 Task: open an excel sheet and write heading  SpendSmartAdd Dates in a column and its values below  '2023-05-01, 2023-05-03, 2023-05-05, 2023-05-10, 2023-05-15, 2023-05-20, 2023-05-25 & 2023-05-31'Add Categories in next column and its values below  Groceries, Dining Out, Transportation, Entertainment, Shopping, Utilities, Health & Miscellaneous. Add Descriptions in next column and its values below  Supermarket, Restaurant, Public Transport, Movie Tickets, Clothing Store, Internet Bill, Pharmacy & Online PurchaseAdd Amountin next column and its values below  $50, $30, $10, $20, $100, $60, $40 & $50Save page Excel Workbook Spreadsheet Template
Action: Mouse moved to (38, 98)
Screenshot: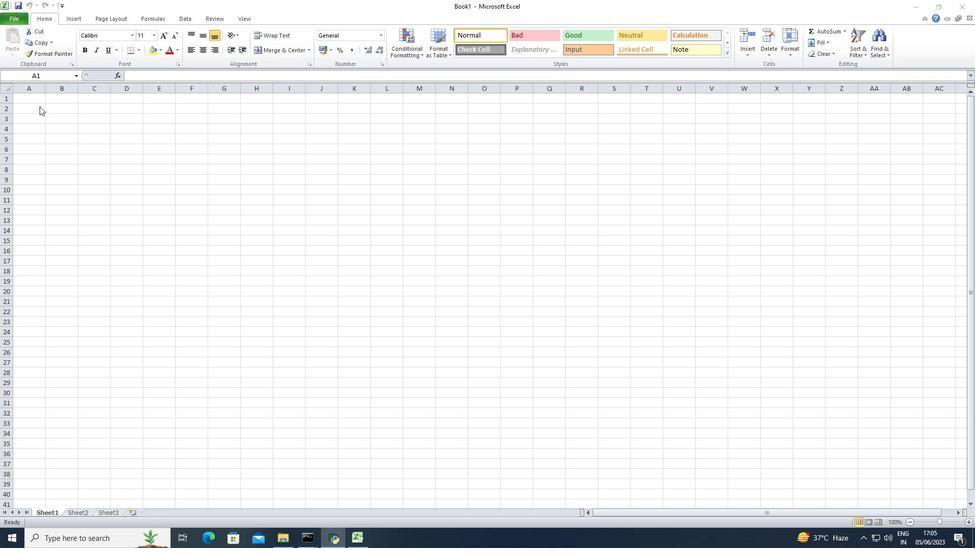 
Action: Mouse pressed left at (38, 98)
Screenshot: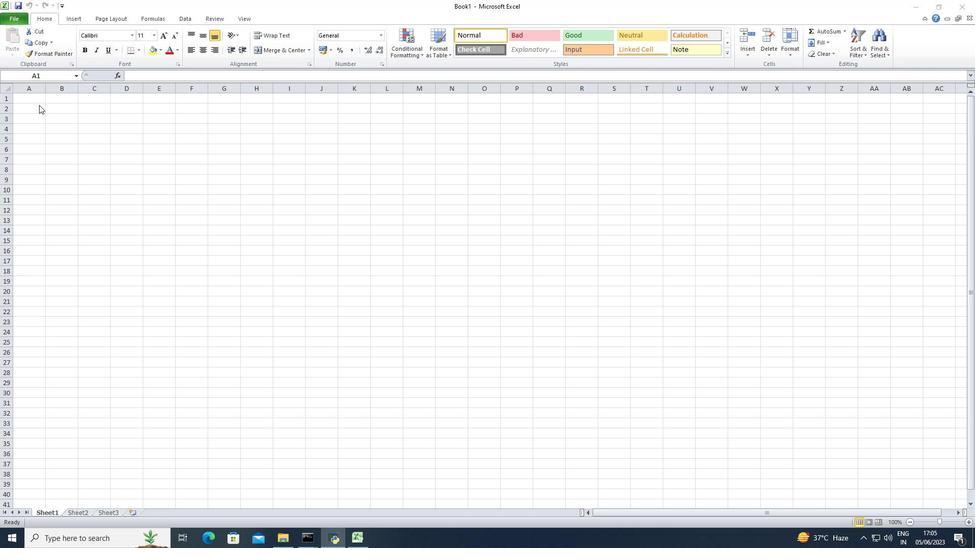 
Action: Key pressed <Key.shift>Spend<Key.shift>Smart<Key.enter><Key.enter><Key.shift>Dates<Key.down>2023-05-01<Key.down>2023-05-03<Key.enter>2023-05-05<Key.enter>2023-05-10<Key.enter>2023-05-15<Key.enter>2023-05-20<Key.enter>2023-05-25<Key.enter>2023-05-31<Key.enter>
Screenshot: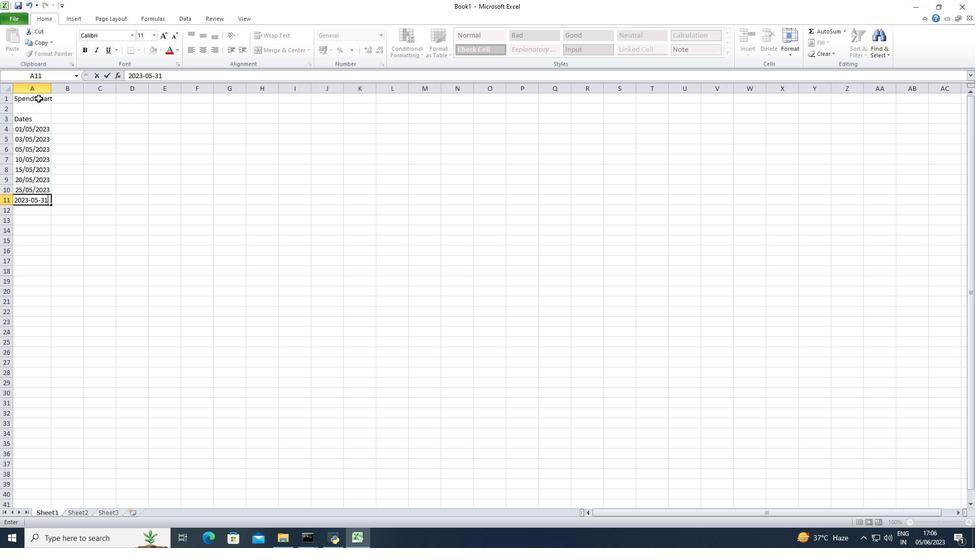 
Action: Mouse moved to (33, 133)
Screenshot: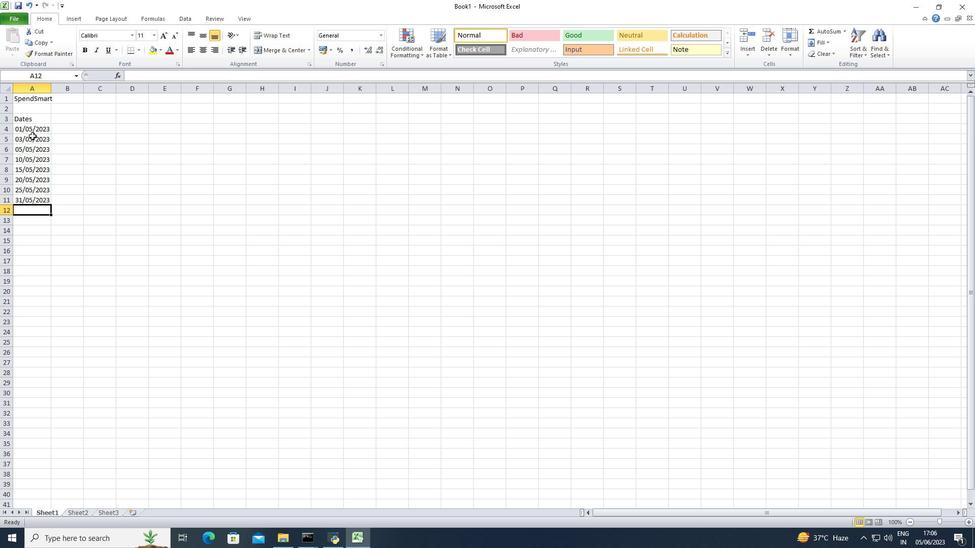 
Action: Mouse pressed left at (33, 133)
Screenshot: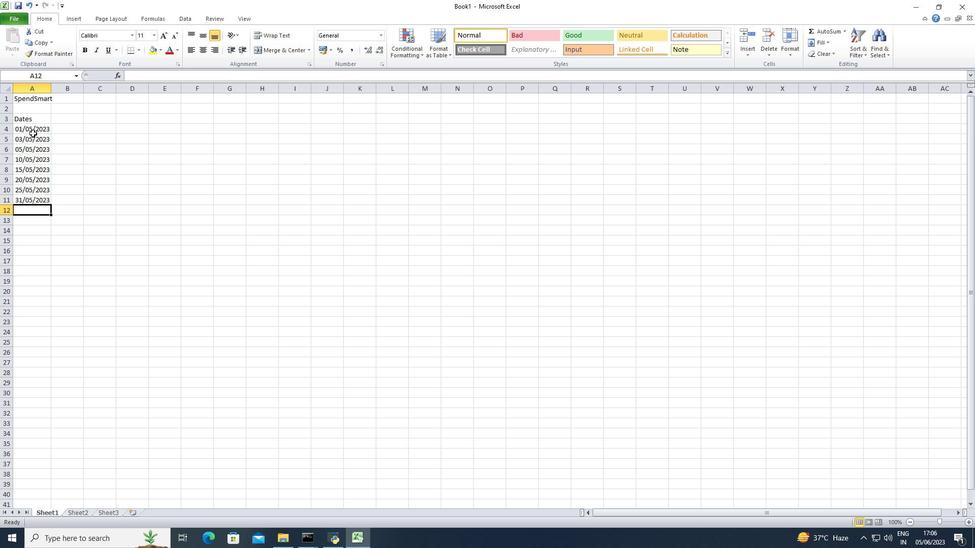 
Action: Mouse moved to (36, 169)
Screenshot: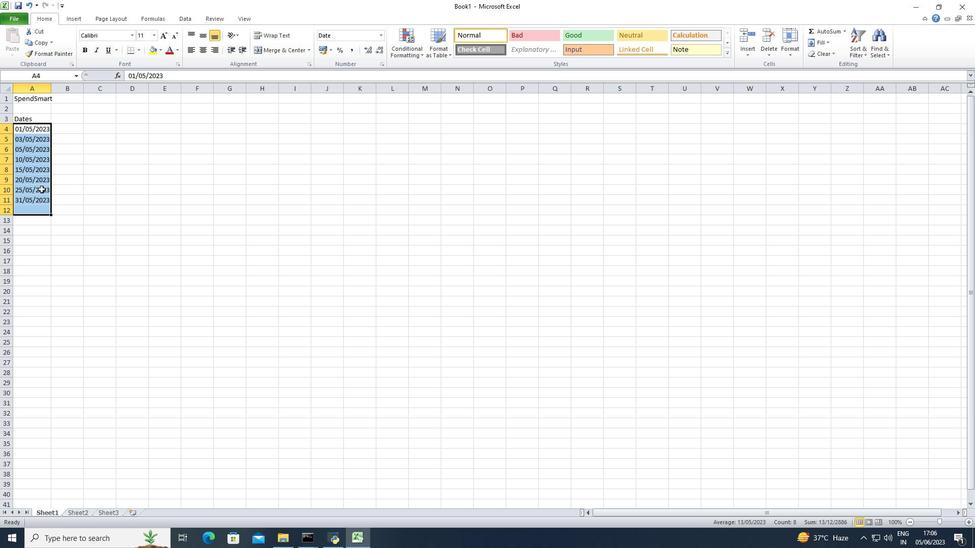 
Action: Mouse pressed right at (36, 169)
Screenshot: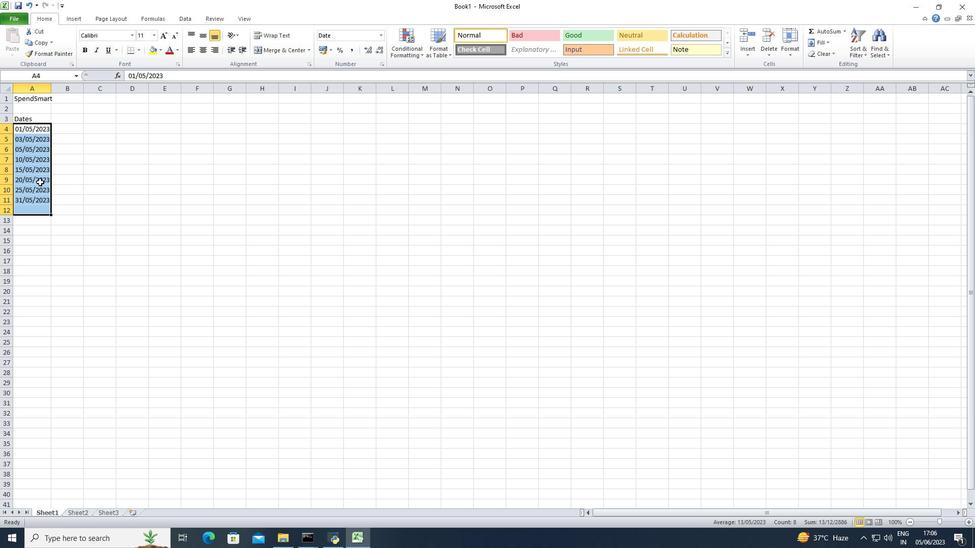 
Action: Mouse moved to (80, 312)
Screenshot: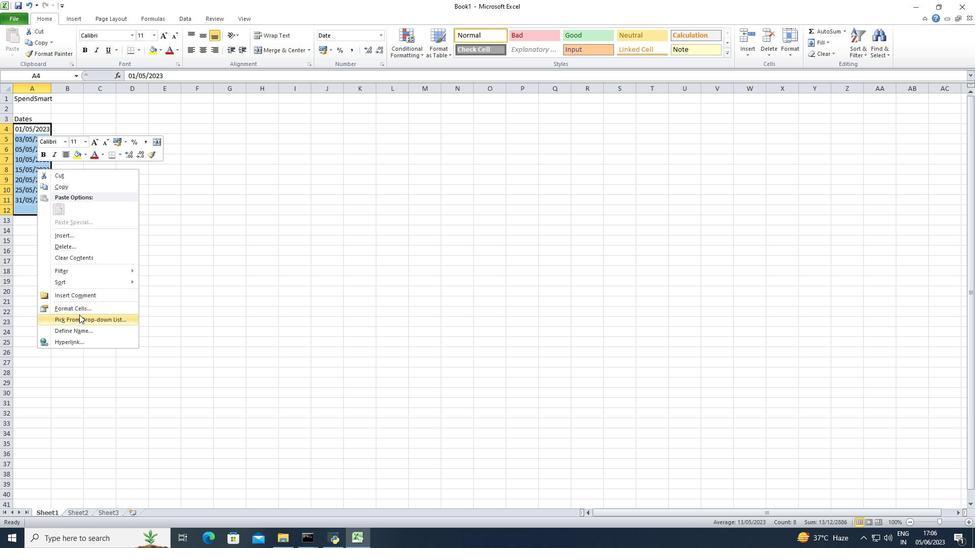 
Action: Mouse pressed left at (80, 312)
Screenshot: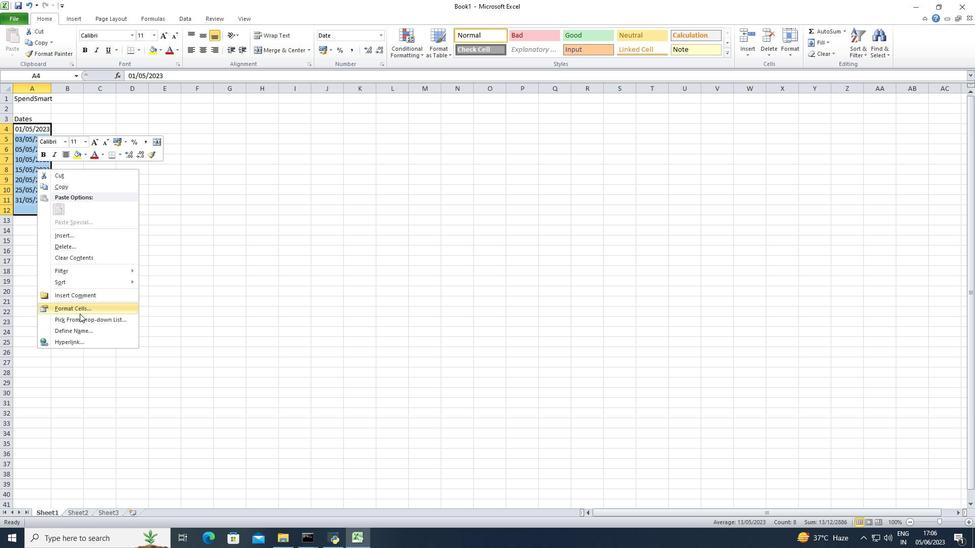 
Action: Mouse moved to (122, 198)
Screenshot: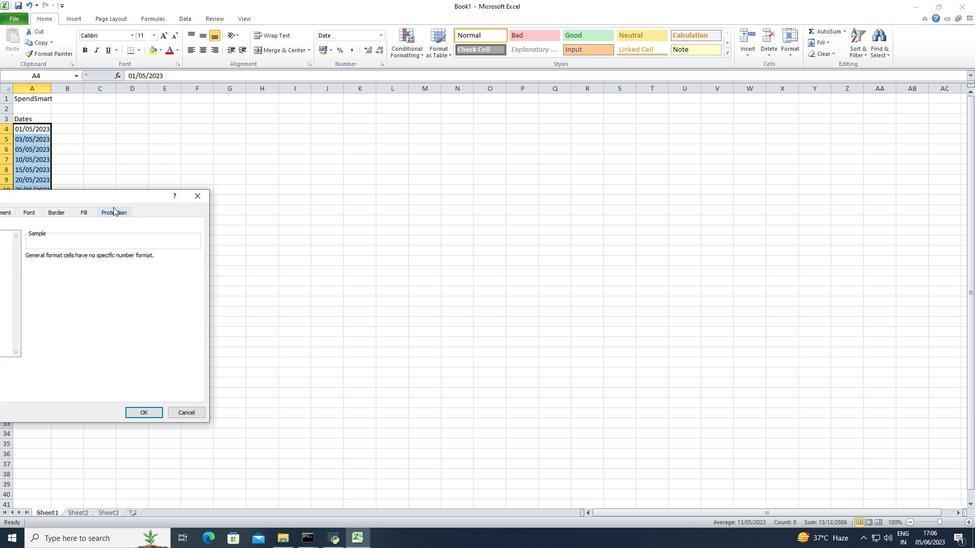 
Action: Mouse pressed left at (122, 198)
Screenshot: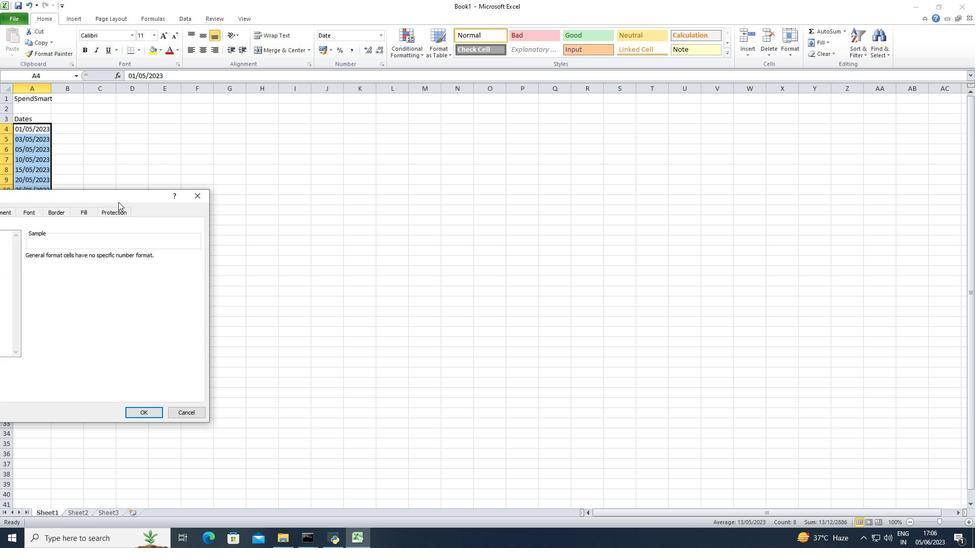 
Action: Mouse moved to (225, 226)
Screenshot: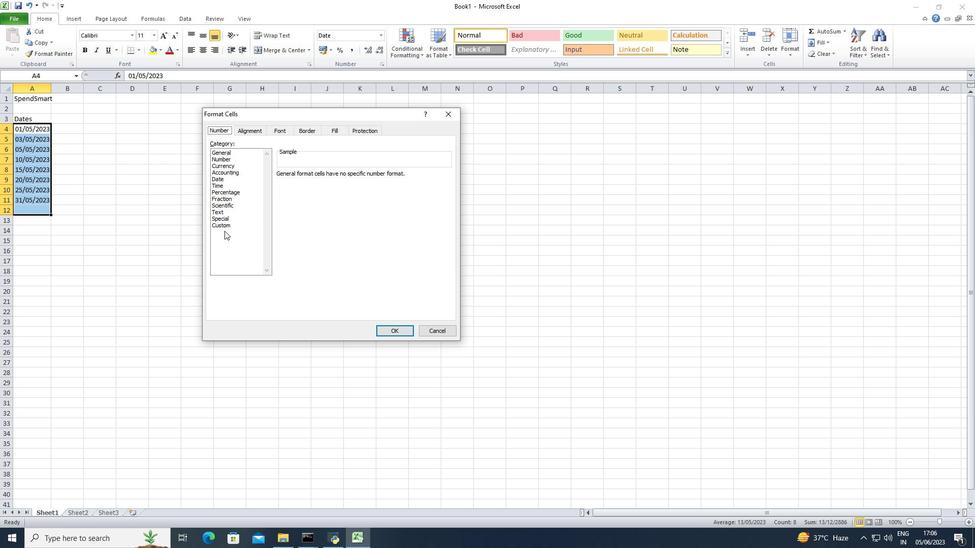 
Action: Mouse pressed left at (225, 226)
Screenshot: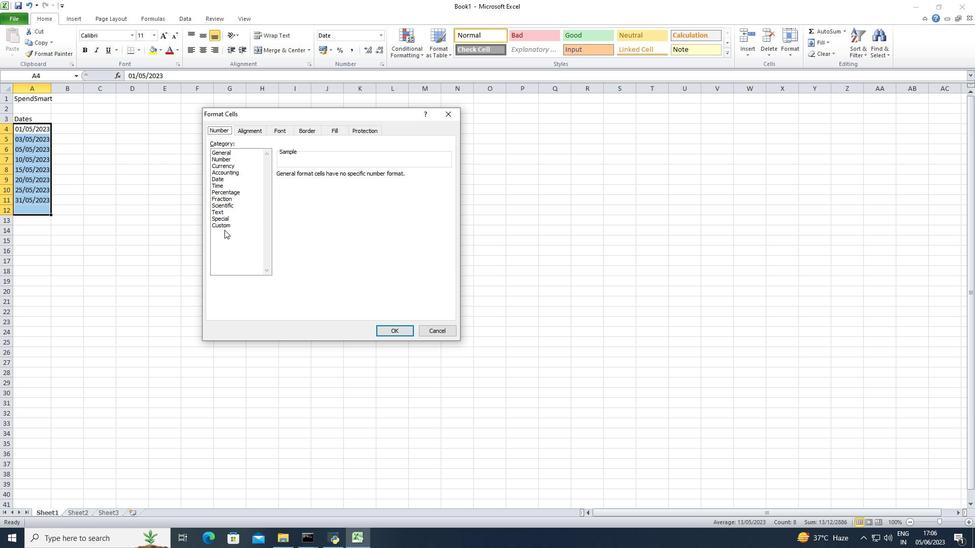 
Action: Mouse moved to (320, 225)
Screenshot: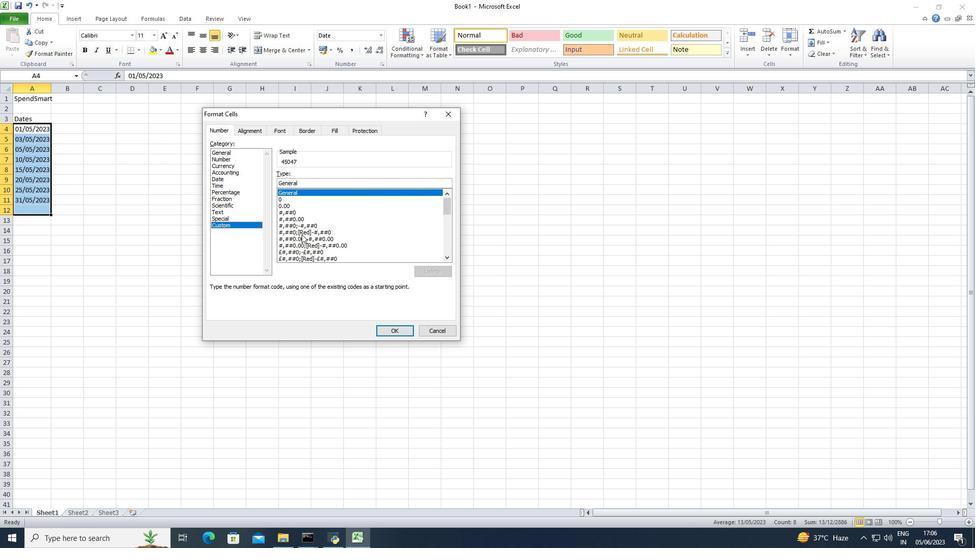 
Action: Mouse scrolled (320, 225) with delta (0, 0)
Screenshot: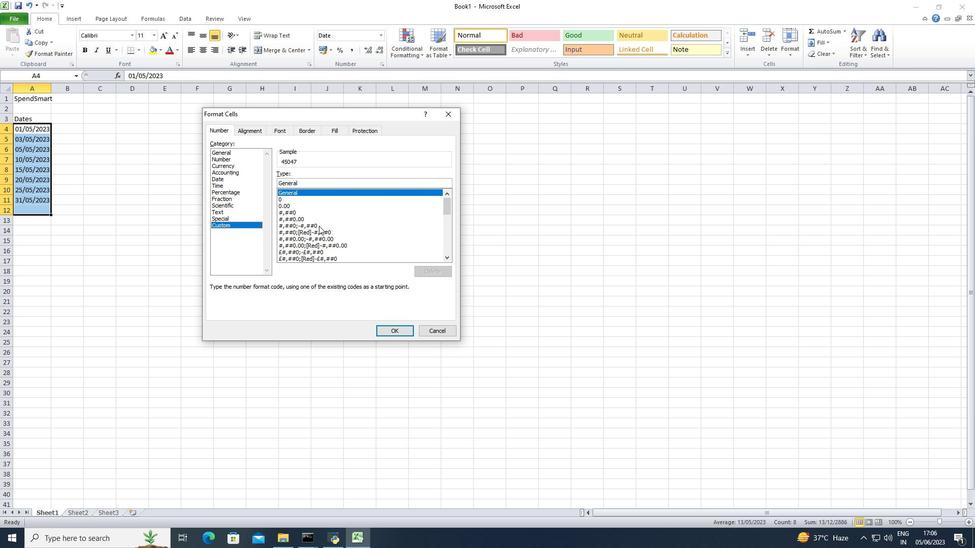 
Action: Mouse scrolled (320, 225) with delta (0, 0)
Screenshot: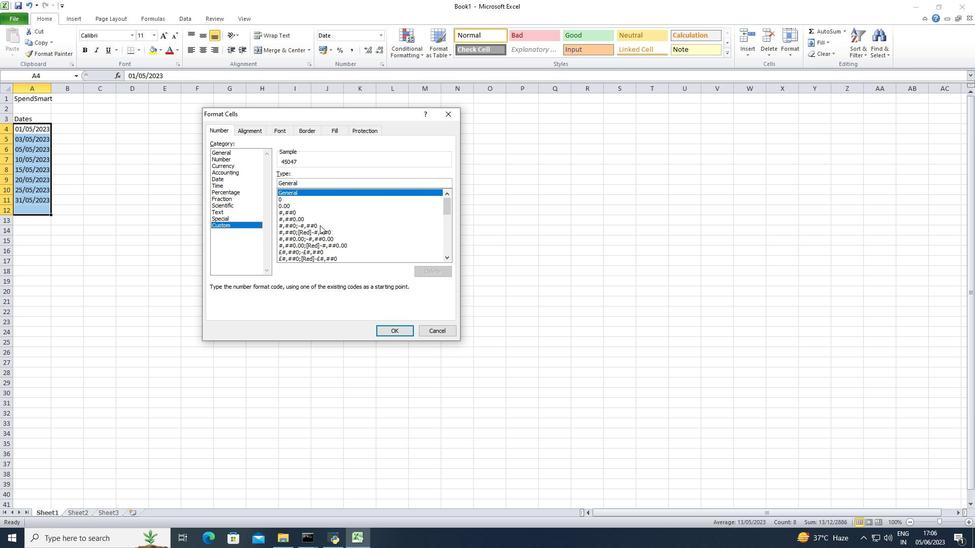 
Action: Mouse scrolled (320, 225) with delta (0, 0)
Screenshot: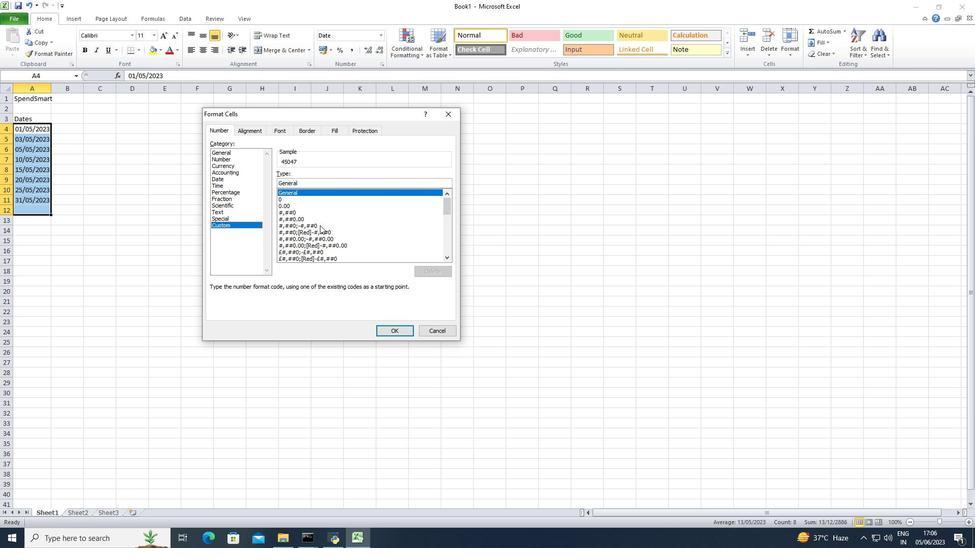 
Action: Mouse scrolled (320, 225) with delta (0, 0)
Screenshot: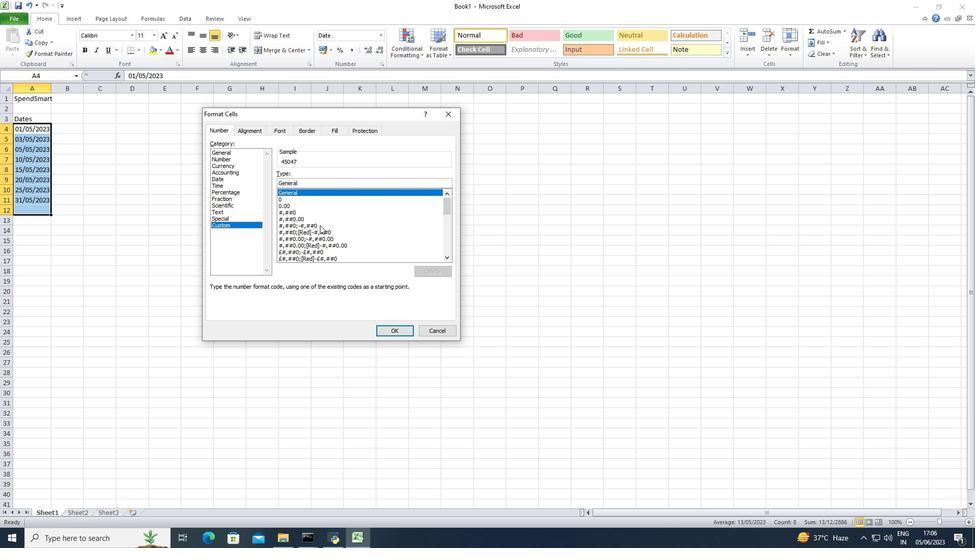 
Action: Mouse scrolled (320, 225) with delta (0, 0)
Screenshot: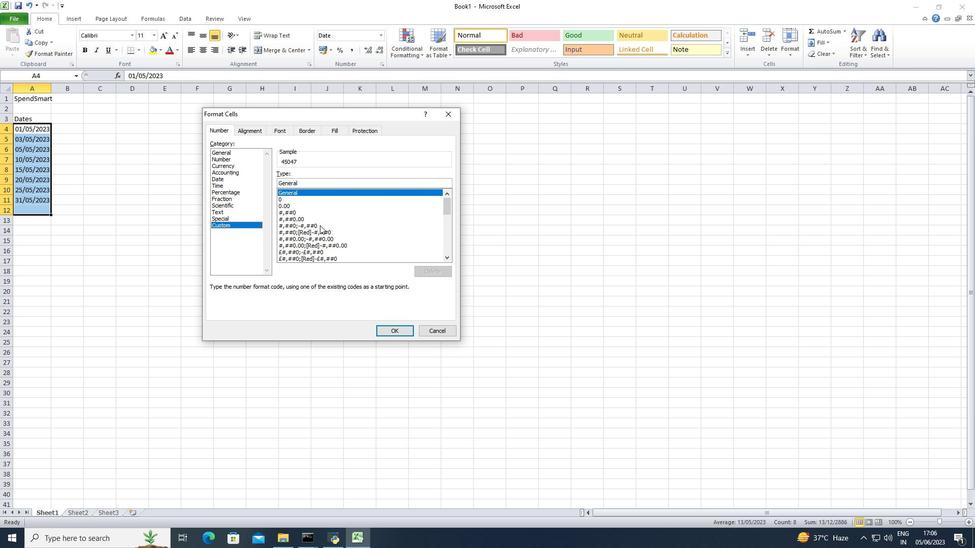 
Action: Mouse scrolled (320, 225) with delta (0, 0)
Screenshot: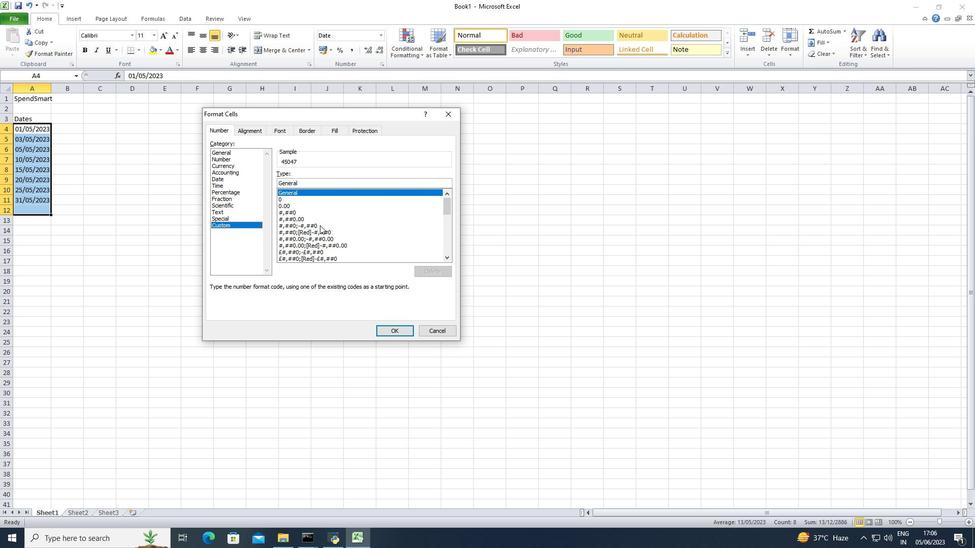 
Action: Mouse scrolled (320, 225) with delta (0, 0)
Screenshot: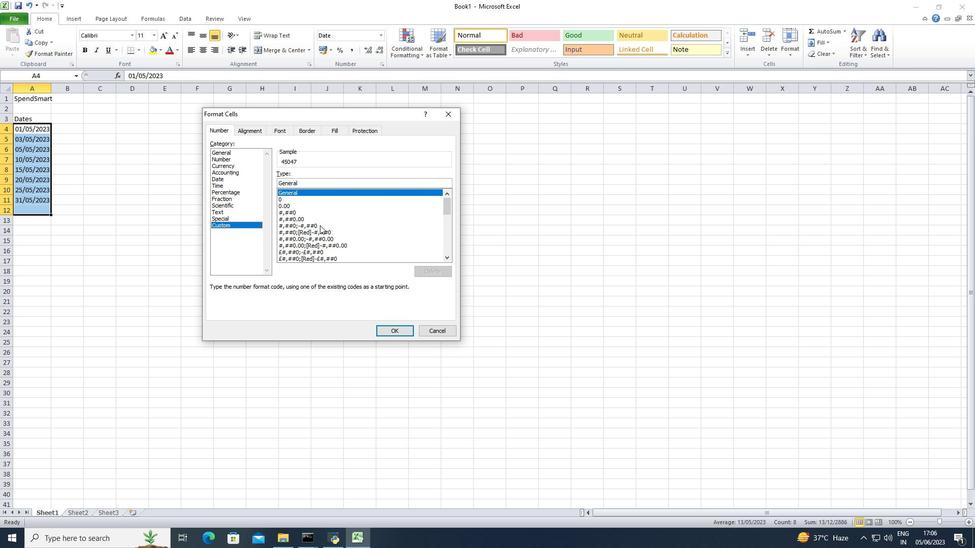 
Action: Mouse scrolled (320, 225) with delta (0, 0)
Screenshot: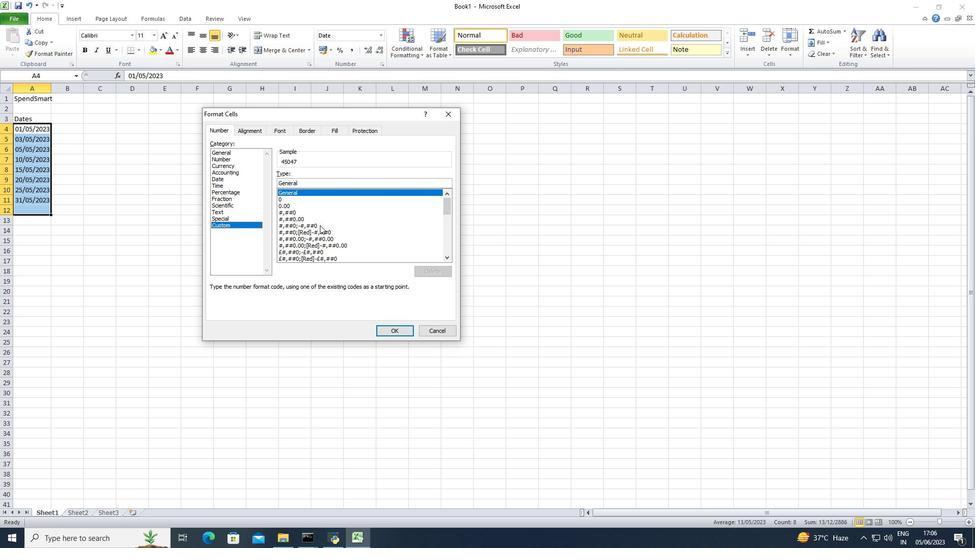 
Action: Mouse moved to (449, 113)
Screenshot: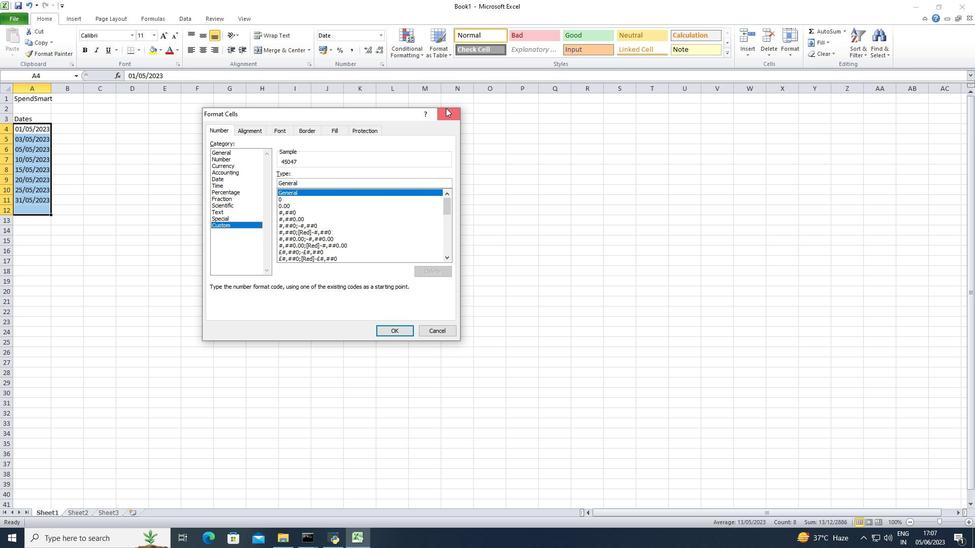 
Action: Mouse pressed left at (449, 113)
Screenshot: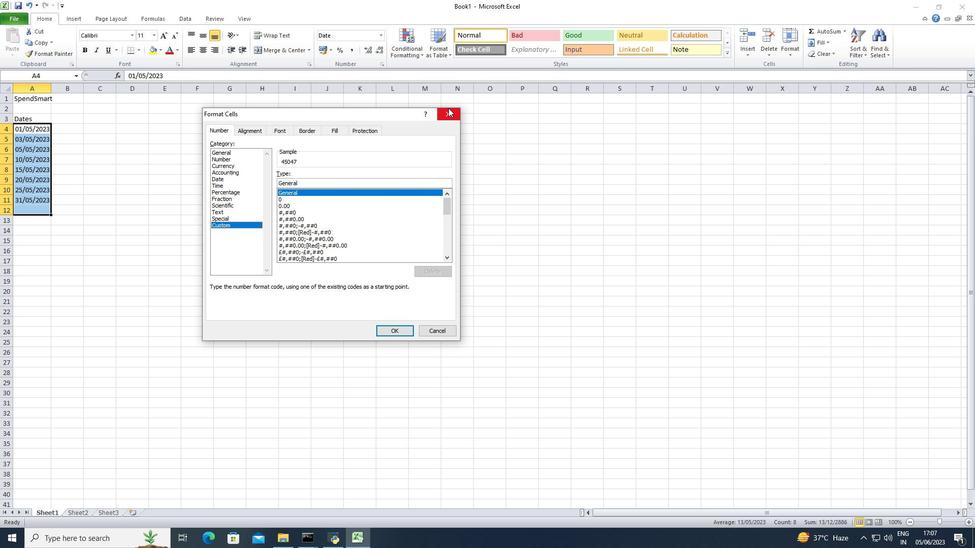 
Action: Mouse moved to (29, 158)
Screenshot: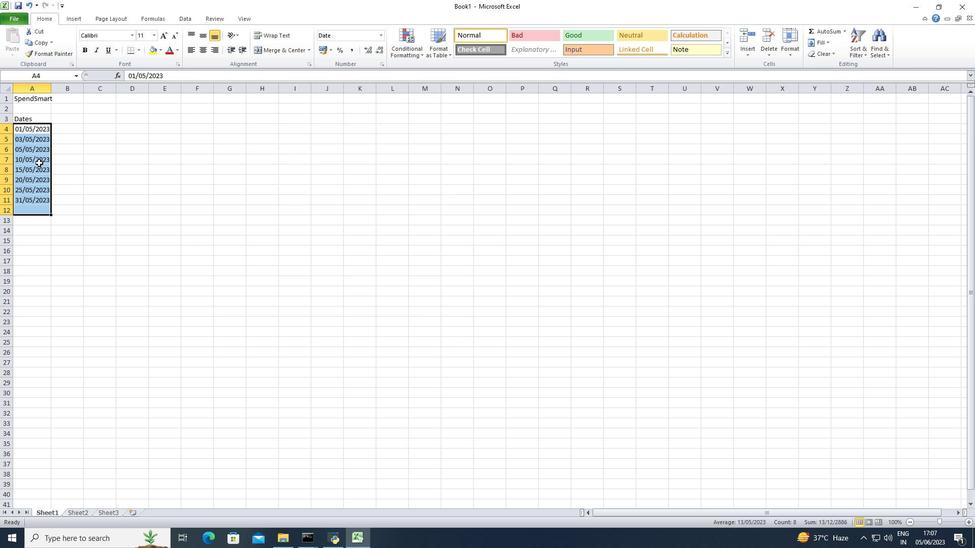 
Action: Mouse pressed right at (29, 158)
Screenshot: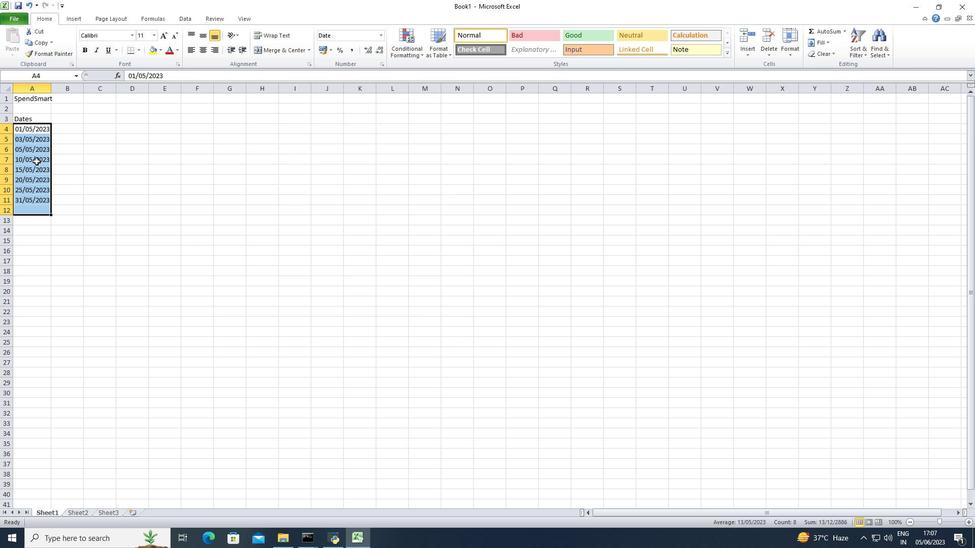 
Action: Mouse moved to (68, 300)
Screenshot: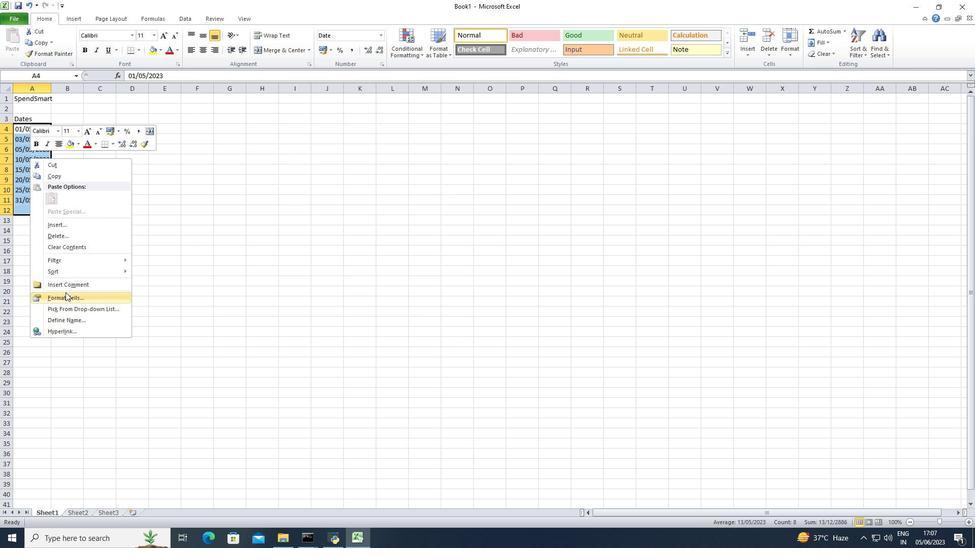 
Action: Mouse pressed left at (68, 300)
Screenshot: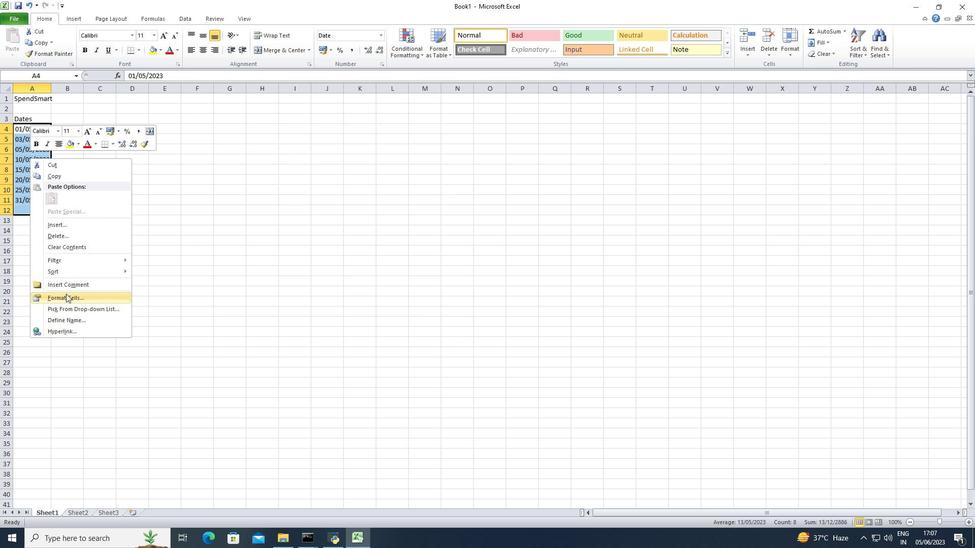 
Action: Mouse moved to (104, 184)
Screenshot: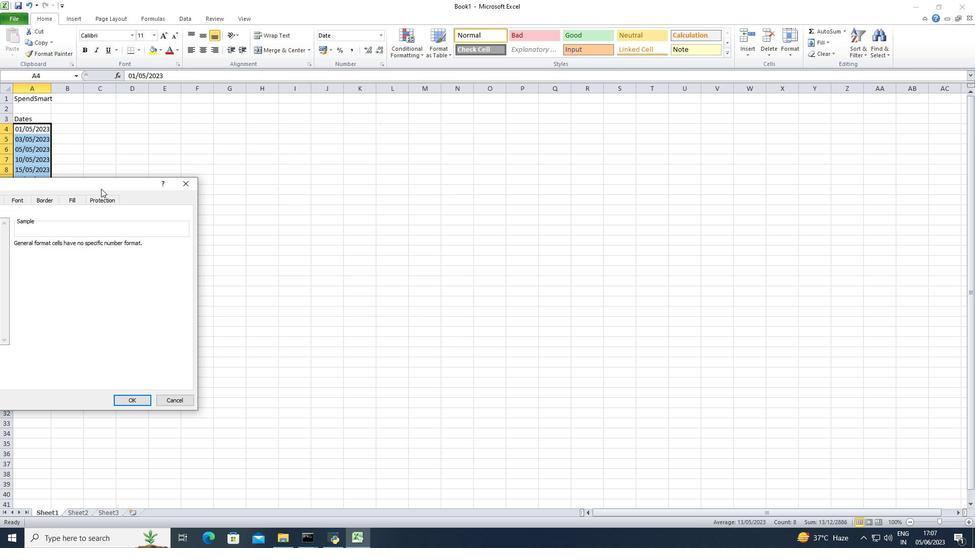 
Action: Mouse pressed left at (104, 184)
Screenshot: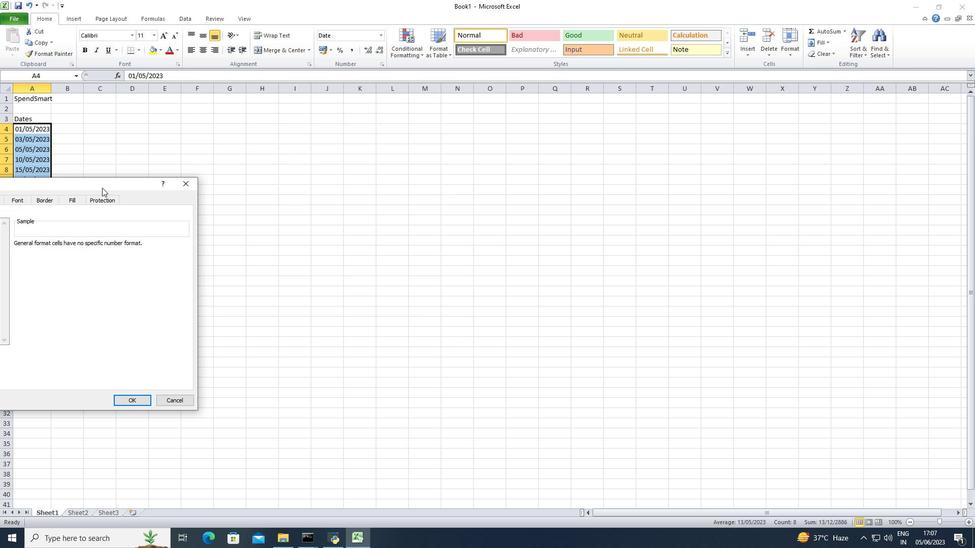 
Action: Mouse moved to (217, 253)
Screenshot: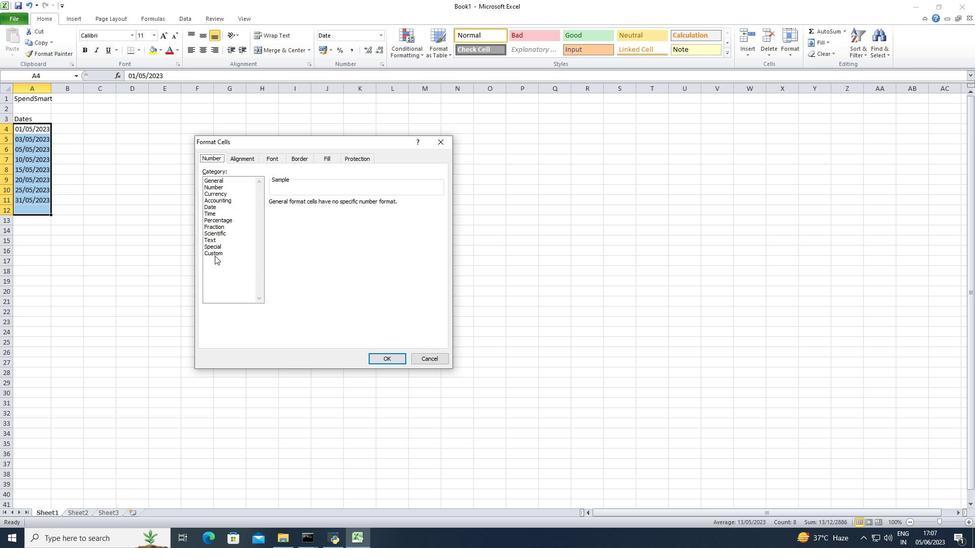 
Action: Mouse pressed left at (217, 253)
Screenshot: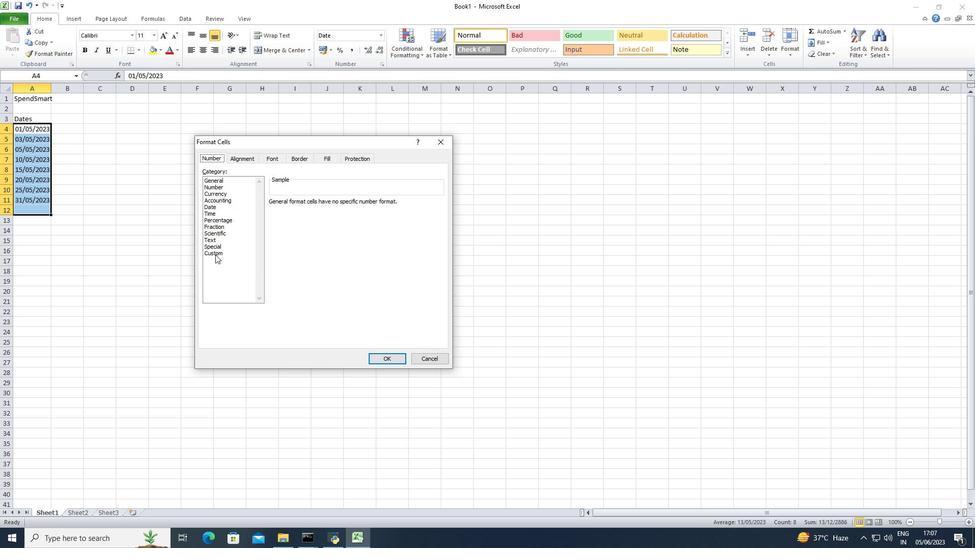 
Action: Mouse moved to (296, 246)
Screenshot: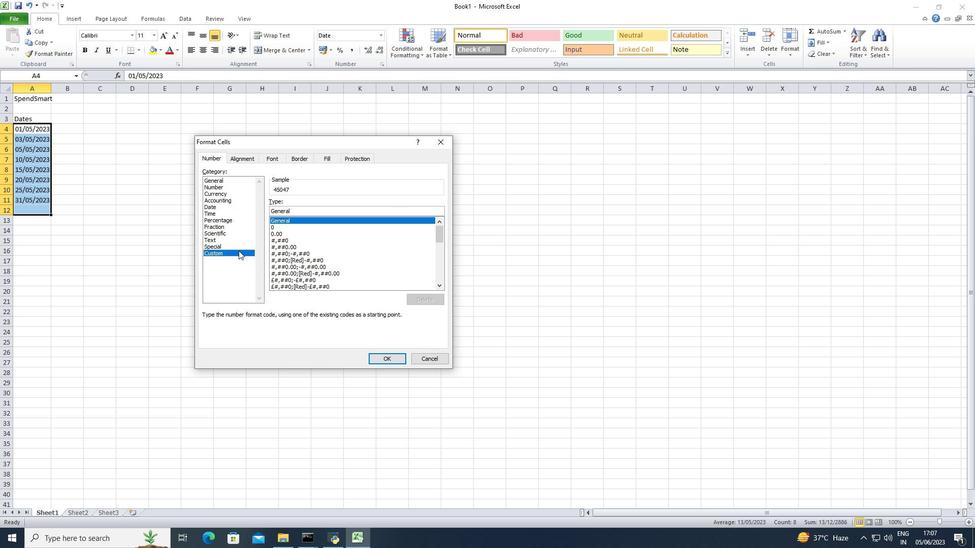 
Action: Mouse scrolled (296, 245) with delta (0, 0)
Screenshot: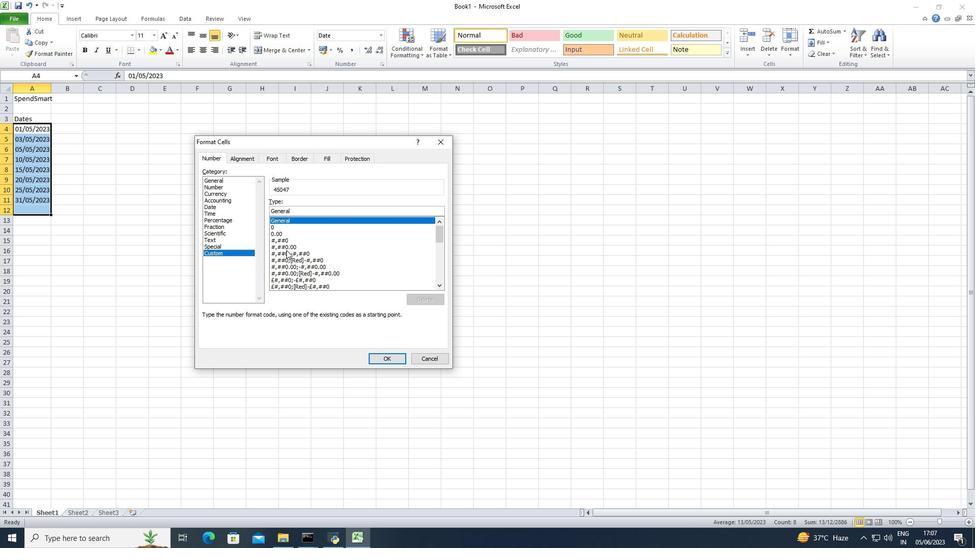 
Action: Mouse scrolled (296, 245) with delta (0, 0)
Screenshot: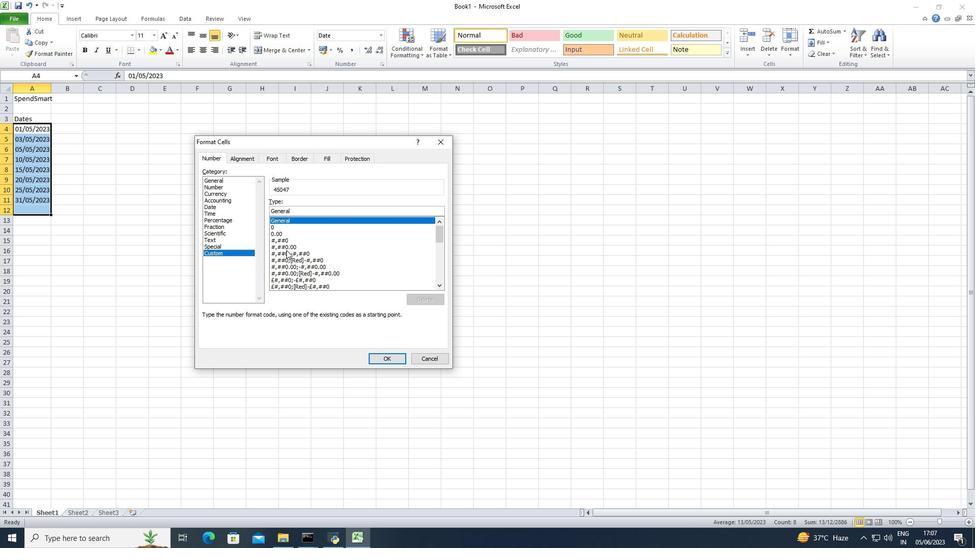 
Action: Mouse scrolled (296, 245) with delta (0, 0)
Screenshot: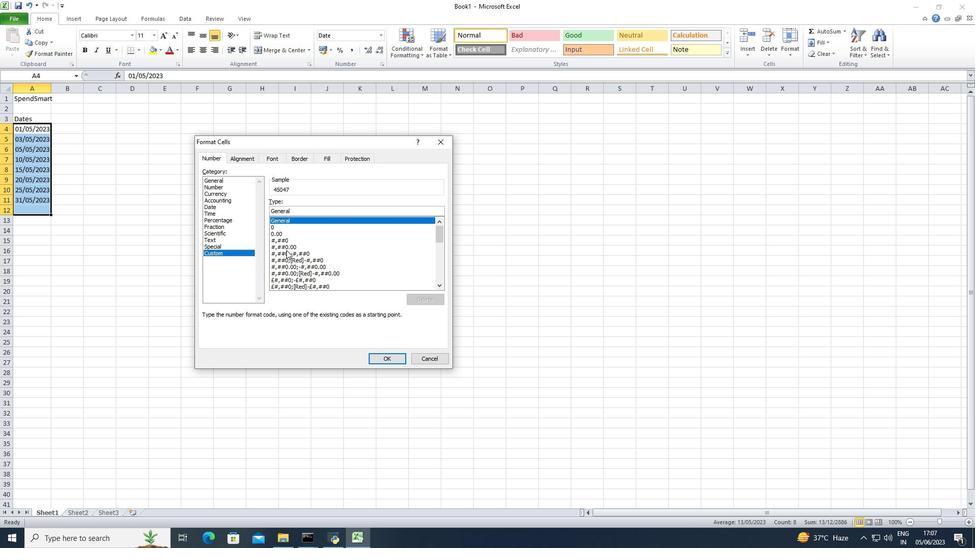 
Action: Mouse scrolled (296, 245) with delta (0, 0)
Screenshot: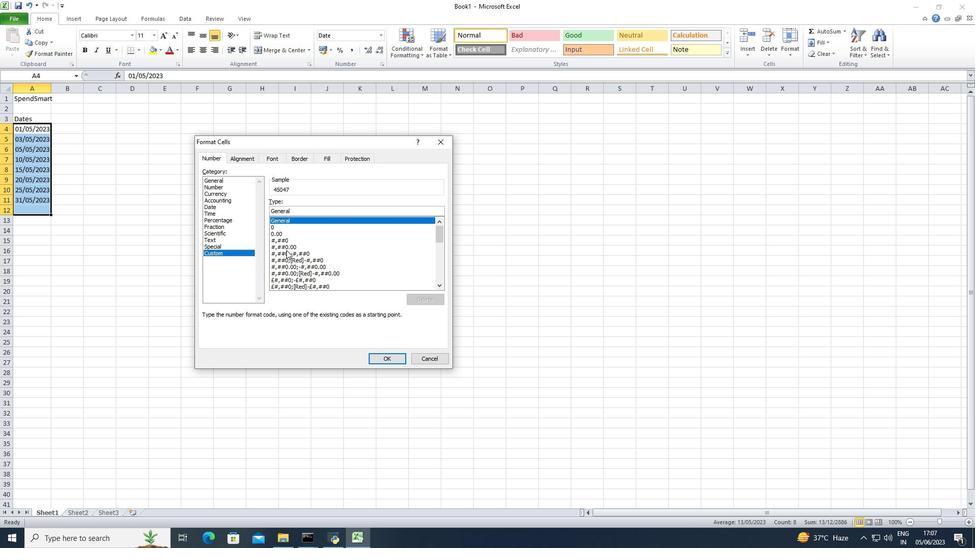 
Action: Mouse scrolled (296, 245) with delta (0, 0)
Screenshot: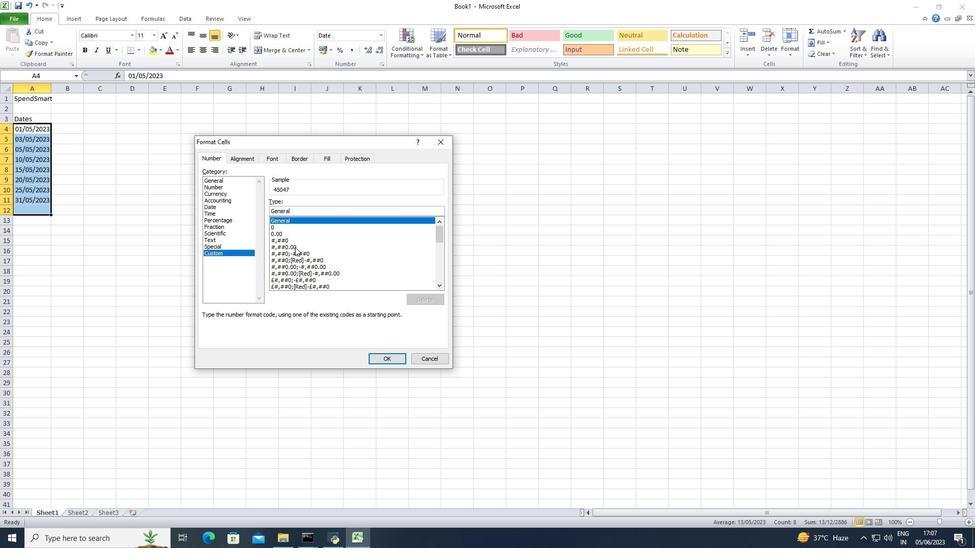
Action: Mouse scrolled (296, 245) with delta (0, 0)
Screenshot: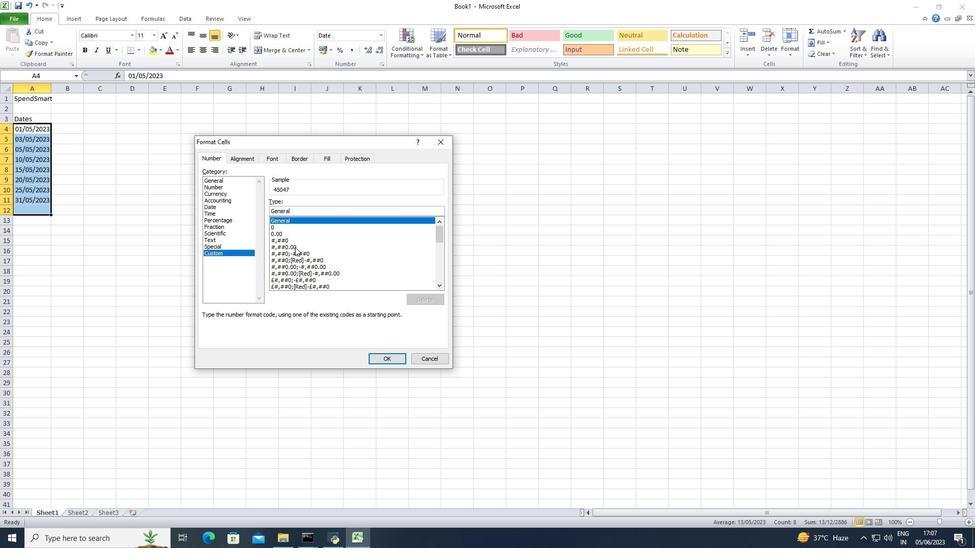 
Action: Mouse moved to (443, 141)
Screenshot: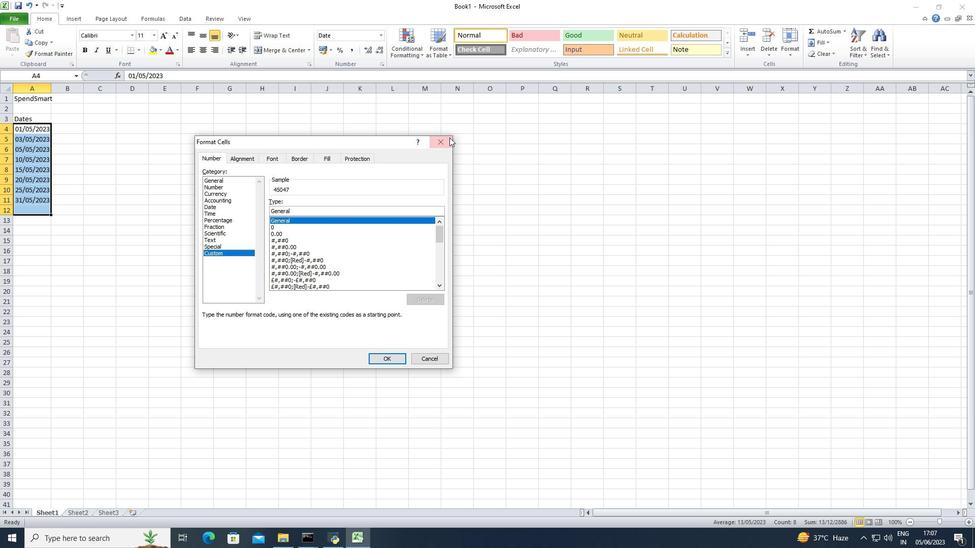 
Action: Mouse pressed left at (443, 141)
Screenshot: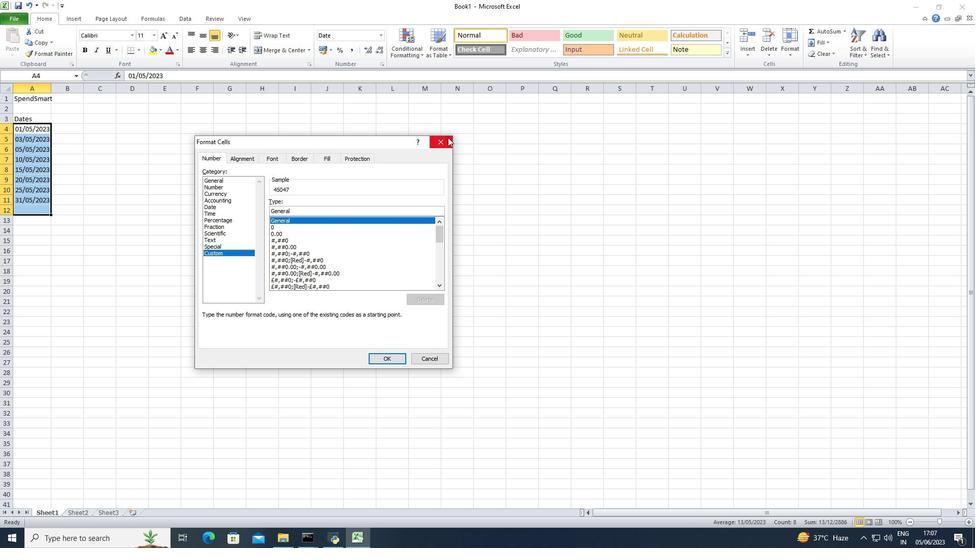 
Action: Mouse moved to (151, 169)
Screenshot: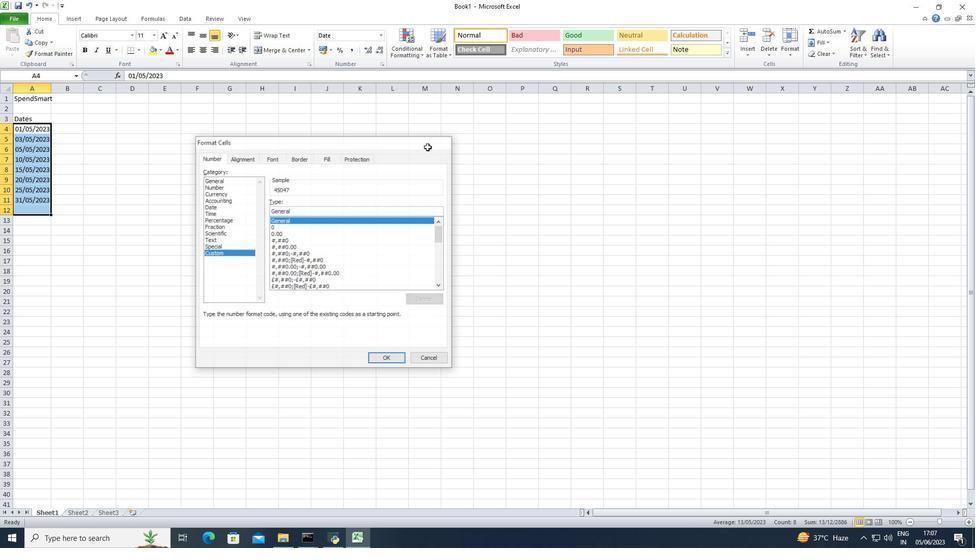 
Action: Mouse pressed left at (151, 169)
Screenshot: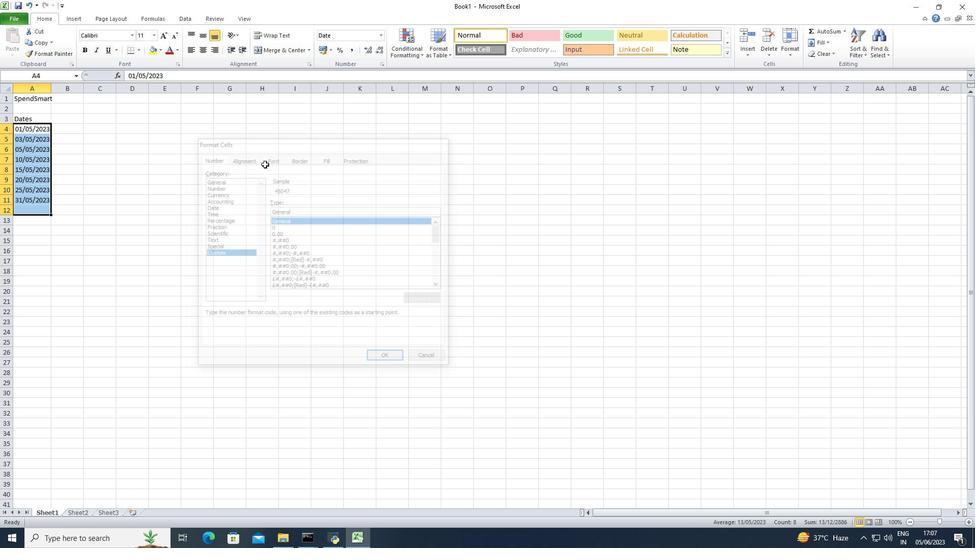 
Action: Mouse moved to (33, 127)
Screenshot: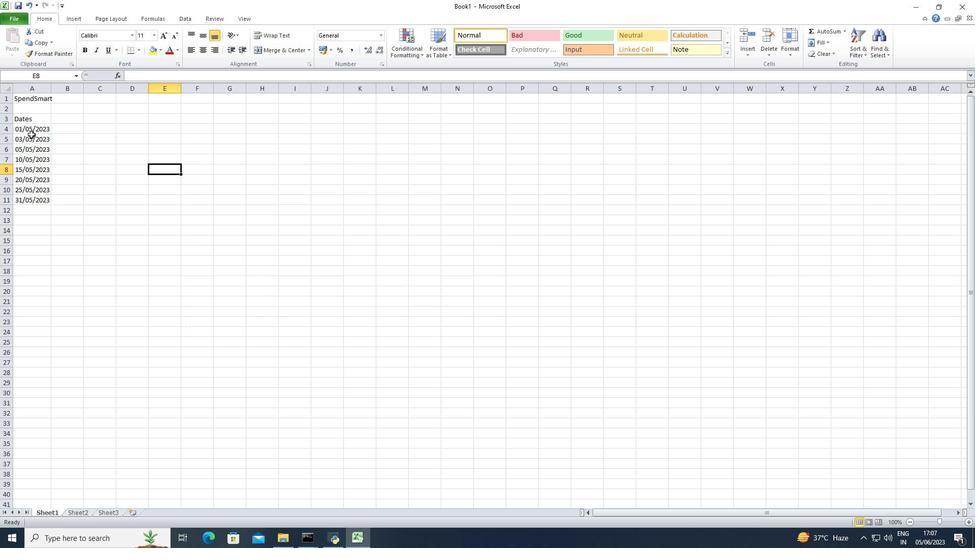 
Action: Mouse pressed left at (33, 127)
Screenshot: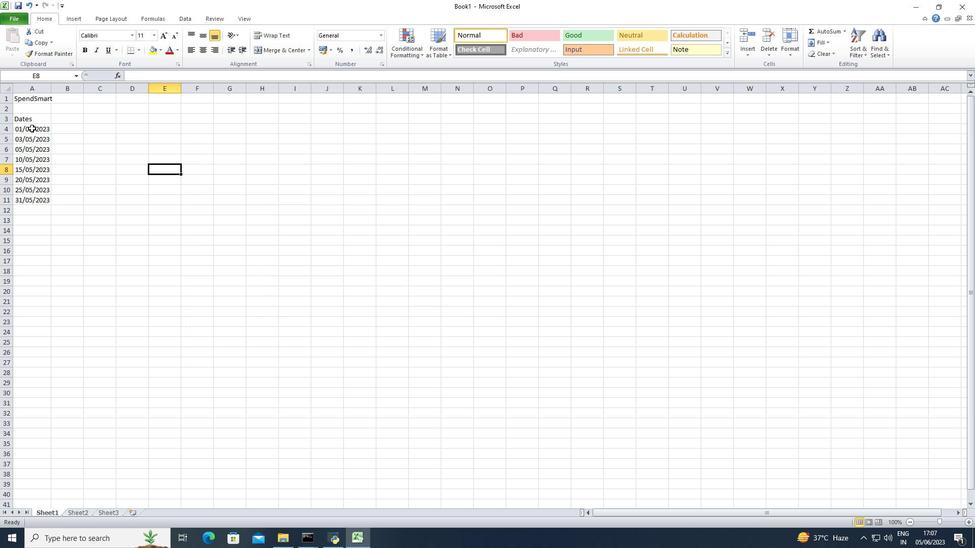 
Action: Mouse moved to (29, 179)
Screenshot: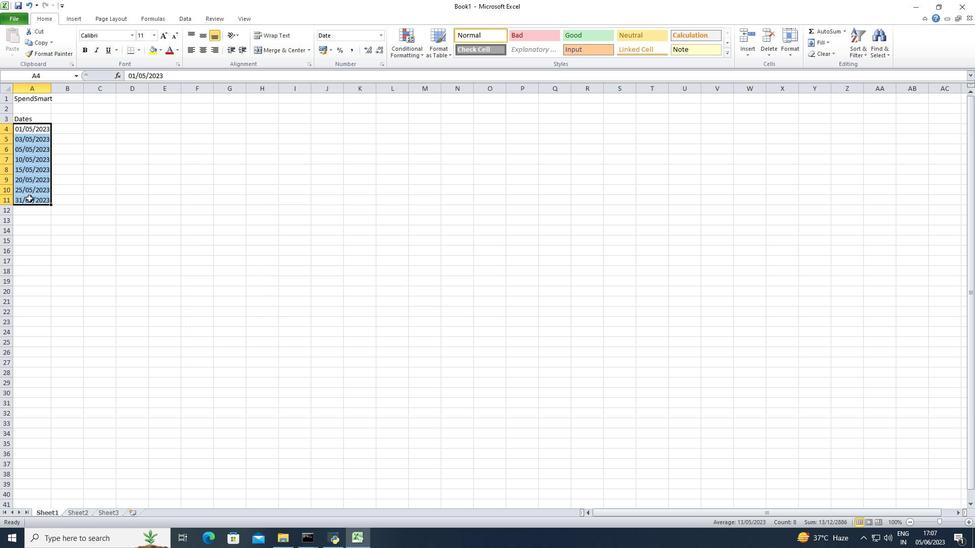 
Action: Mouse pressed right at (29, 179)
Screenshot: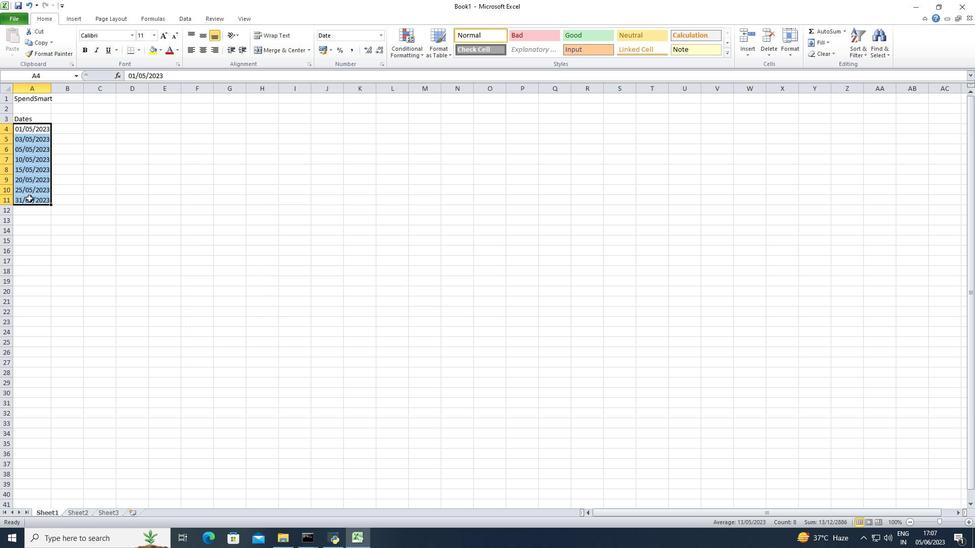 
Action: Mouse moved to (67, 315)
Screenshot: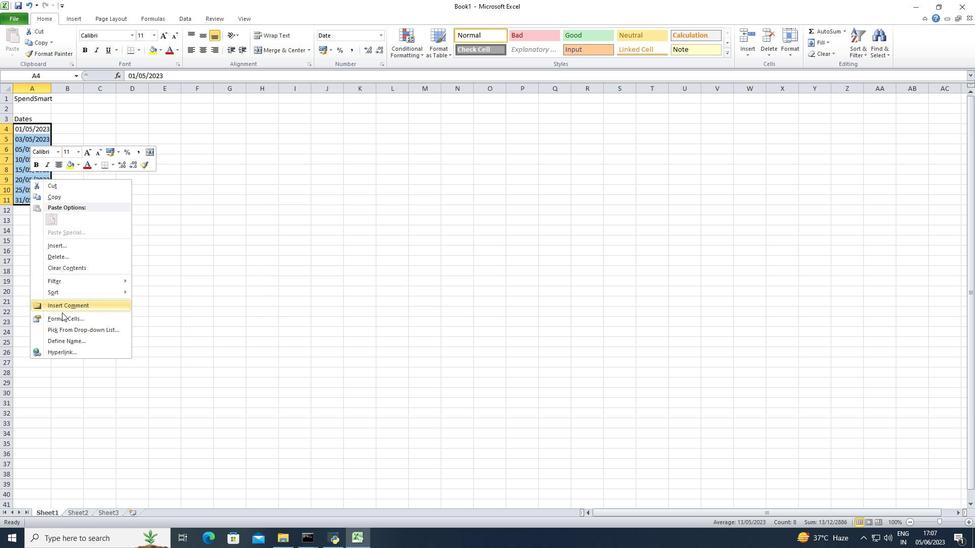 
Action: Mouse pressed left at (67, 315)
Screenshot: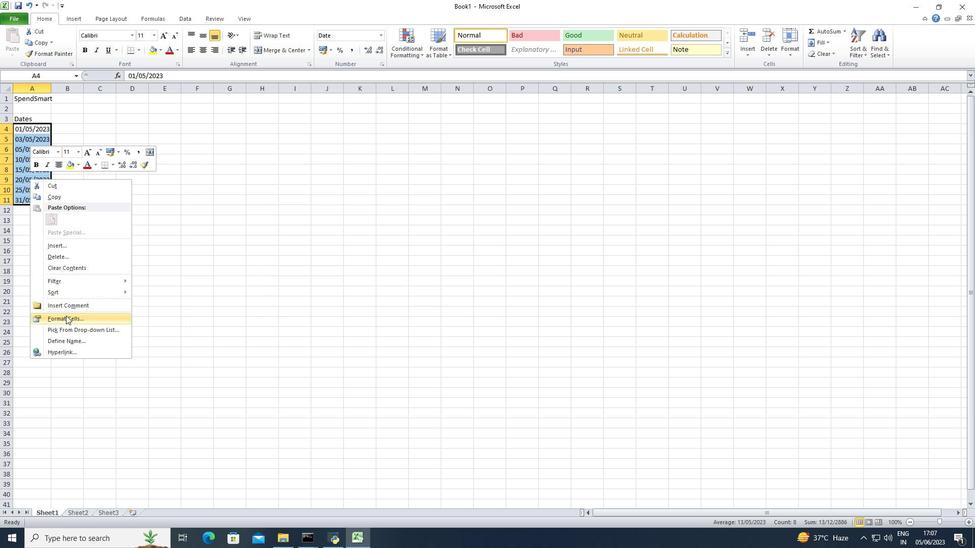 
Action: Mouse moved to (108, 202)
Screenshot: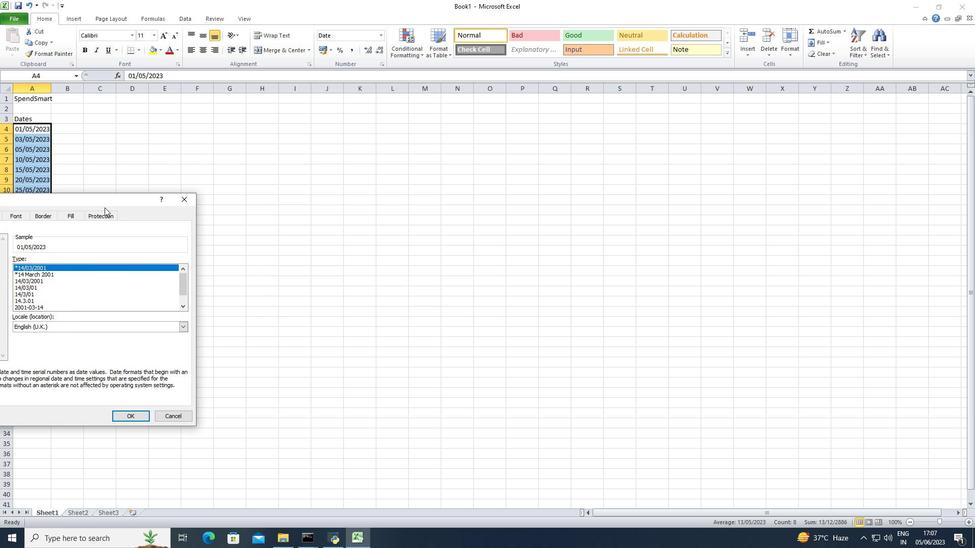 
Action: Mouse pressed left at (108, 202)
Screenshot: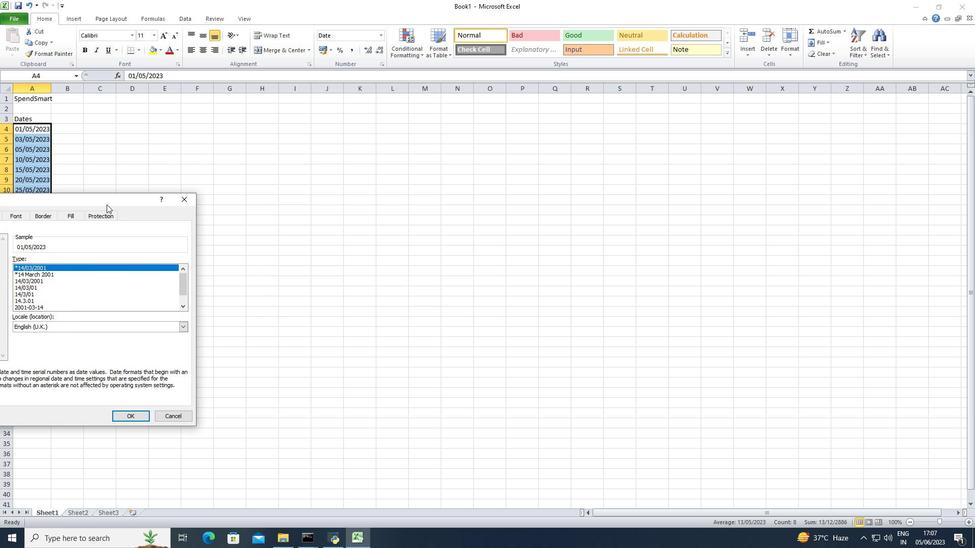 
Action: Mouse moved to (269, 287)
Screenshot: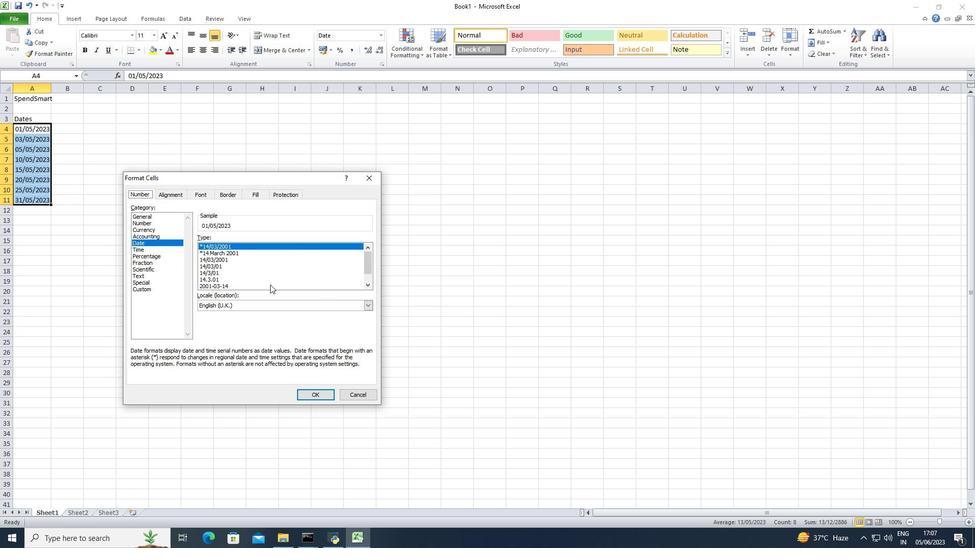 
Action: Mouse scrolled (269, 287) with delta (0, 0)
Screenshot: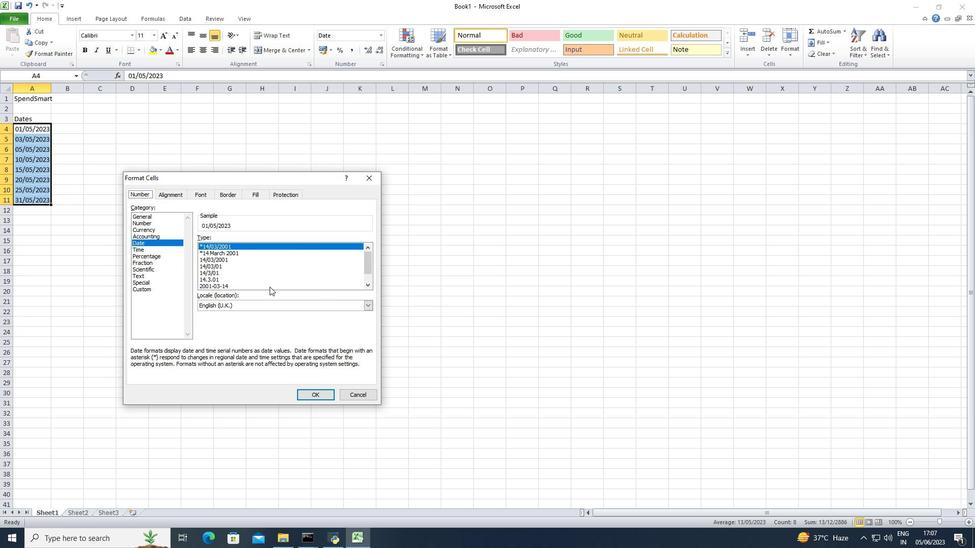 
Action: Mouse moved to (268, 288)
Screenshot: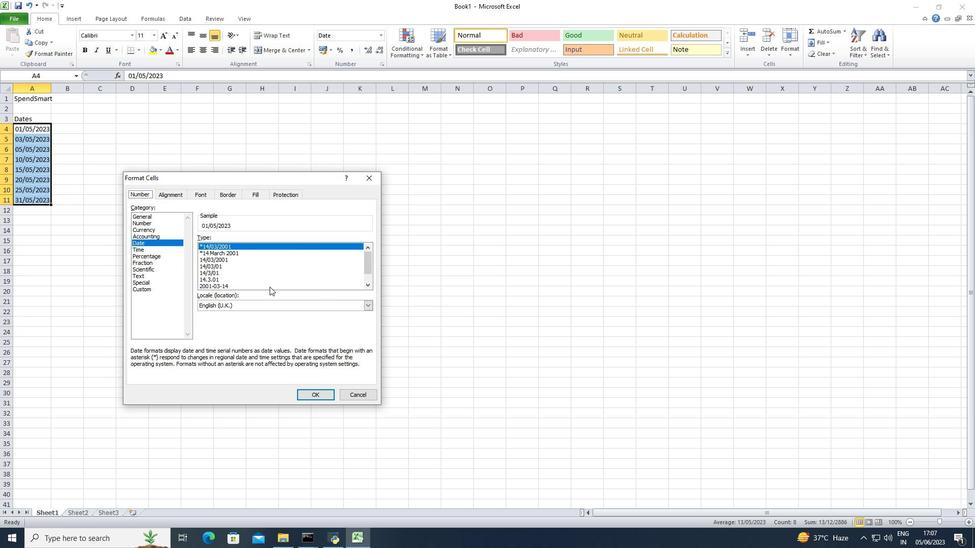 
Action: Mouse scrolled (268, 288) with delta (0, 0)
Screenshot: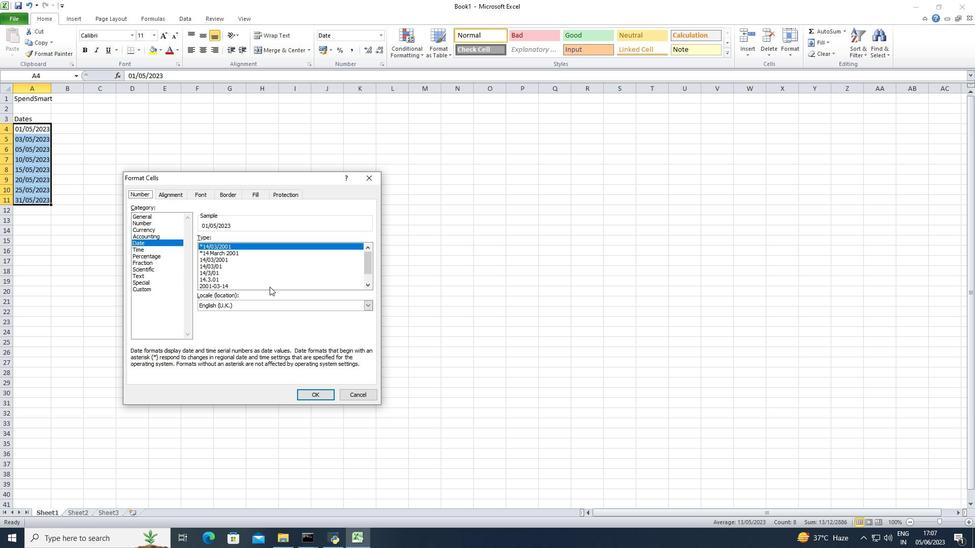 
Action: Mouse moved to (267, 288)
Screenshot: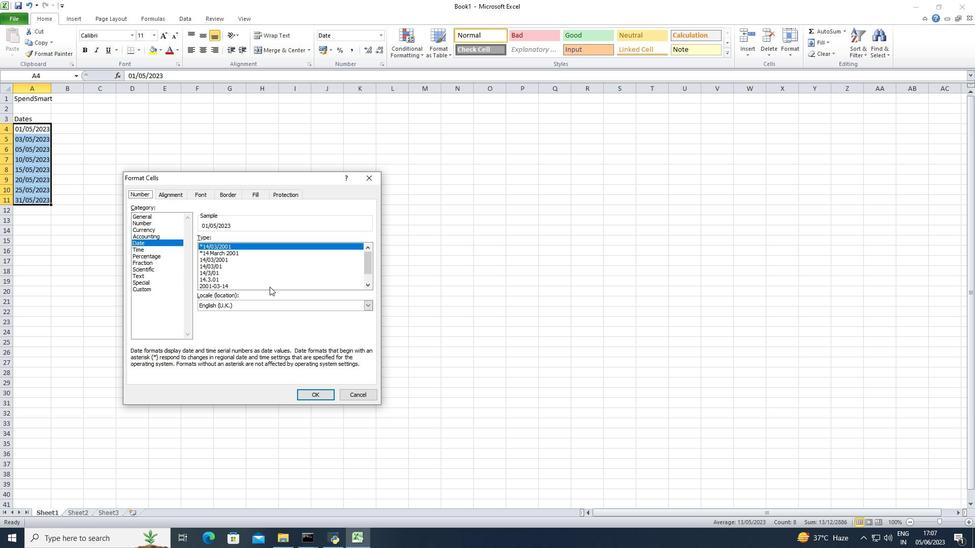 
Action: Mouse scrolled (267, 288) with delta (0, 0)
Screenshot: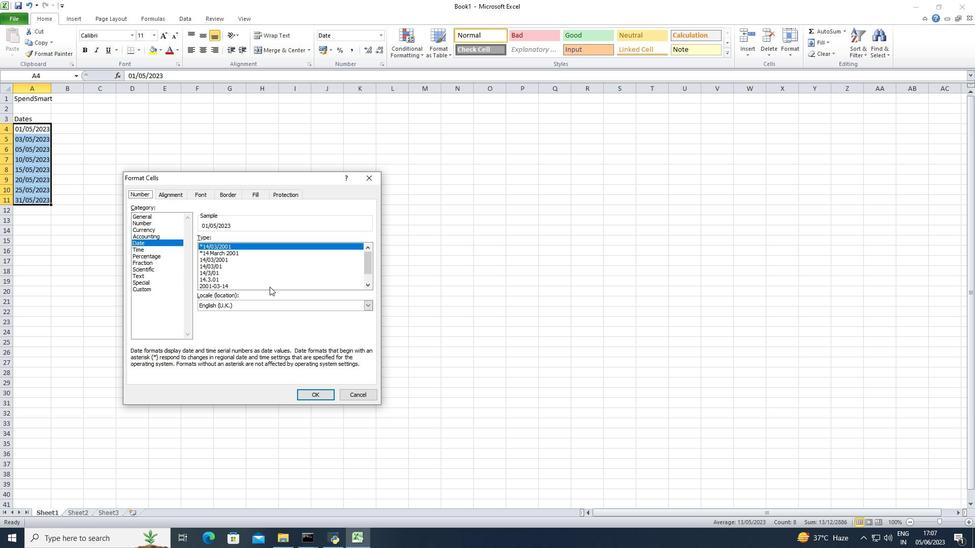 
Action: Mouse moved to (266, 288)
Screenshot: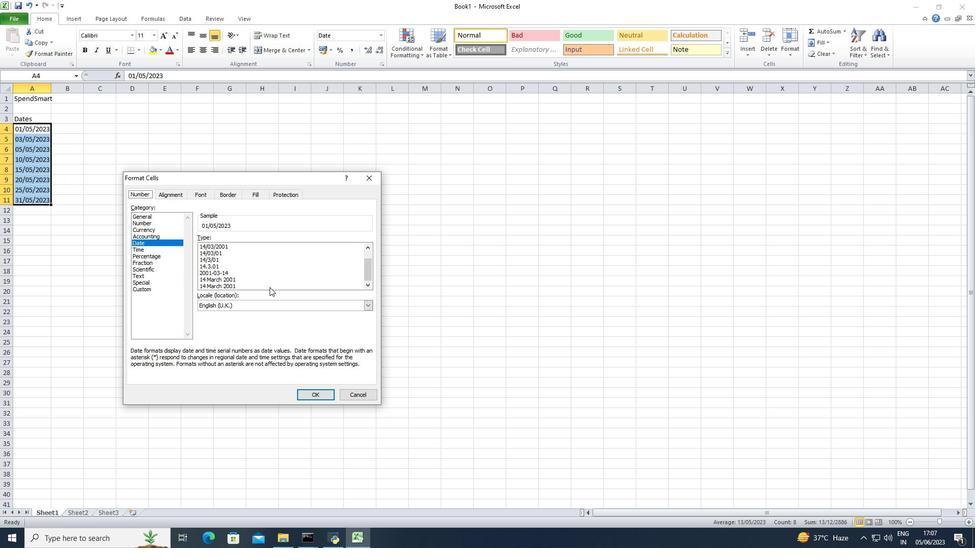 
Action: Mouse scrolled (266, 288) with delta (0, 0)
Screenshot: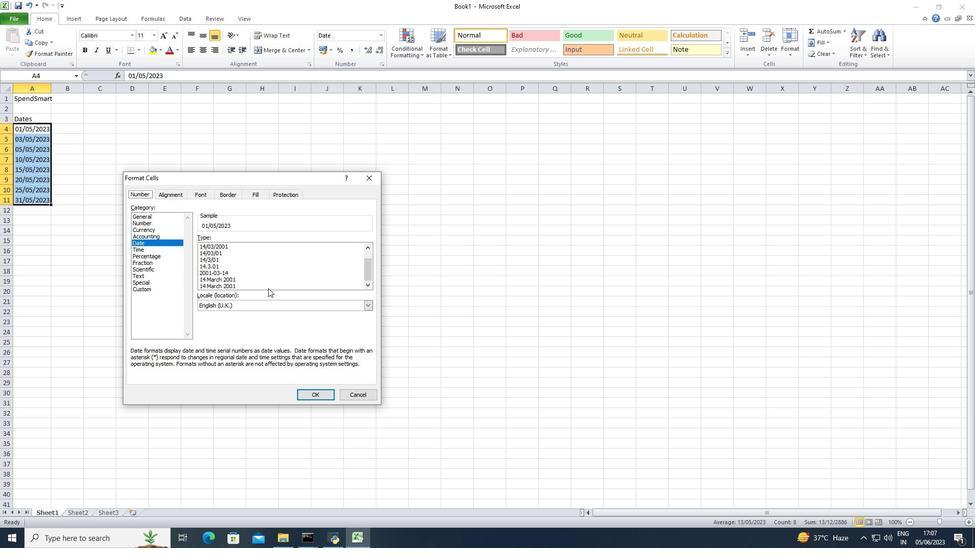 
Action: Mouse scrolled (266, 288) with delta (0, 0)
Screenshot: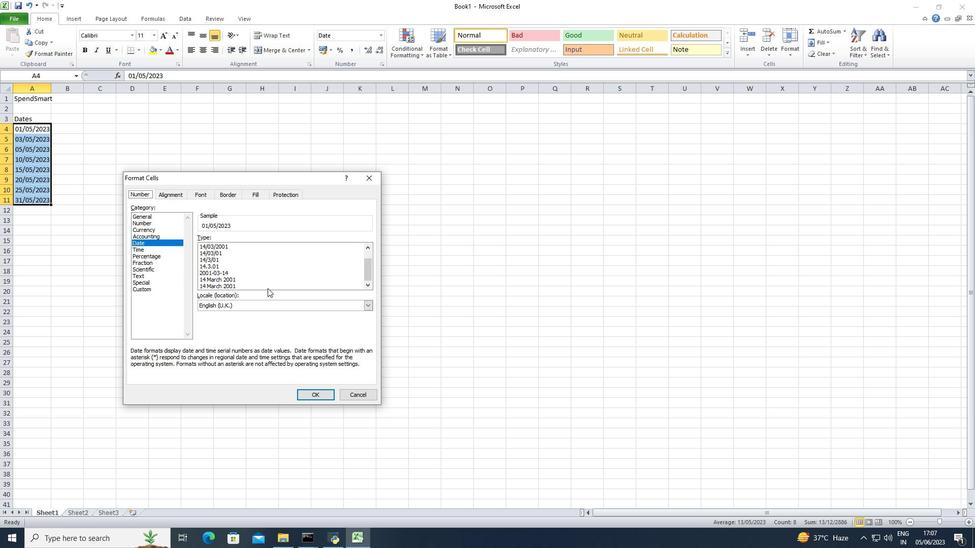 
Action: Mouse scrolled (266, 288) with delta (0, 0)
Screenshot: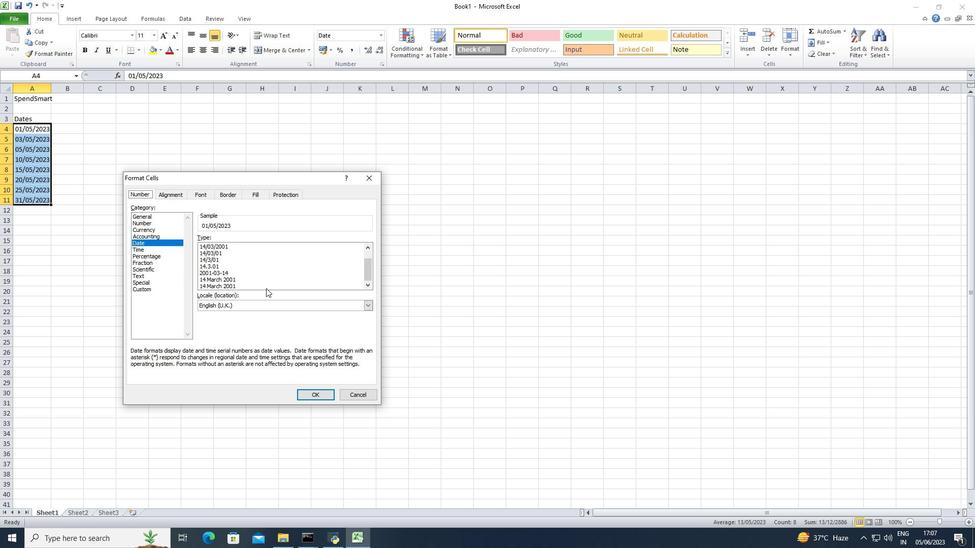 
Action: Mouse scrolled (266, 288) with delta (0, 0)
Screenshot: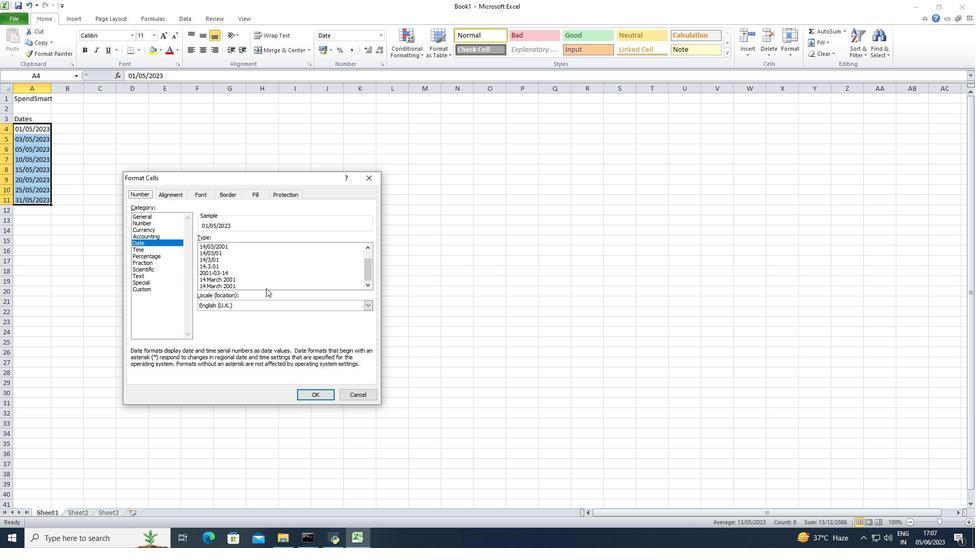 
Action: Mouse moved to (230, 272)
Screenshot: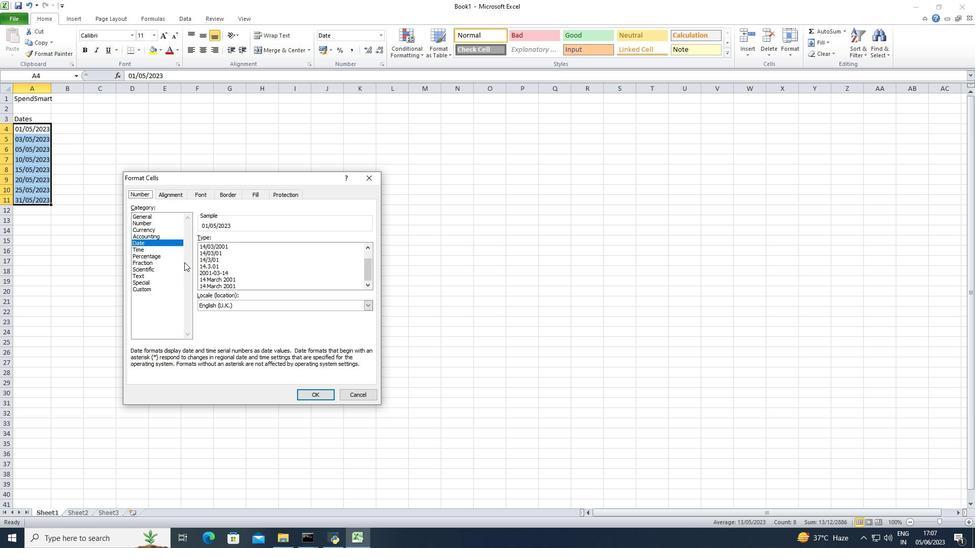 
Action: Mouse pressed left at (230, 272)
Screenshot: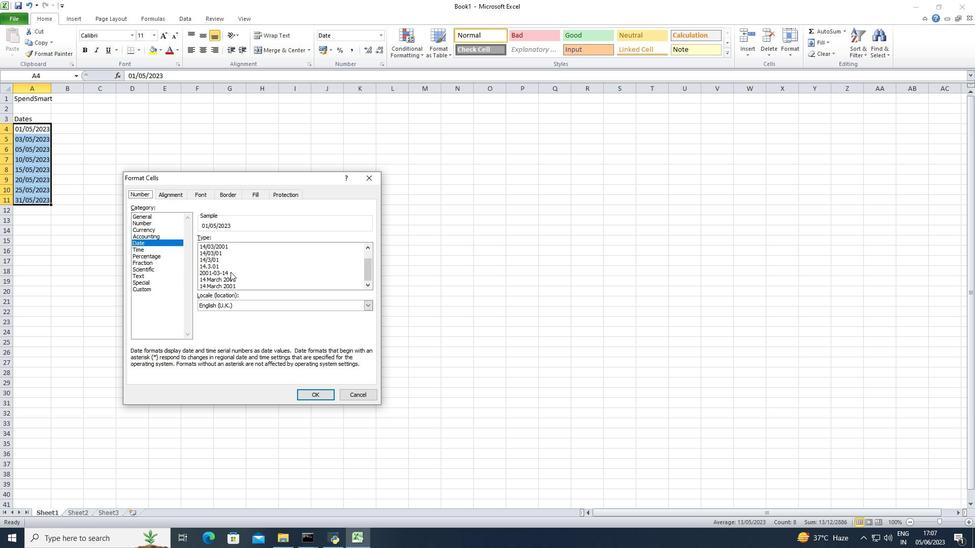 
Action: Mouse moved to (330, 391)
Screenshot: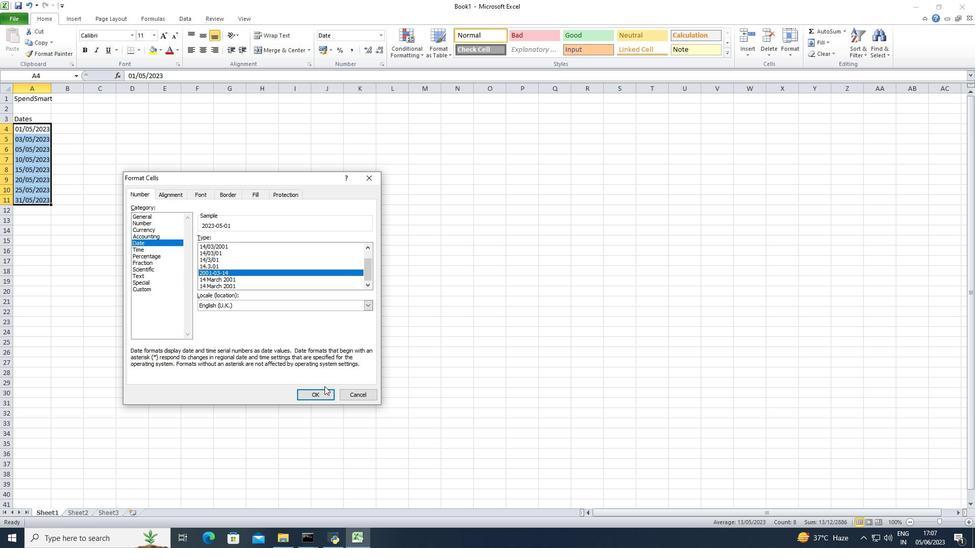 
Action: Mouse pressed left at (330, 391)
Screenshot: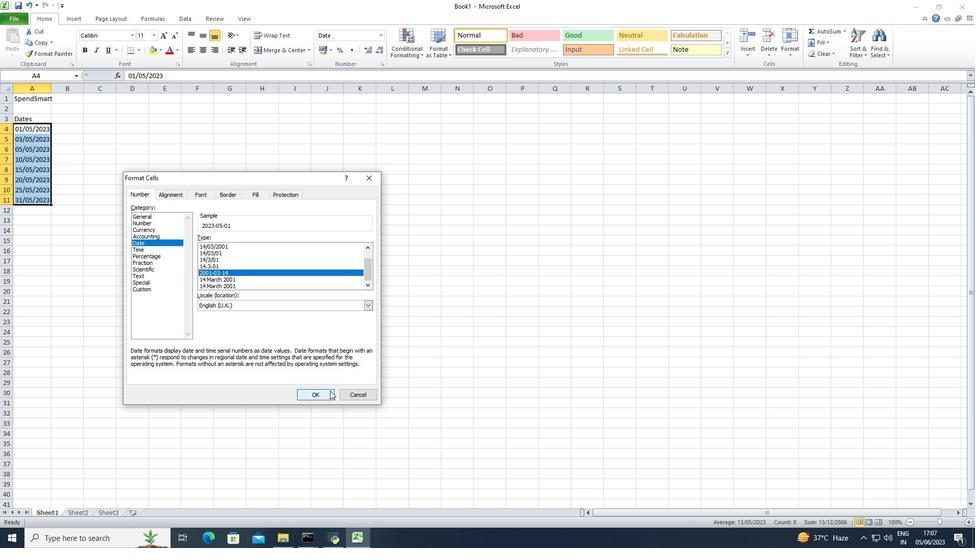 
Action: Mouse moved to (103, 119)
Screenshot: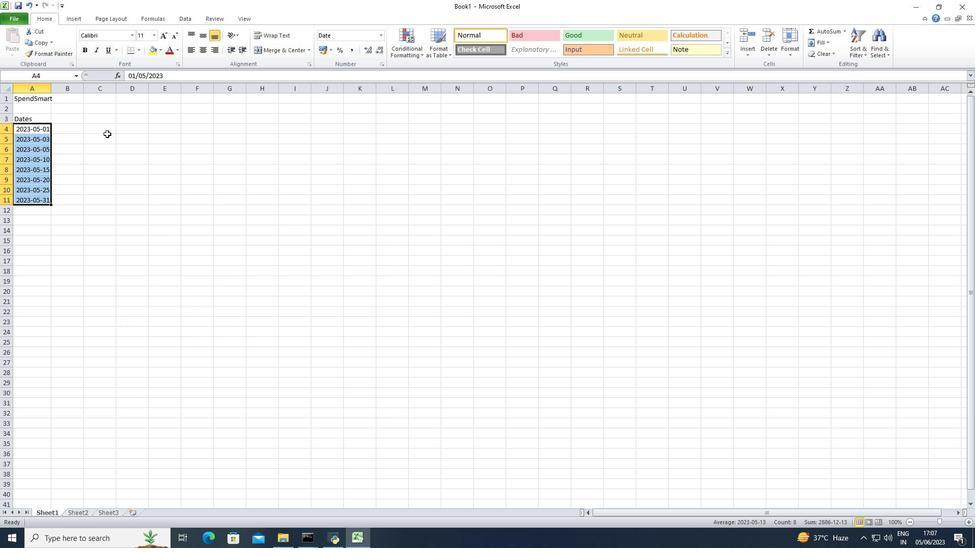 
Action: Mouse pressed left at (103, 119)
Screenshot: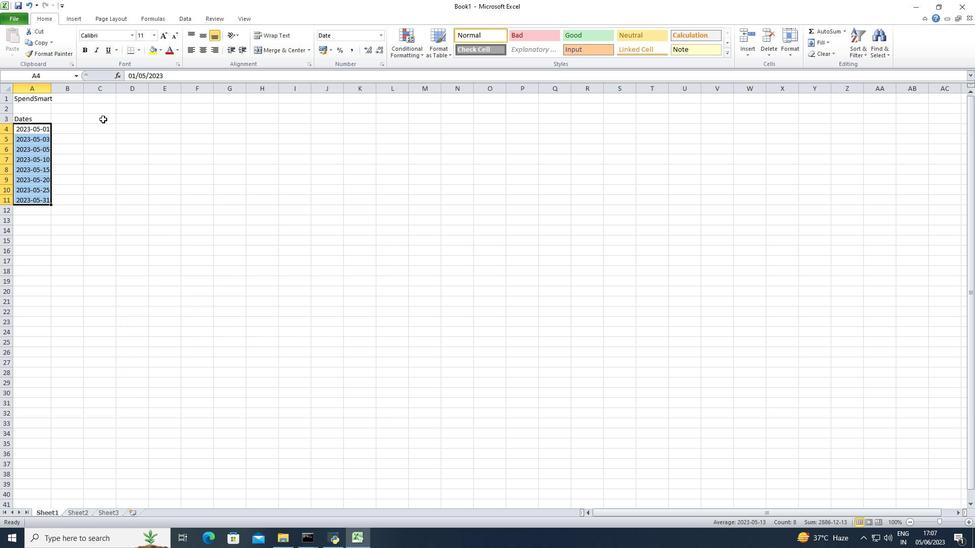 
Action: Key pressed <Key.shift>Categories
Screenshot: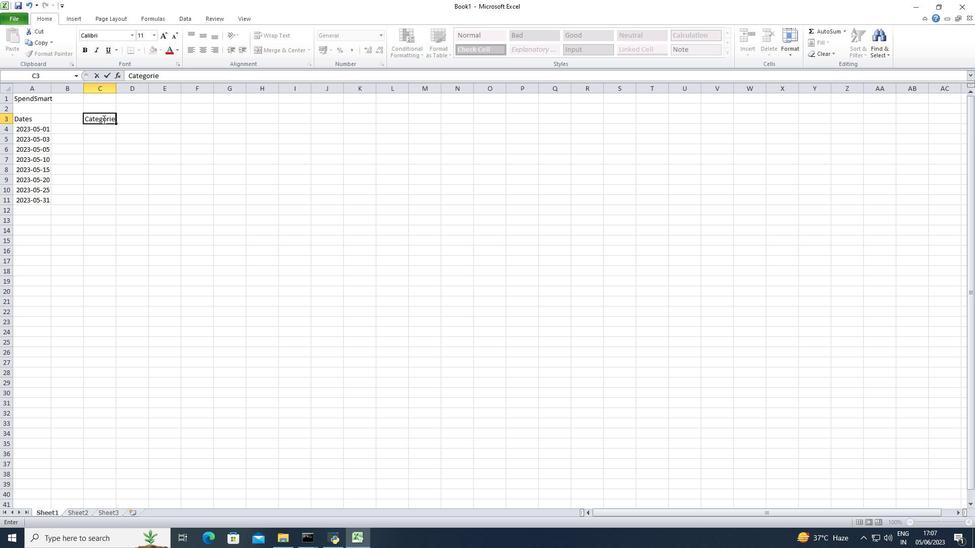 
Action: Mouse moved to (102, 132)
Screenshot: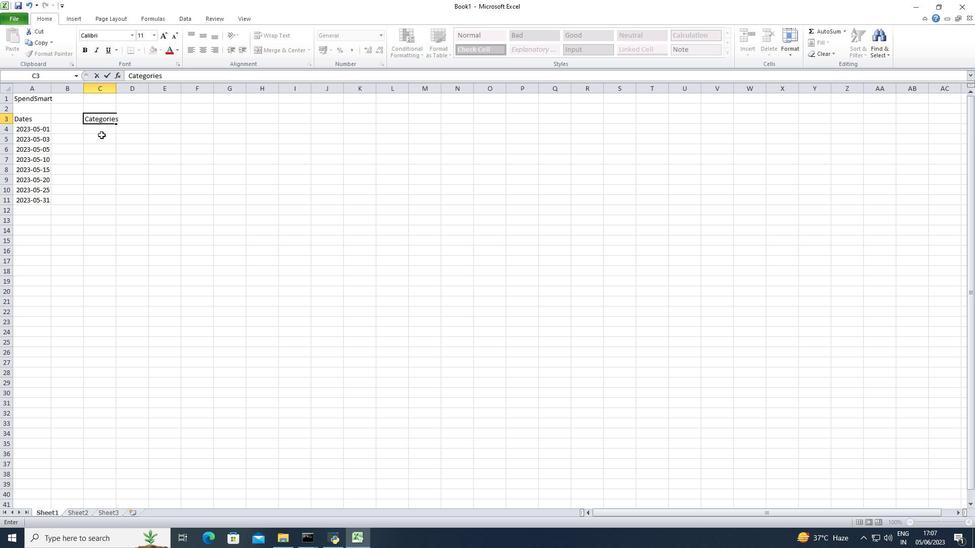 
Action: Mouse pressed left at (102, 132)
Screenshot: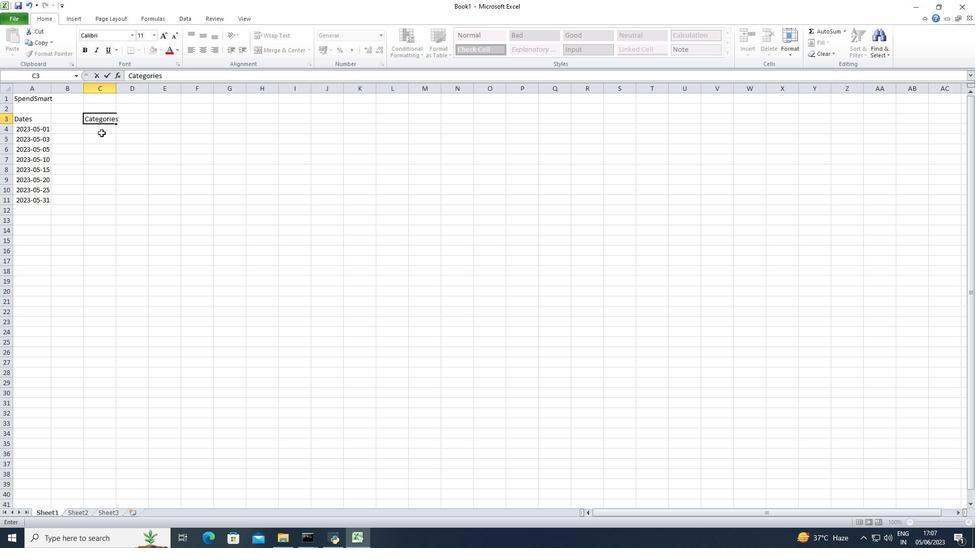
Action: Key pressed <Key.shift>Groceries<Key.enter><Key.shift>Dining<Key.space><Key.shift>Out<Key.enter><Key.shift>Transportation<Key.enter><Key.shift>Entertainment<Key.enter><Key.shift><Key.shift><Key.shift><Key.shift><Key.shift><Key.shift><Key.shift><Key.shift>Shopping<Key.enter><Key.shift>Utilities<Key.enter><Key.shift>Health<Key.enter><Key.shift>Miscellaneous<Key.down><Key.right><Key.right><Key.up><Key.up><Key.up><Key.up><Key.up><Key.up><Key.up><Key.up><Key.up><Key.shift>Descriptions<Key.down><Key.shift>Supermarket<Key.down><Key.shift>Restaurant<Key.enter><Key.shift>Public<Key.space><Key.shift>Transport<Key.enter><Key.shift>Movie<Key.space><Key.shift>Tickets<Key.enter><Key.shift>Clothing<Key.space><Key.shift>Store<Key.enter><Key.shift>Internet<Key.space><Key.shift><Key.shift><Key.shift><Key.shift><Key.shift><Key.shift><Key.shift><Key.shift><Key.shift><Key.shift><Key.shift><Key.shift><Key.shift><Key.shift><Key.shift><Key.shift><Key.shift><Key.shift><Key.shift><Key.shift><Key.shift><Key.shift><Key.shift><Key.shift><Key.shift><Key.shift><Key.shift><Key.shift><Key.shift><Key.shift><Key.shift><Key.shift><Key.shift><Key.shift><Key.shift><Key.shift><Key.shift><Key.shift><Key.shift><Key.shift><Key.shift><Key.shift><Key.shift><Key.shift><Key.shift><Key.shift><Key.shift><Key.shift><Key.shift><Key.shift><Key.shift><Key.shift><Key.shift><Key.shift>Bill<Key.enter><Key.shift>Pharmacy<Key.enter><Key.shift>Online<Key.space><Key.shift>Purchse<Key.backspace><Key.backspace>ase<Key.left><Key.down><Key.right><Key.right><Key.right><Key.up><Key.up><Key.up><Key.up><Key.up><Key.up><Key.up><Key.up><Key.up><Key.shift><Key.shift><Key.shift><Key.shift><Key.shift><Key.shift><Key.shift><Key.shift><Key.shift>Amount<Key.down>50<Key.down>30<Key.down>10<Key.down>20<Key.down>100<Key.down>60<Key.down>40<Key.down>50<Key.down>
Screenshot: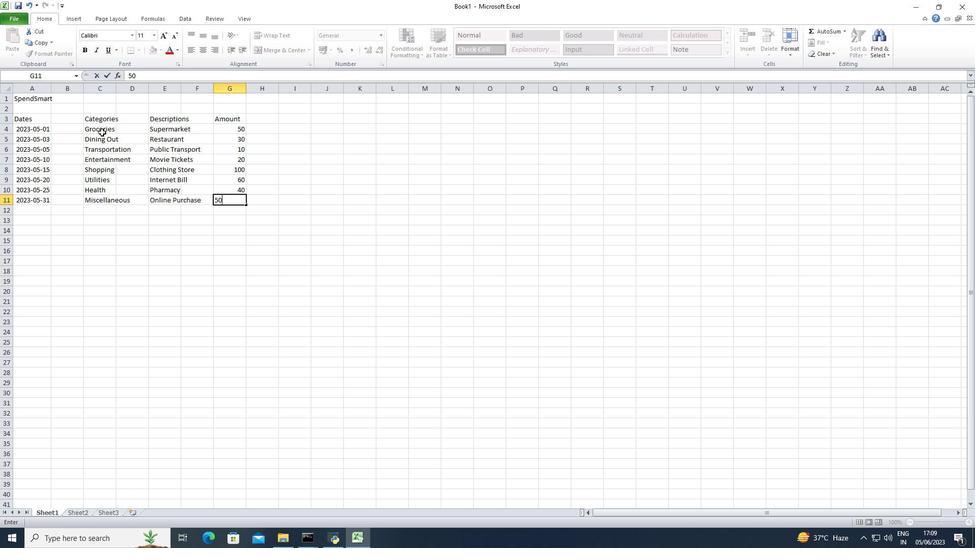 
Action: Mouse moved to (227, 133)
Screenshot: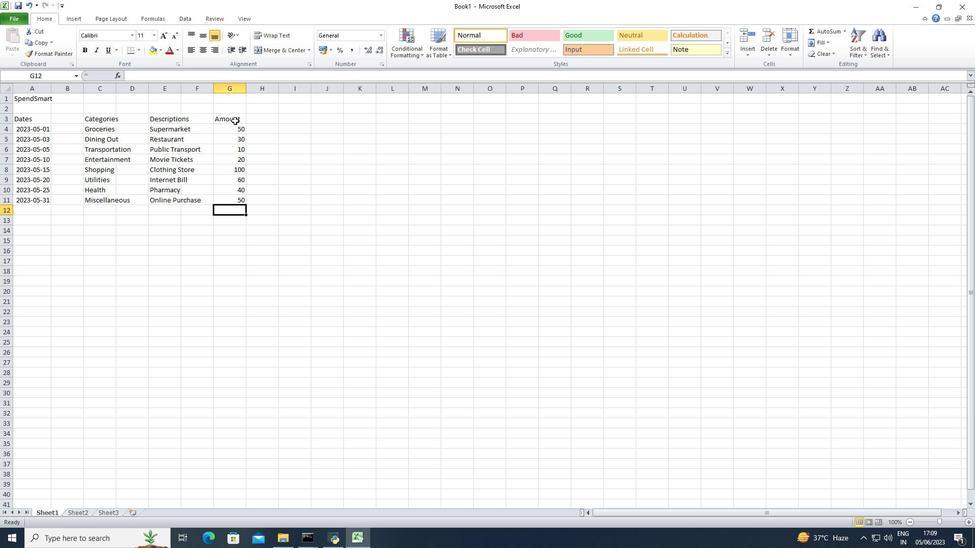 
Action: Mouse pressed left at (227, 133)
Screenshot: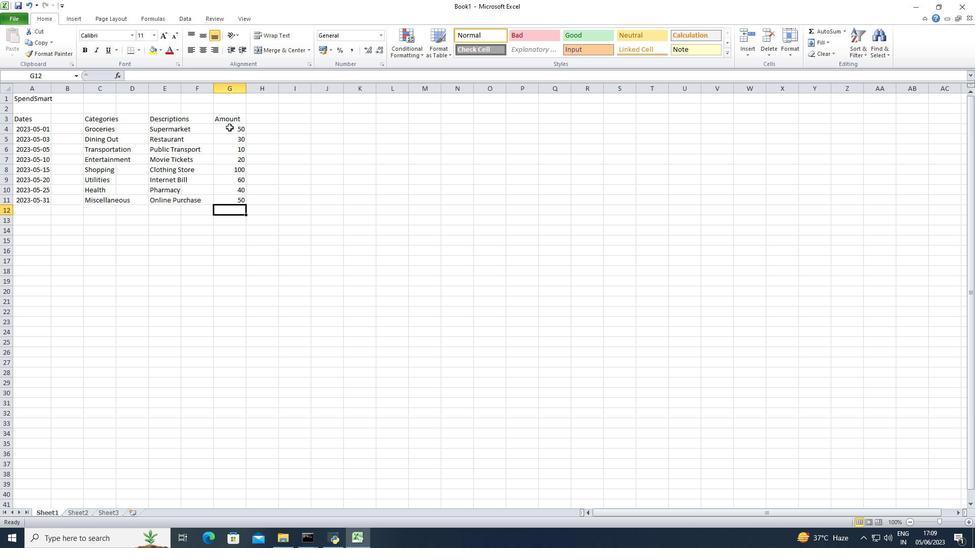 
Action: Mouse moved to (419, 51)
Screenshot: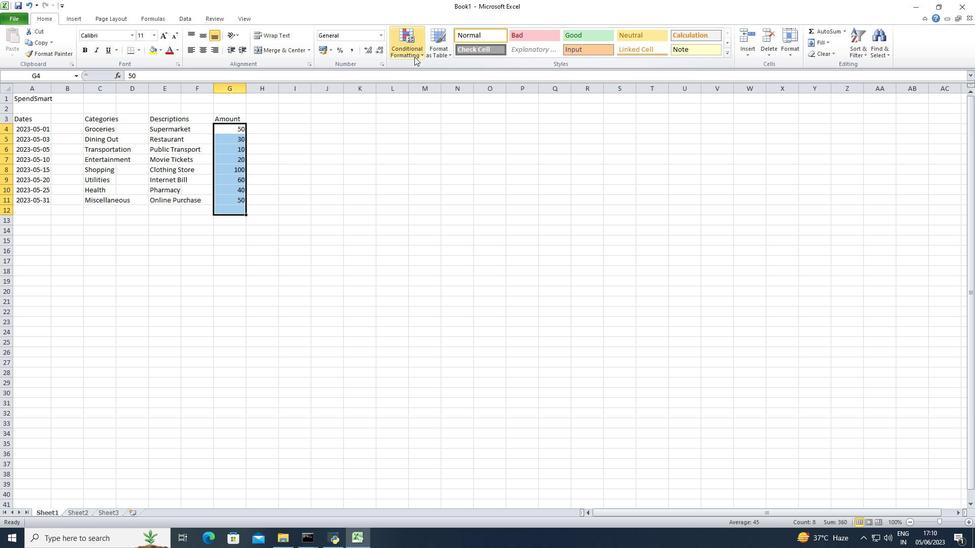 
Action: Mouse pressed left at (419, 51)
Screenshot: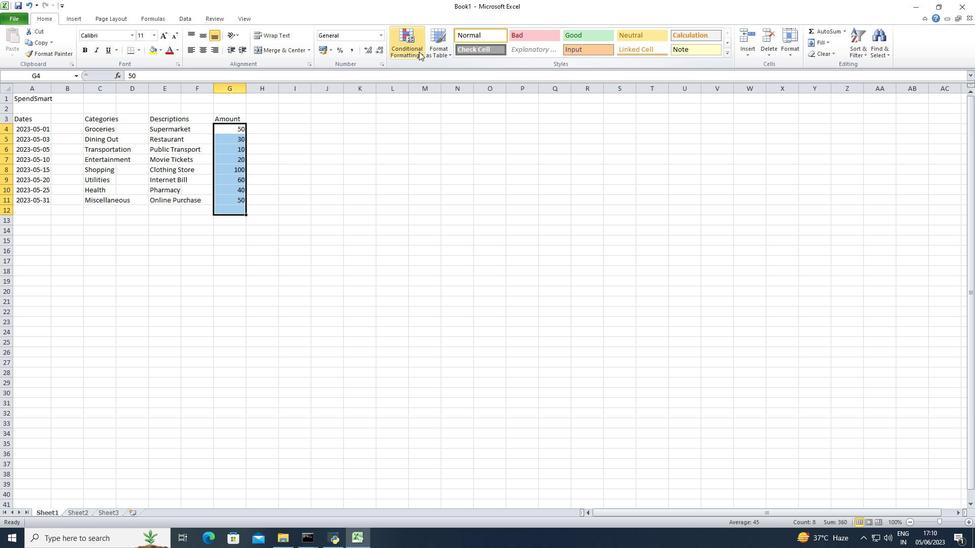 
Action: Mouse moved to (237, 168)
Screenshot: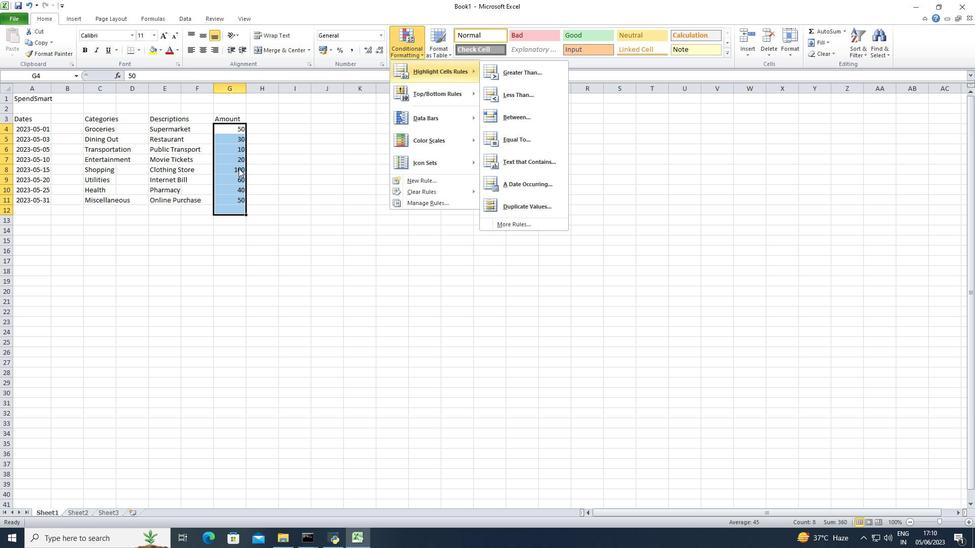 
Action: Mouse pressed right at (237, 168)
Screenshot: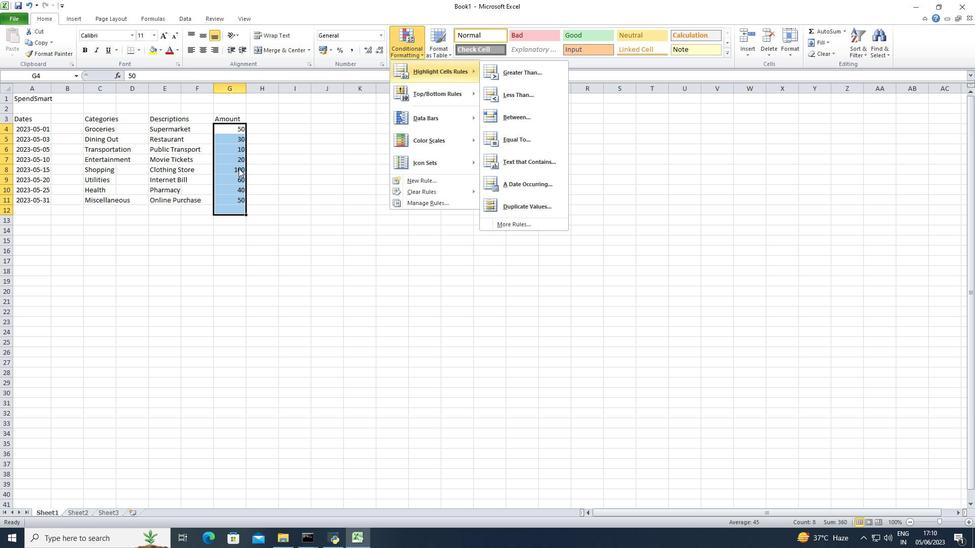 
Action: Mouse moved to (270, 306)
Screenshot: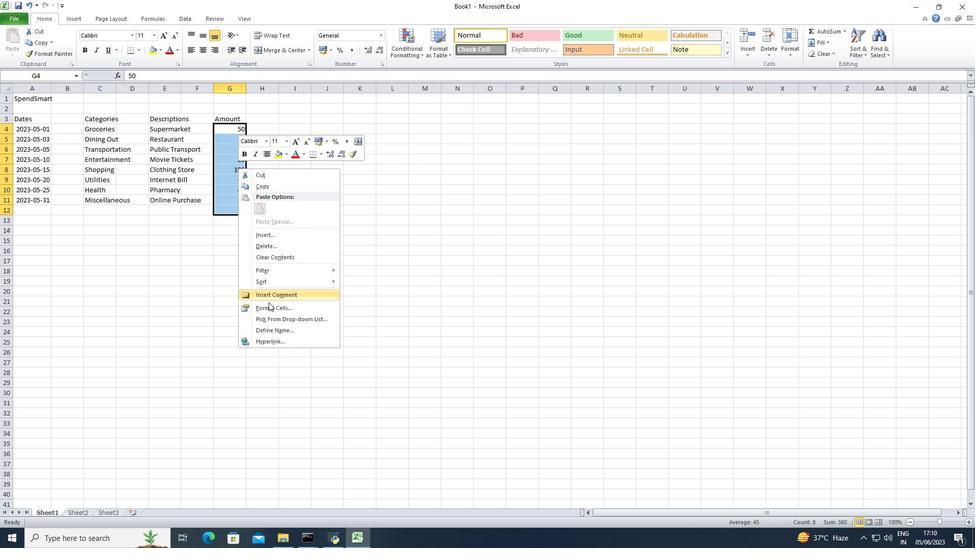 
Action: Mouse pressed left at (270, 306)
Screenshot: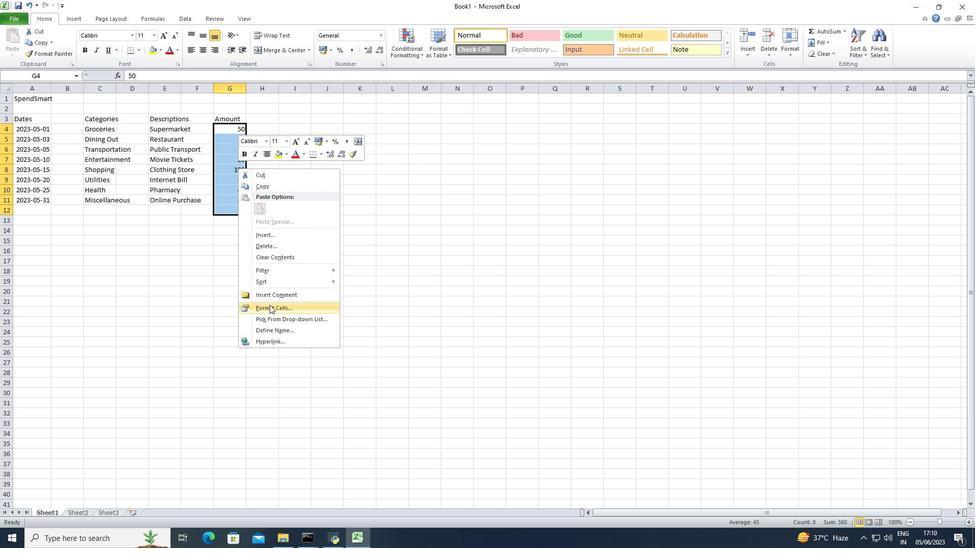 
Action: Mouse moved to (169, 299)
Screenshot: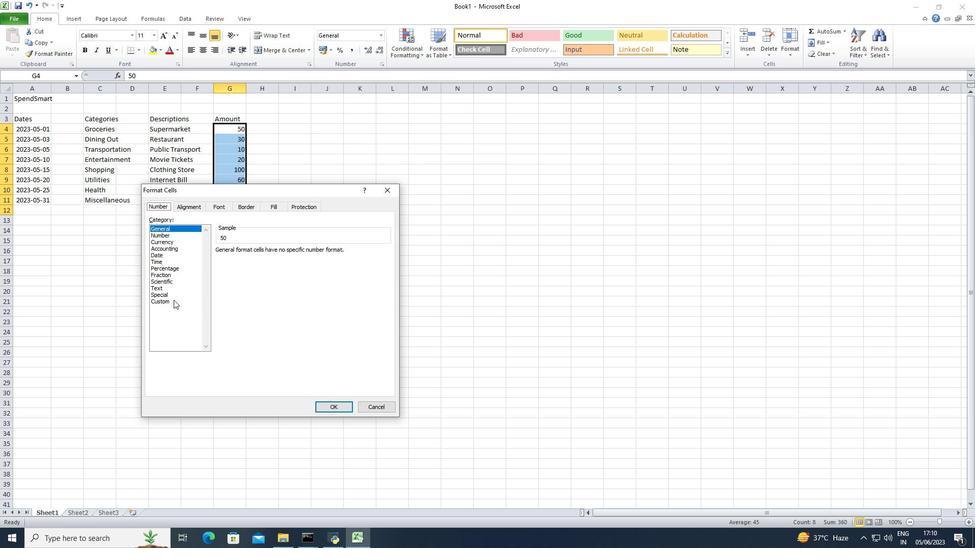 
Action: Mouse pressed left at (169, 299)
Screenshot: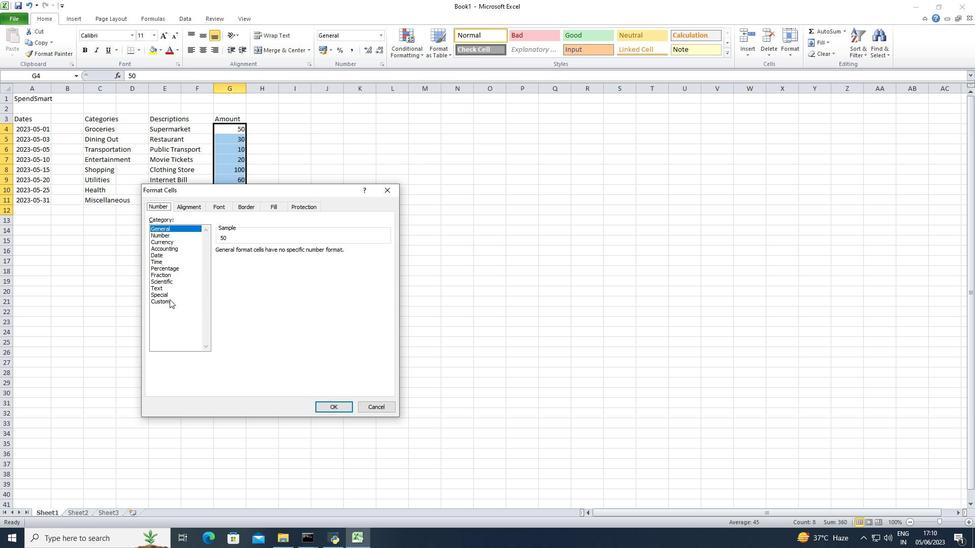 
Action: Mouse moved to (190, 256)
Screenshot: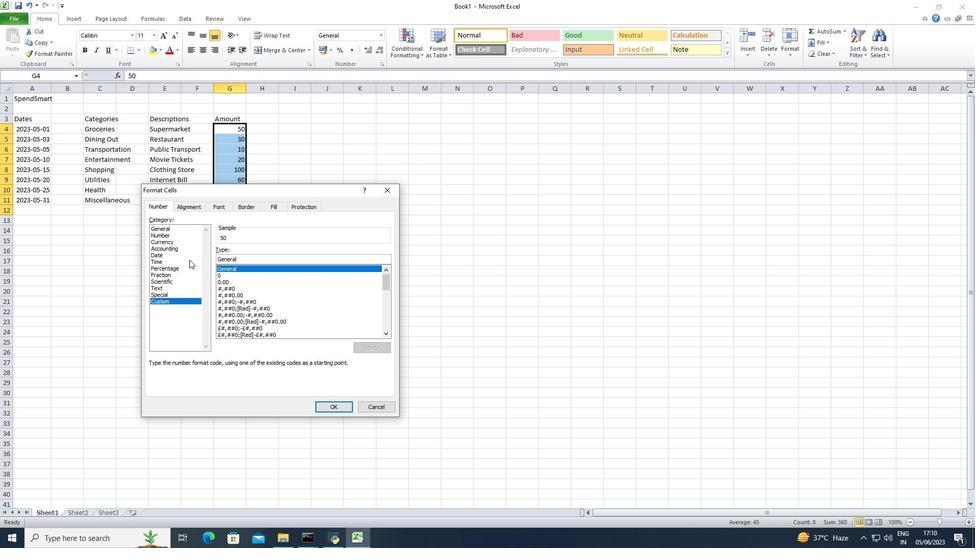 
Action: Mouse pressed left at (190, 256)
Screenshot: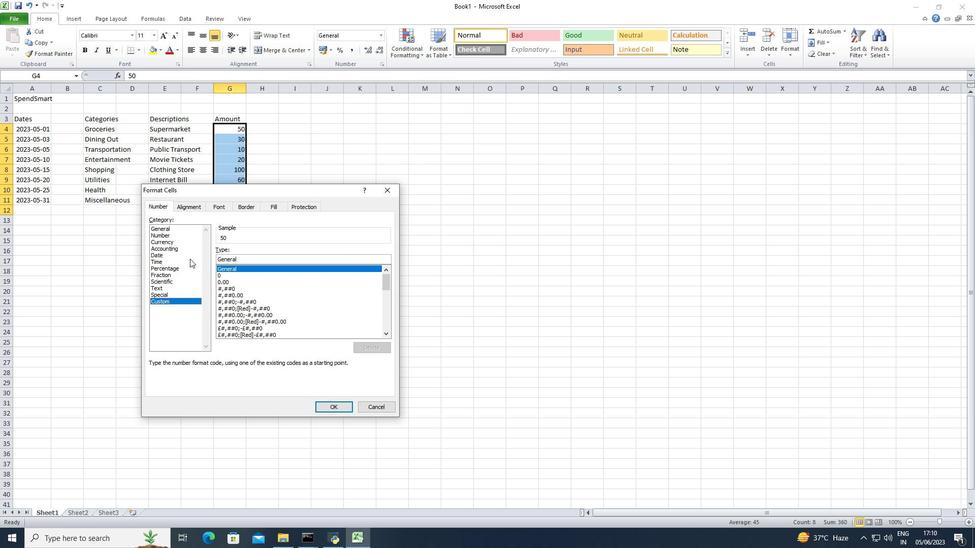 
Action: Mouse moved to (246, 278)
Screenshot: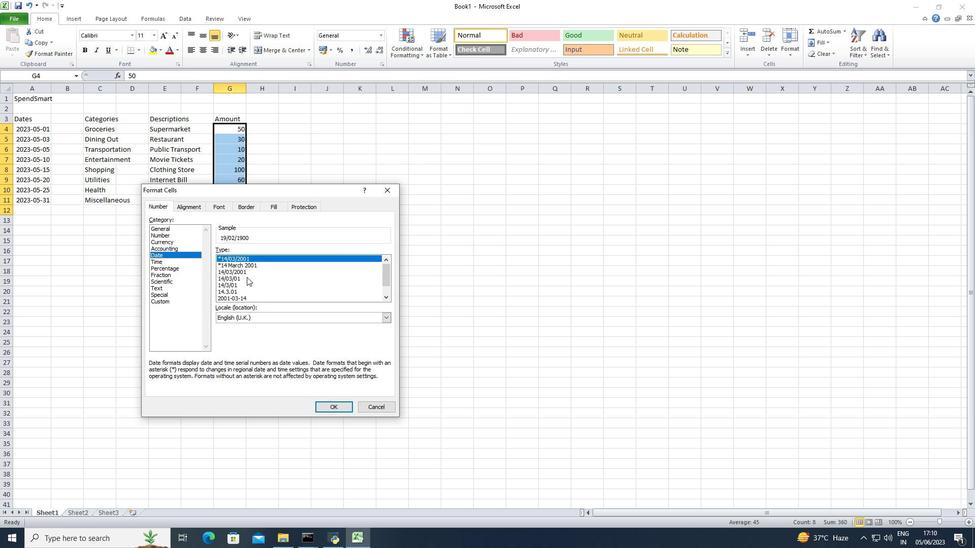 
Action: Mouse scrolled (246, 278) with delta (0, 0)
Screenshot: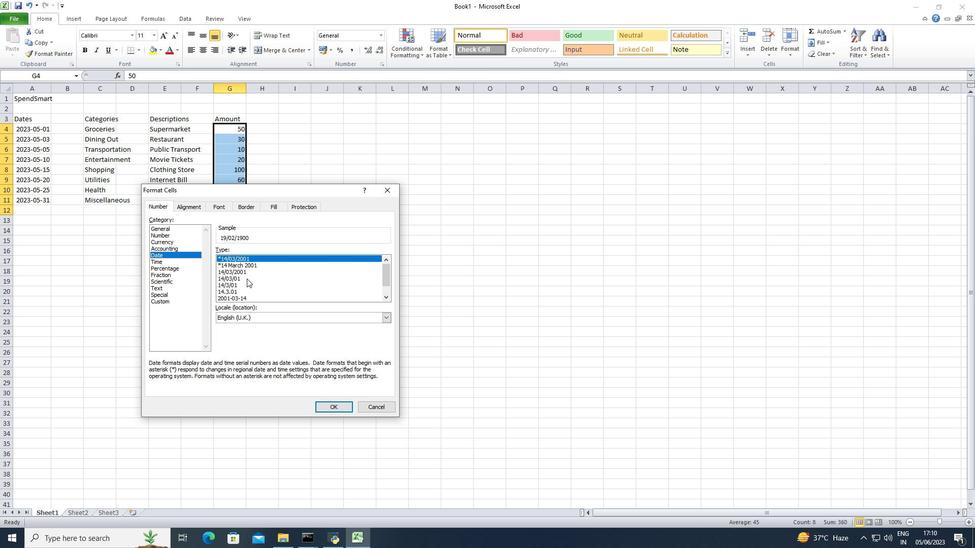 
Action: Mouse scrolled (246, 278) with delta (0, 0)
Screenshot: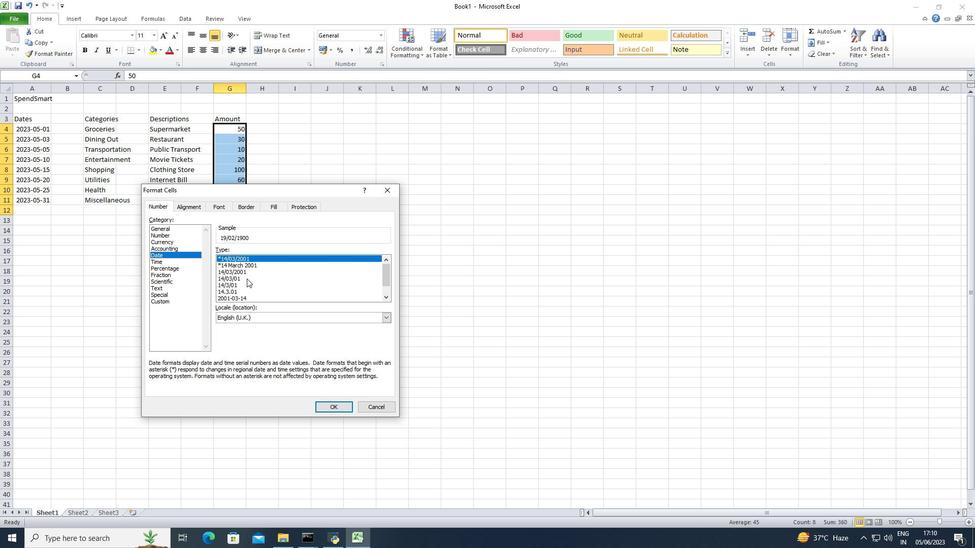 
Action: Mouse scrolled (246, 278) with delta (0, 0)
Screenshot: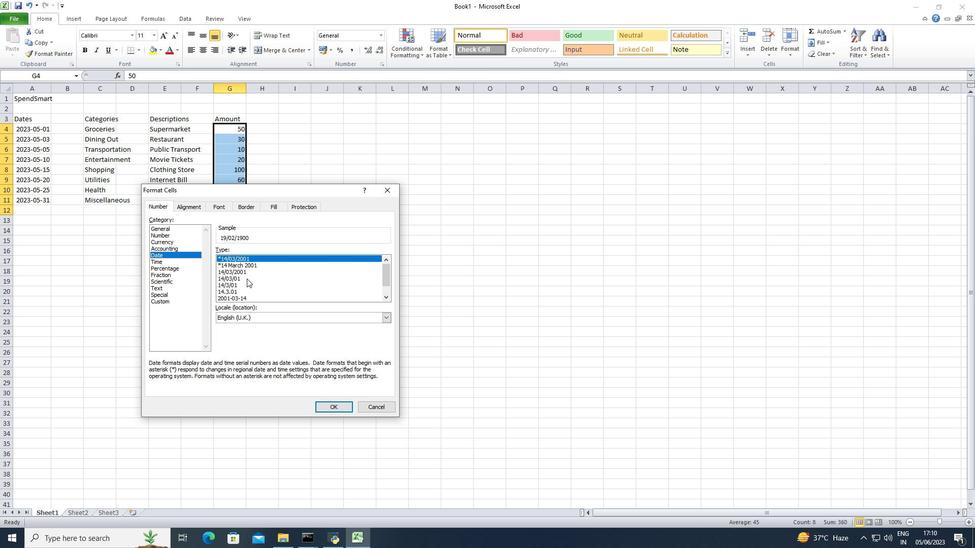 
Action: Mouse scrolled (246, 278) with delta (0, 0)
Screenshot: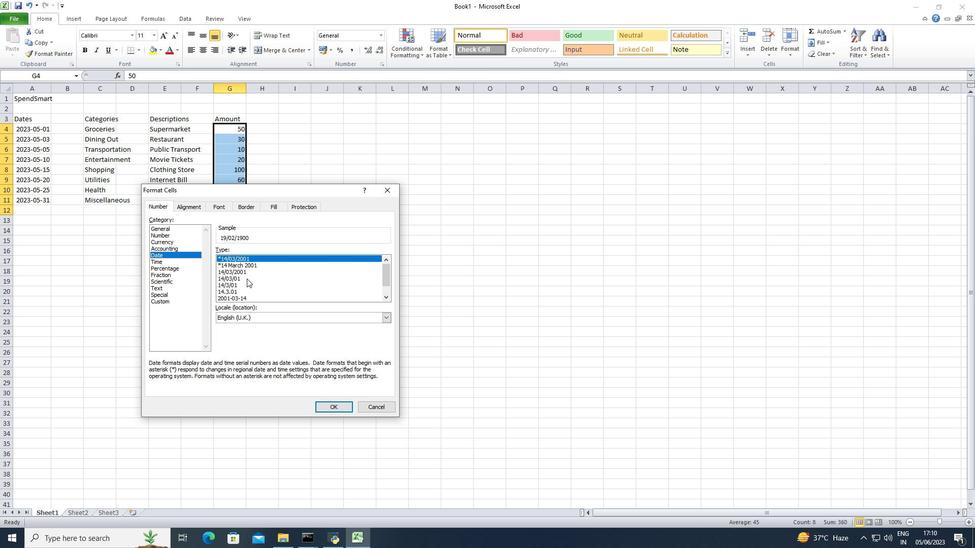 
Action: Mouse scrolled (246, 278) with delta (0, 0)
Screenshot: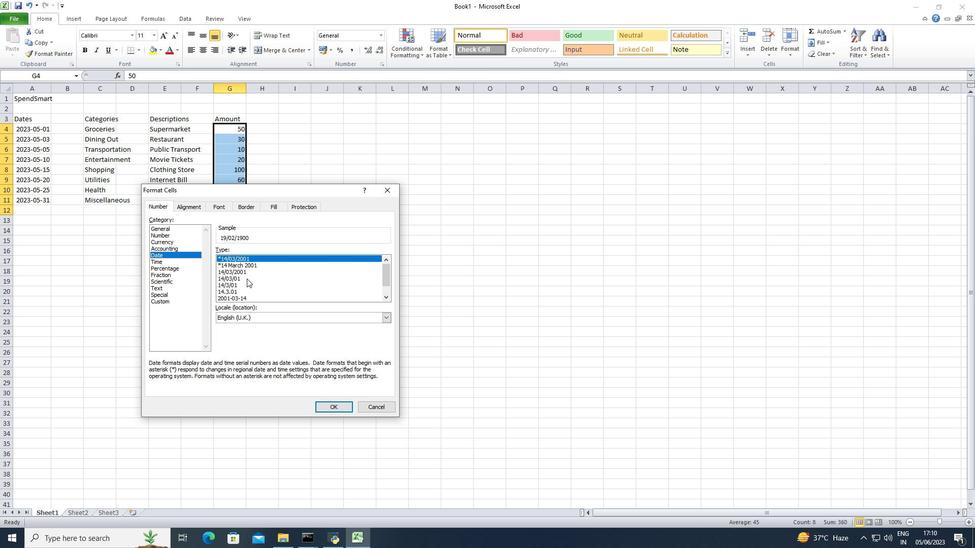 
Action: Mouse scrolled (246, 278) with delta (0, 0)
Screenshot: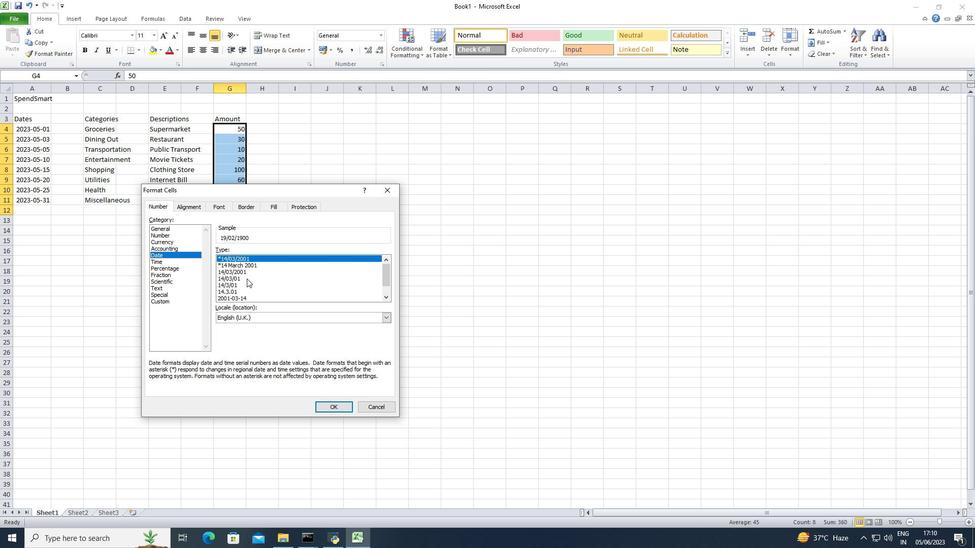 
Action: Mouse moved to (240, 299)
Screenshot: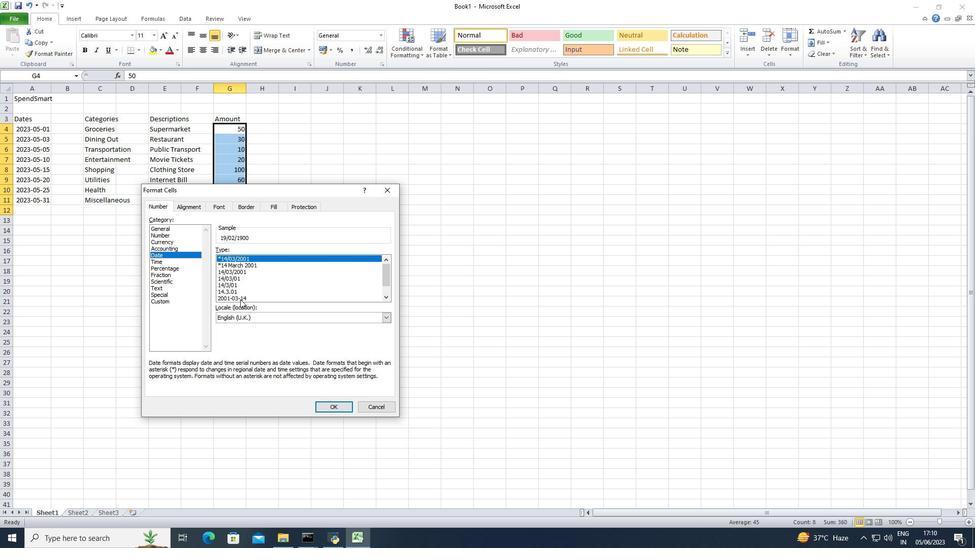 
Action: Mouse pressed left at (240, 299)
Screenshot: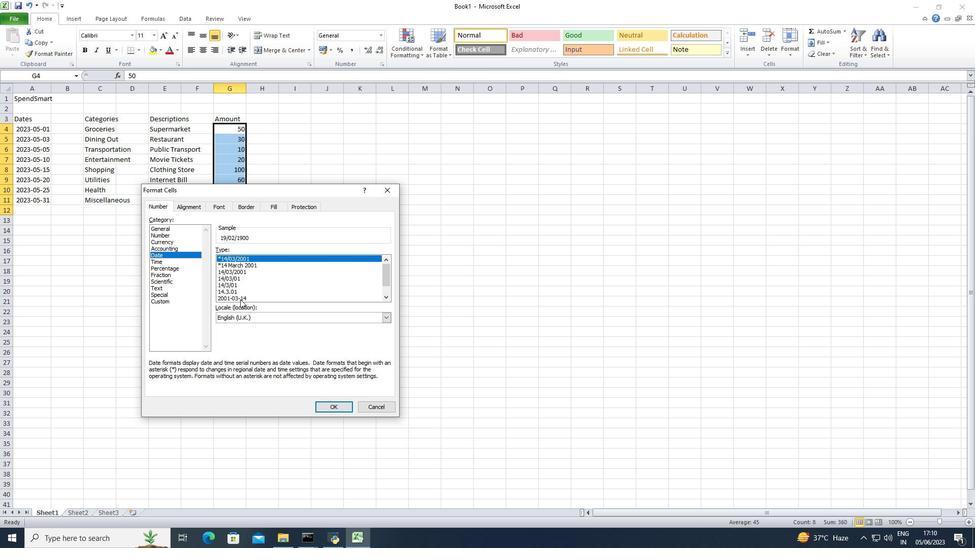 
Action: Mouse moved to (391, 193)
Screenshot: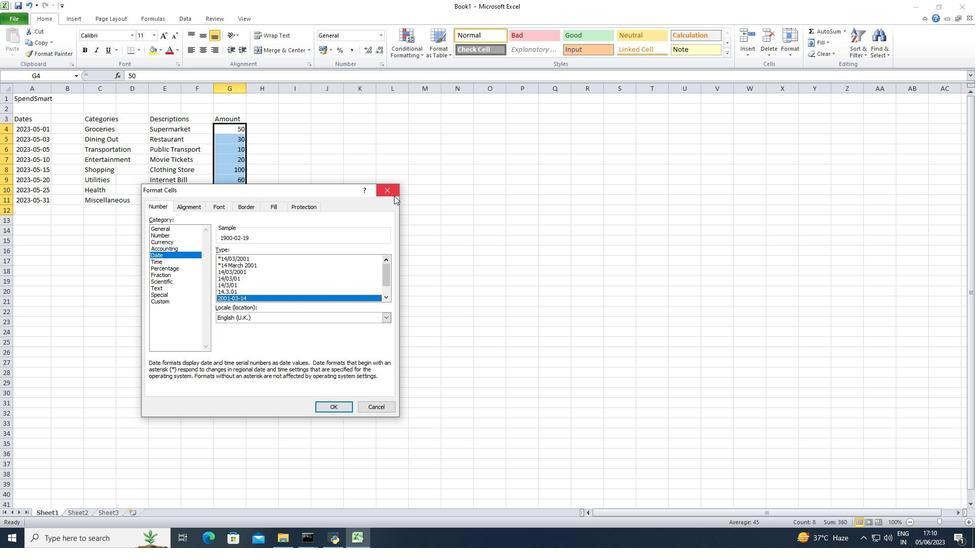 
Action: Mouse pressed left at (391, 193)
Screenshot: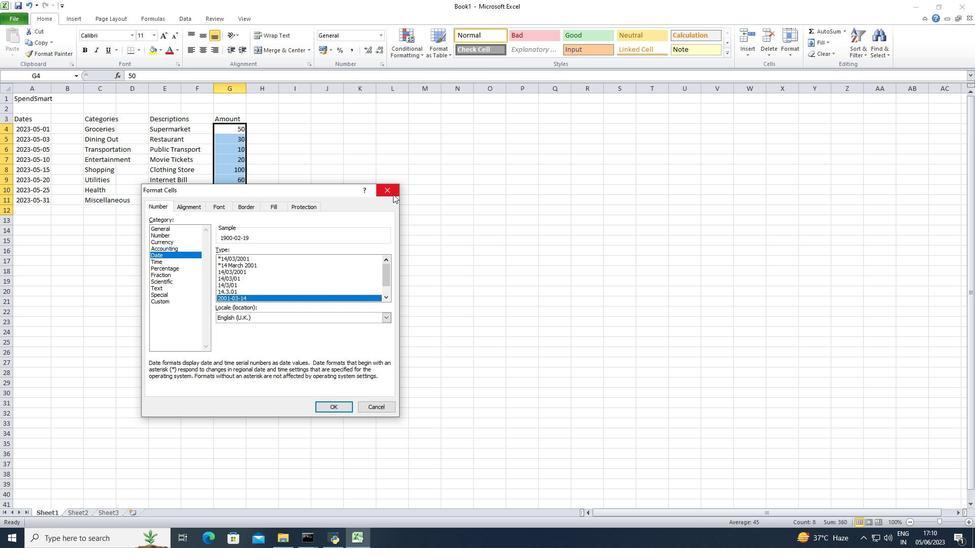 
Action: Mouse moved to (416, 49)
Screenshot: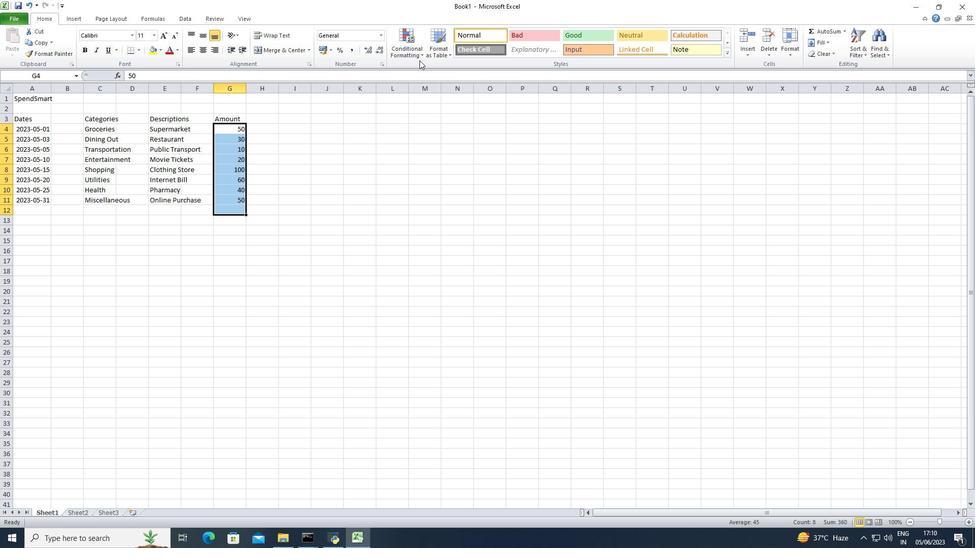 
Action: Mouse pressed left at (416, 49)
Screenshot: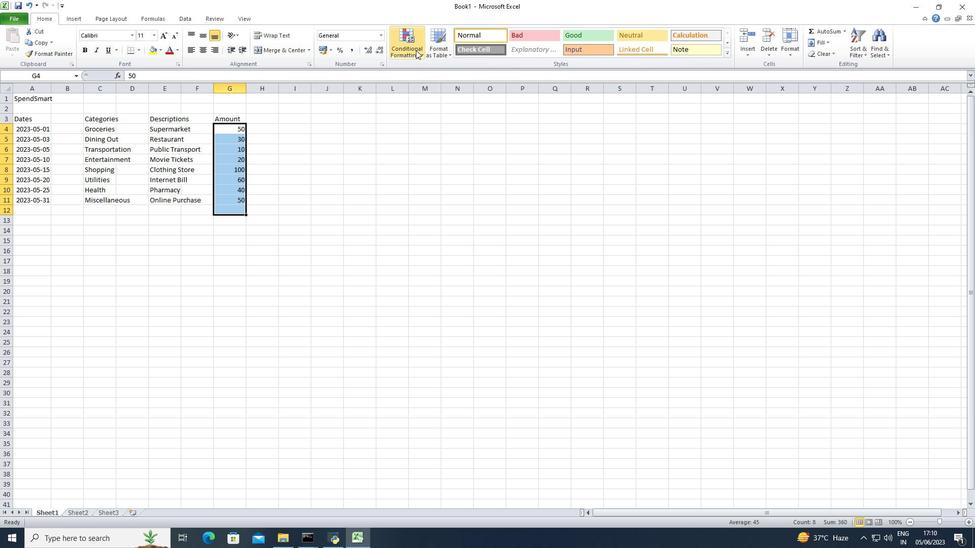 
Action: Mouse moved to (236, 141)
Screenshot: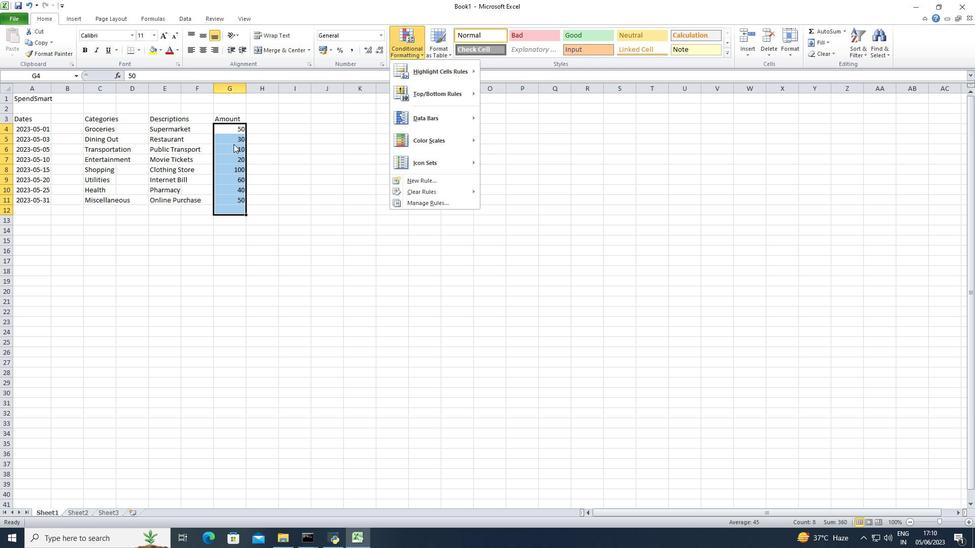 
Action: Mouse pressed right at (236, 141)
Screenshot: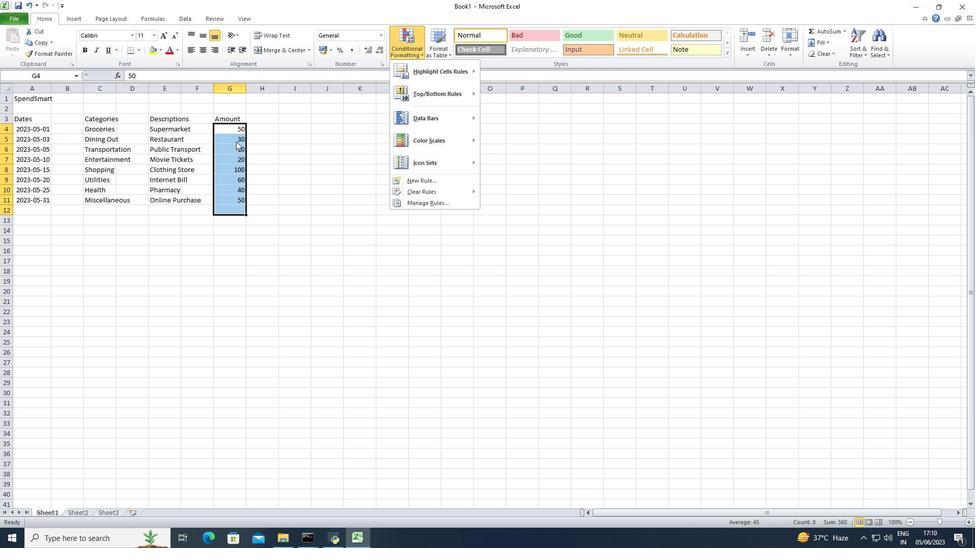 
Action: Mouse moved to (266, 287)
Screenshot: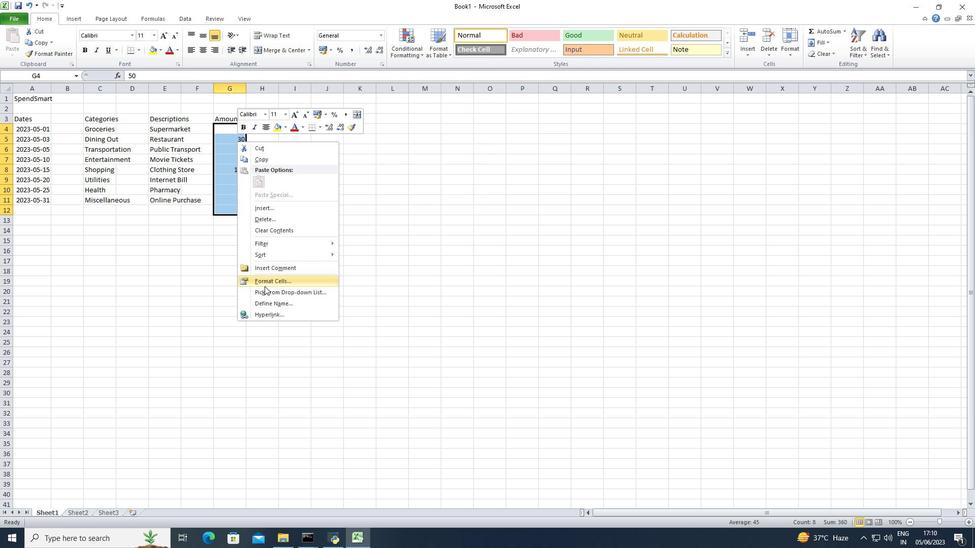 
Action: Mouse pressed left at (266, 287)
Screenshot: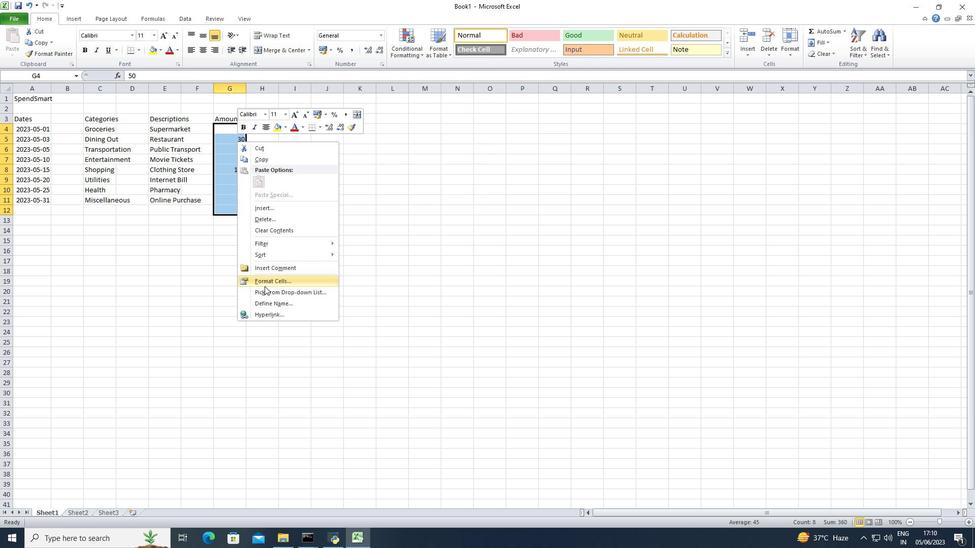 
Action: Mouse moved to (234, 155)
Screenshot: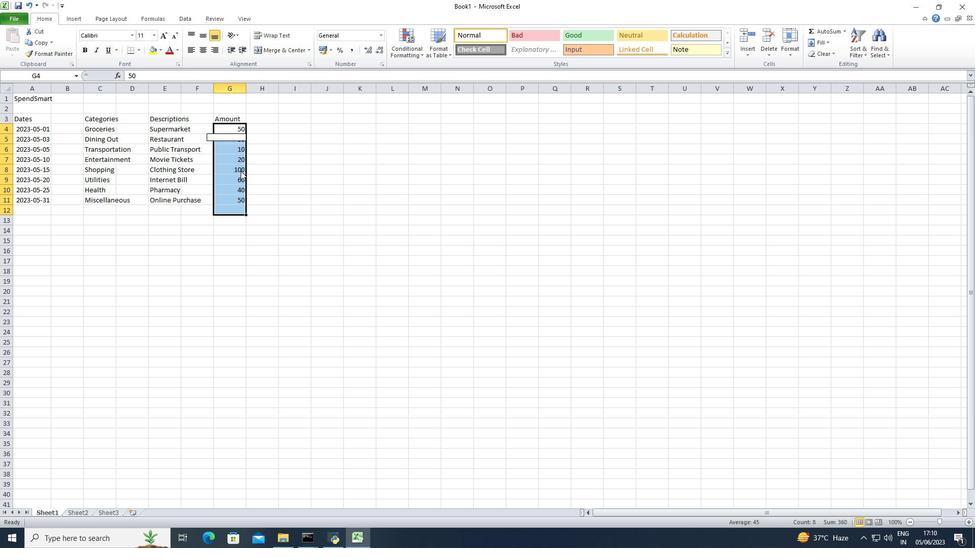 
Action: Mouse pressed right at (234, 155)
Screenshot: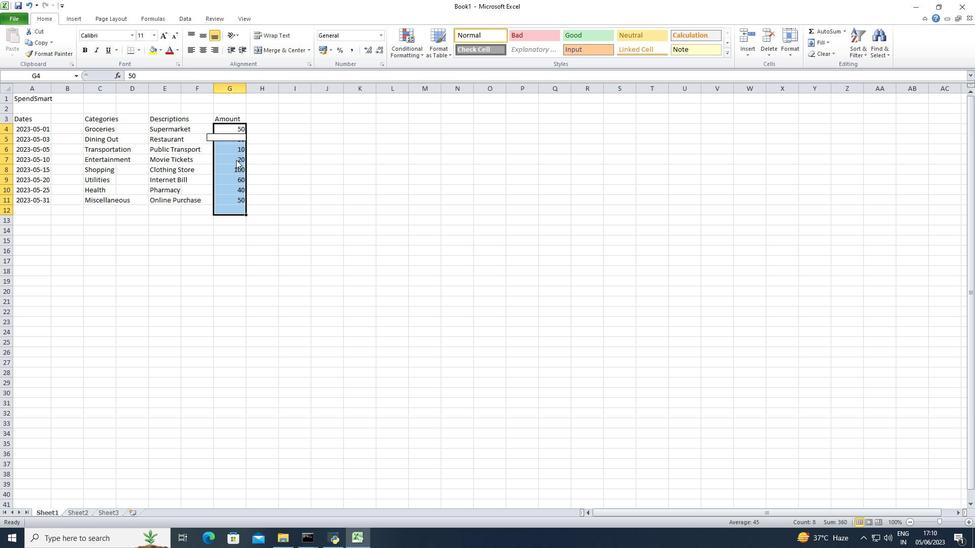 
Action: Mouse pressed right at (234, 155)
Screenshot: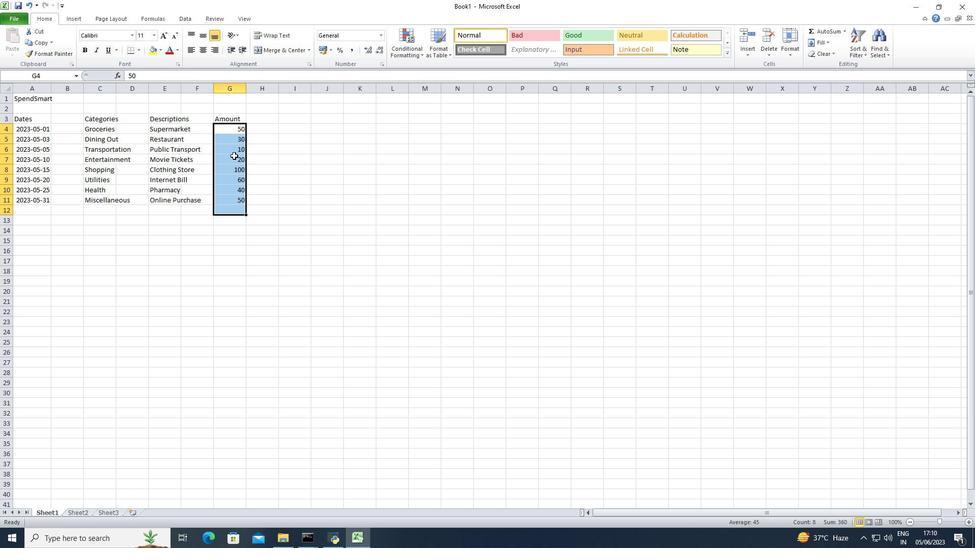 
Action: Mouse moved to (279, 292)
Screenshot: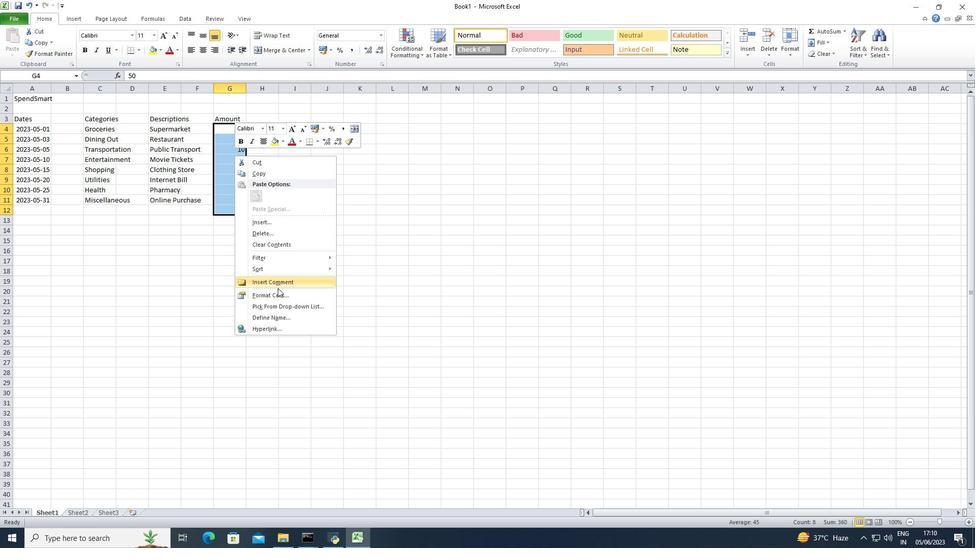 
Action: Mouse pressed left at (279, 292)
Screenshot: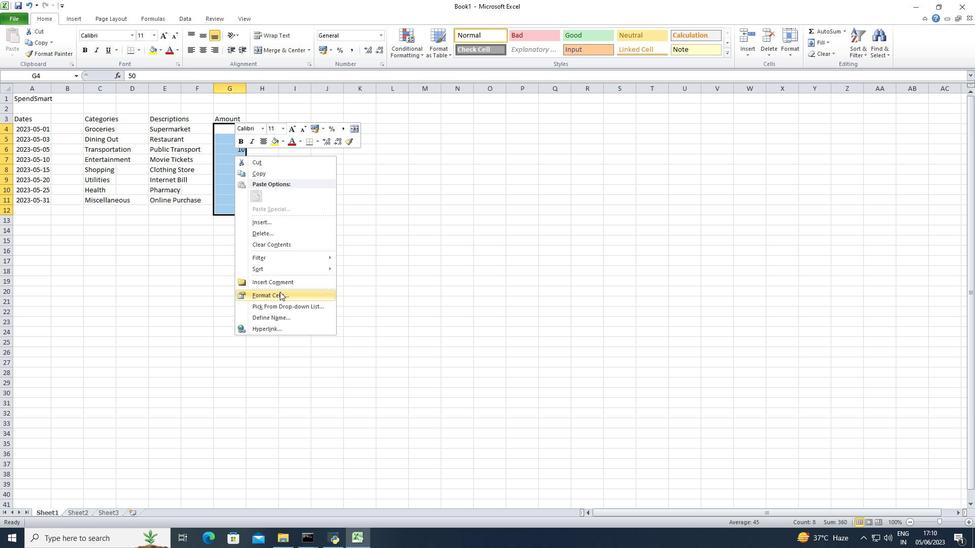 
Action: Mouse moved to (187, 229)
Screenshot: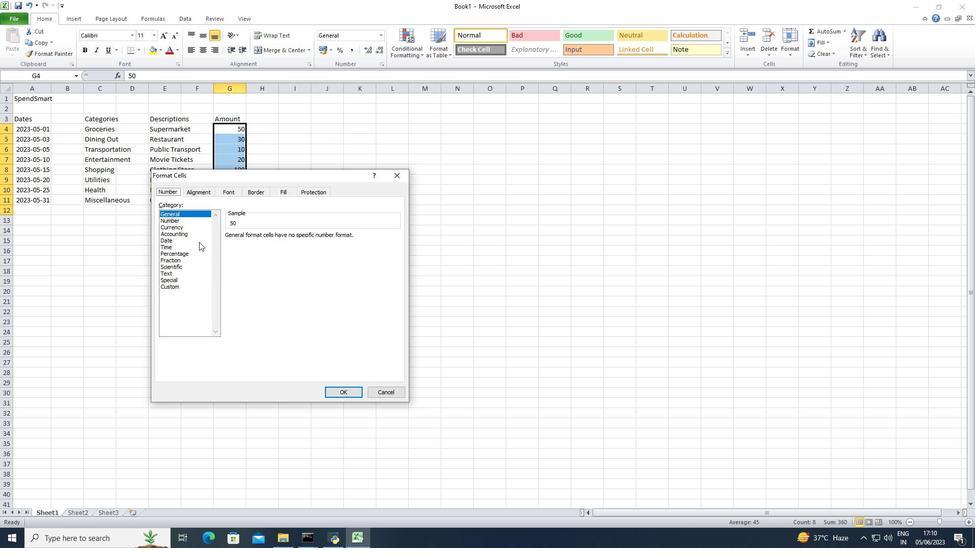 
Action: Mouse pressed left at (187, 229)
Screenshot: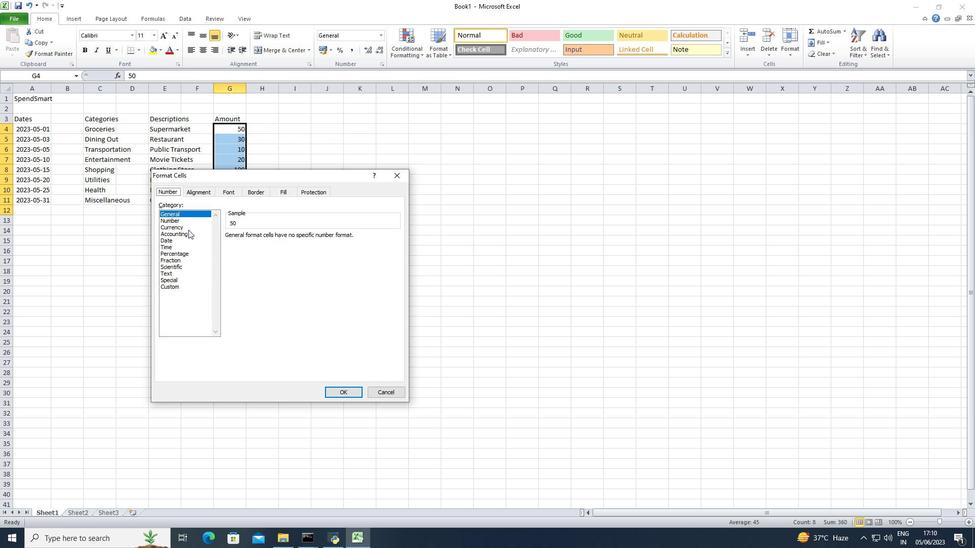 
Action: Mouse moved to (292, 238)
Screenshot: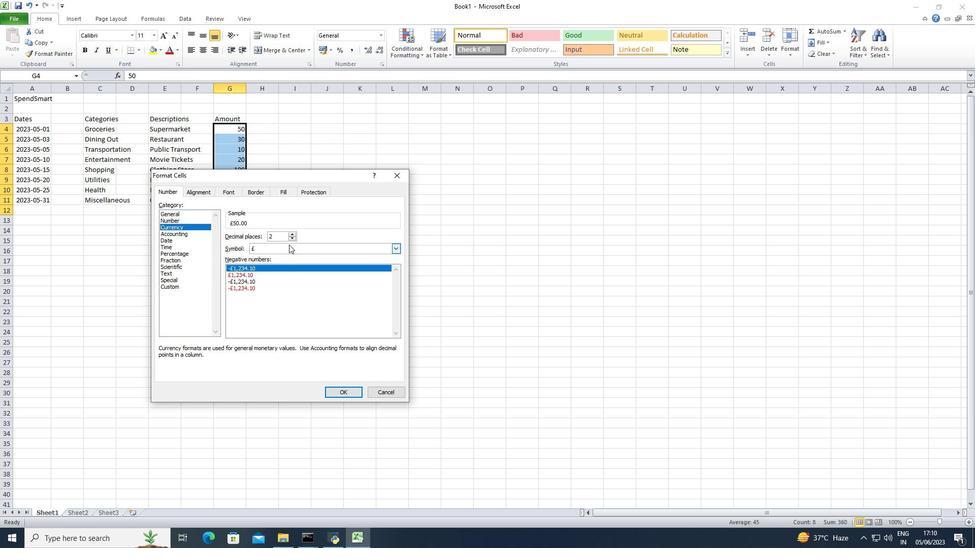 
Action: Mouse pressed left at (292, 238)
Screenshot: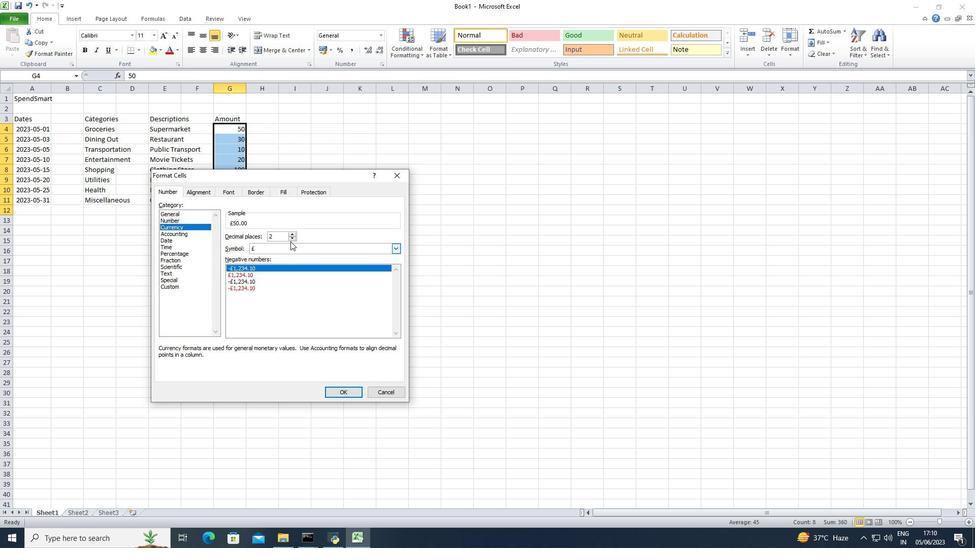 
Action: Mouse pressed left at (292, 238)
Screenshot: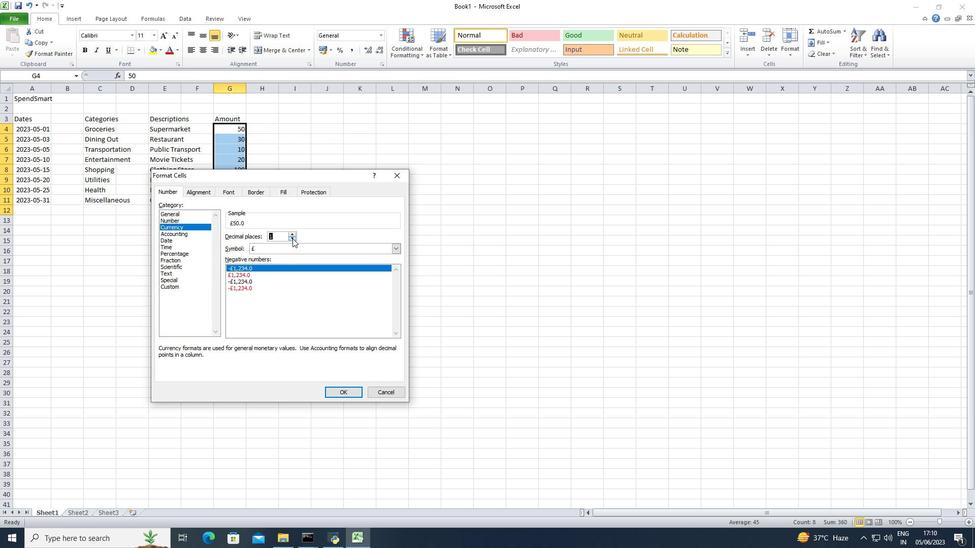 
Action: Mouse moved to (292, 245)
Screenshot: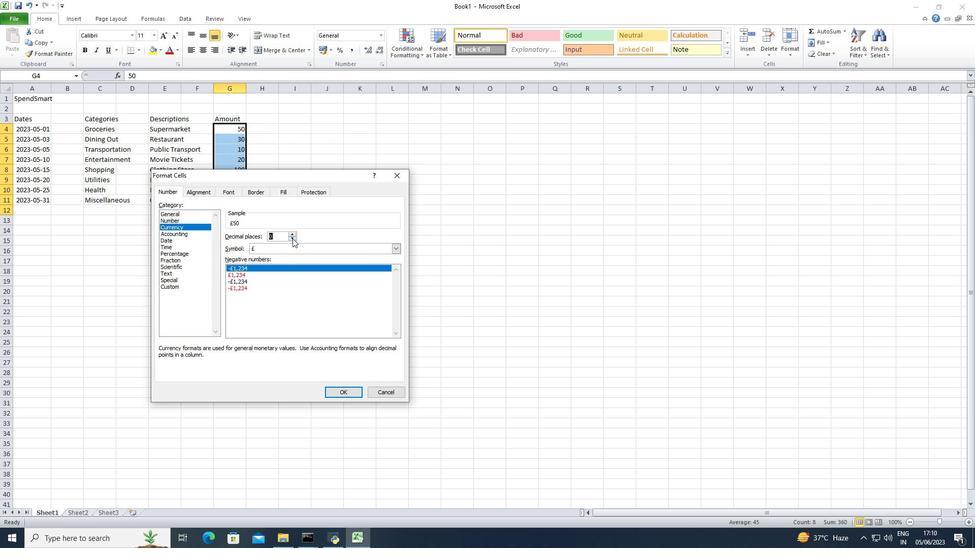 
Action: Mouse pressed left at (292, 245)
Screenshot: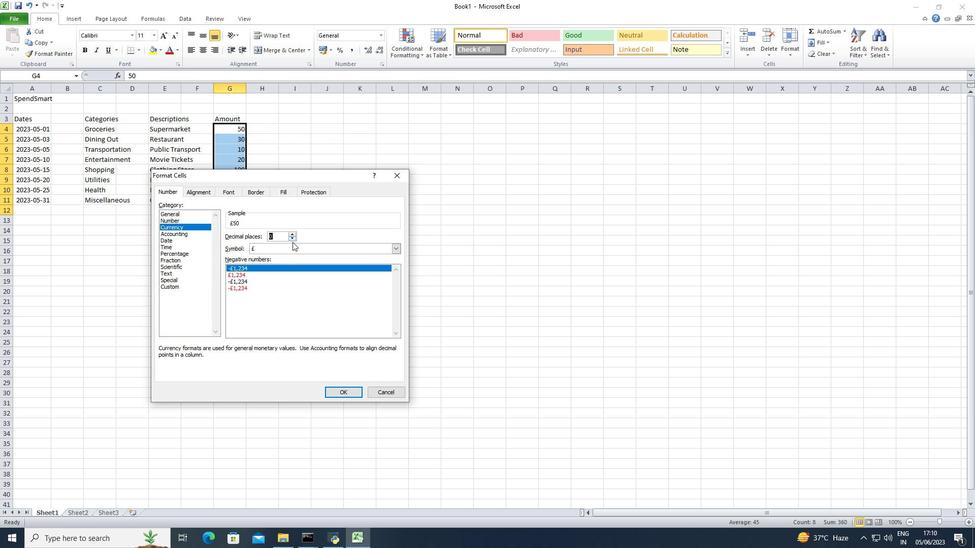 
Action: Mouse moved to (292, 275)
Screenshot: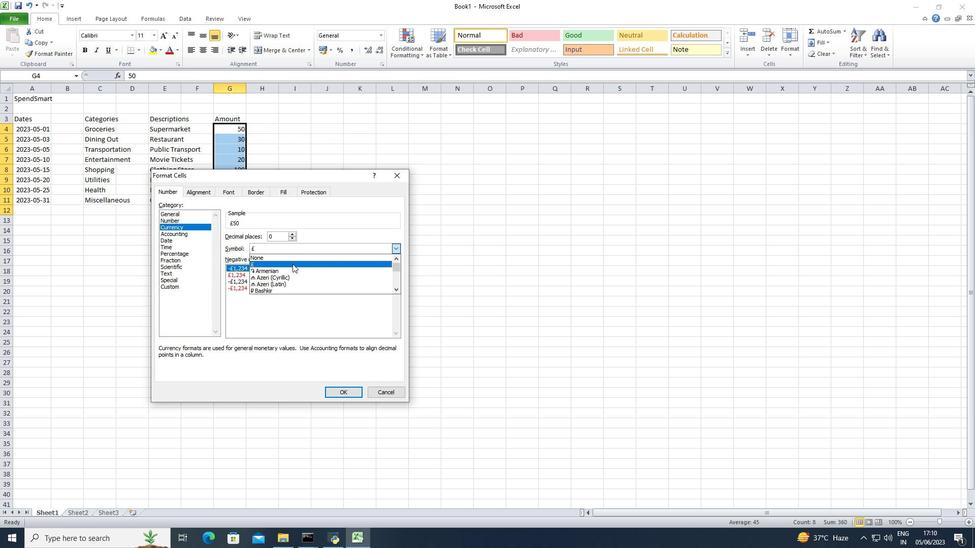 
Action: Mouse scrolled (292, 275) with delta (0, 0)
Screenshot: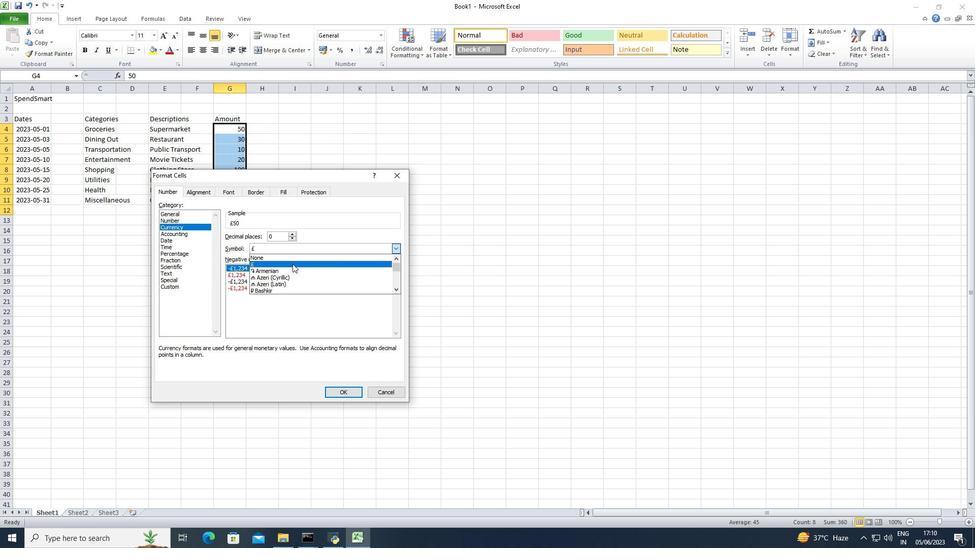
Action: Mouse scrolled (292, 275) with delta (0, 0)
Screenshot: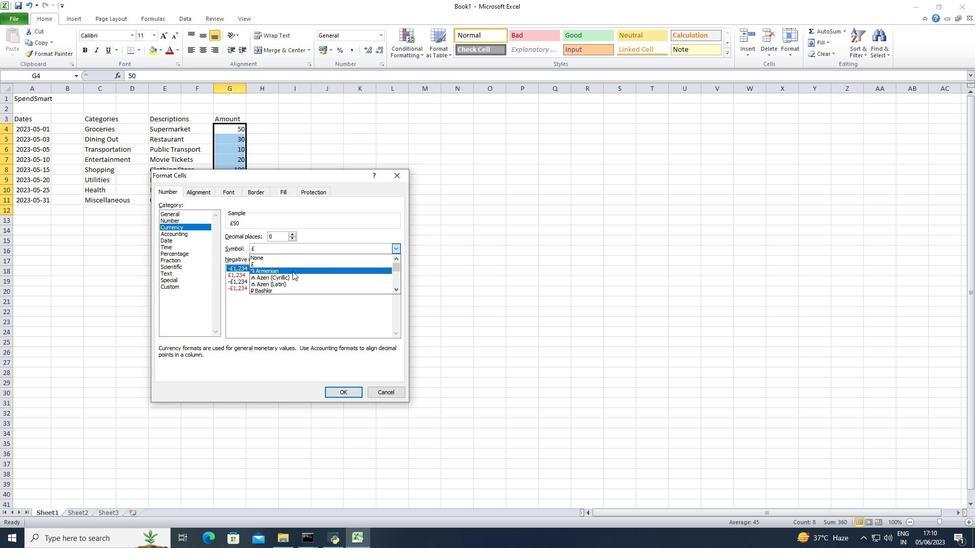 
Action: Mouse scrolled (292, 275) with delta (0, 0)
Screenshot: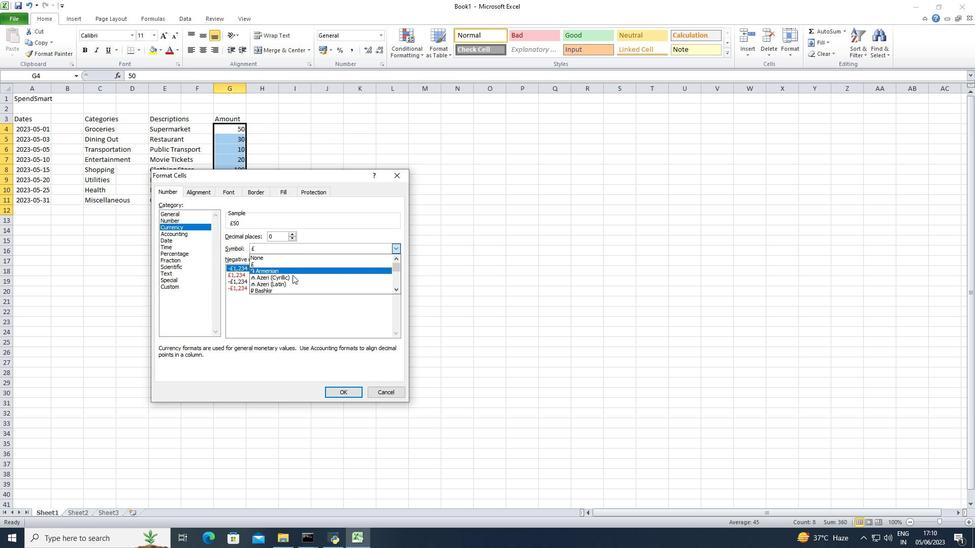 
Action: Mouse scrolled (292, 275) with delta (0, 0)
Screenshot: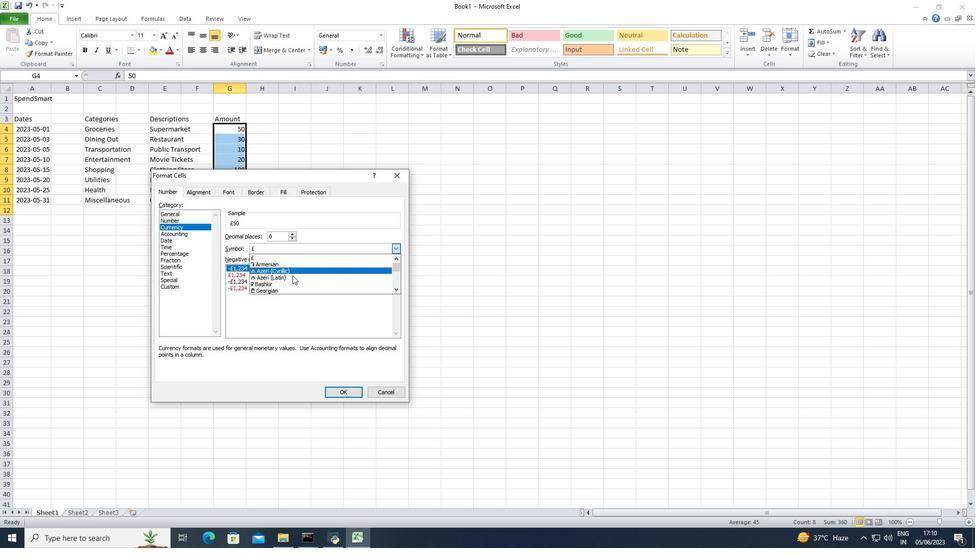 
Action: Mouse scrolled (292, 275) with delta (0, 0)
Screenshot: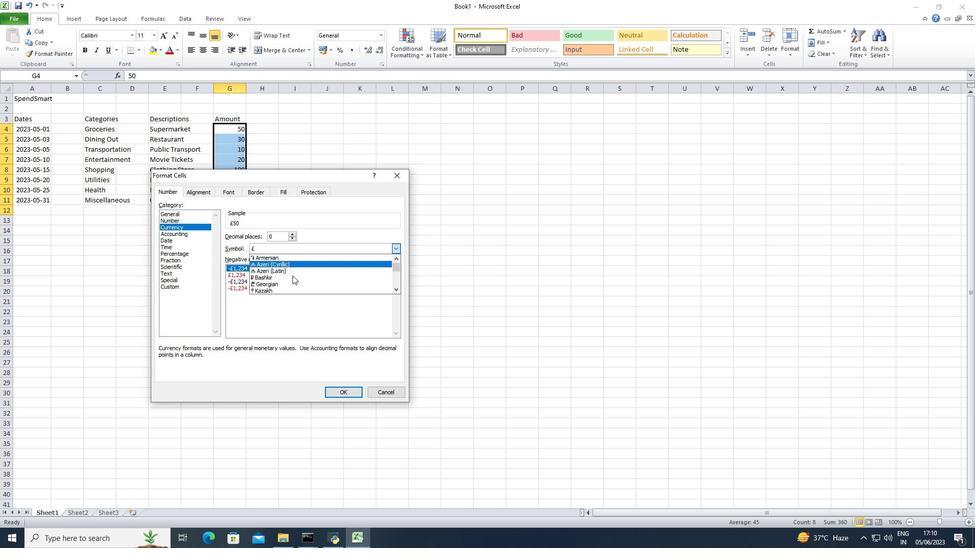 
Action: Mouse scrolled (292, 275) with delta (0, 0)
Screenshot: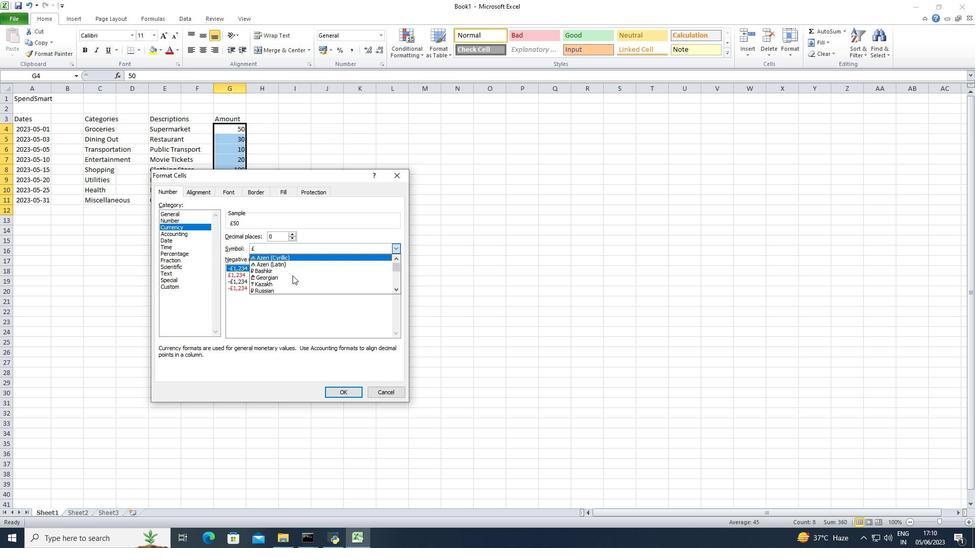 
Action: Mouse scrolled (292, 275) with delta (0, 0)
Screenshot: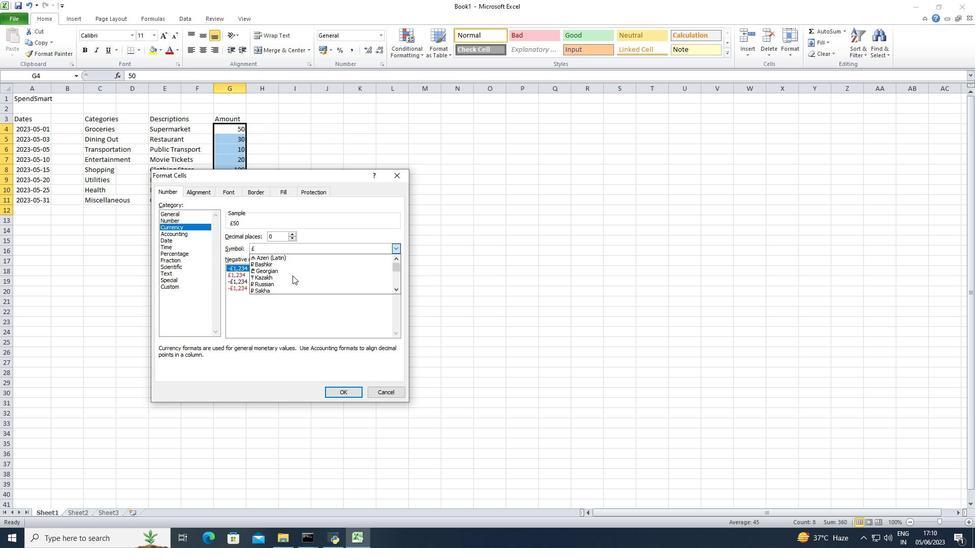 
Action: Mouse scrolled (292, 275) with delta (0, 0)
Screenshot: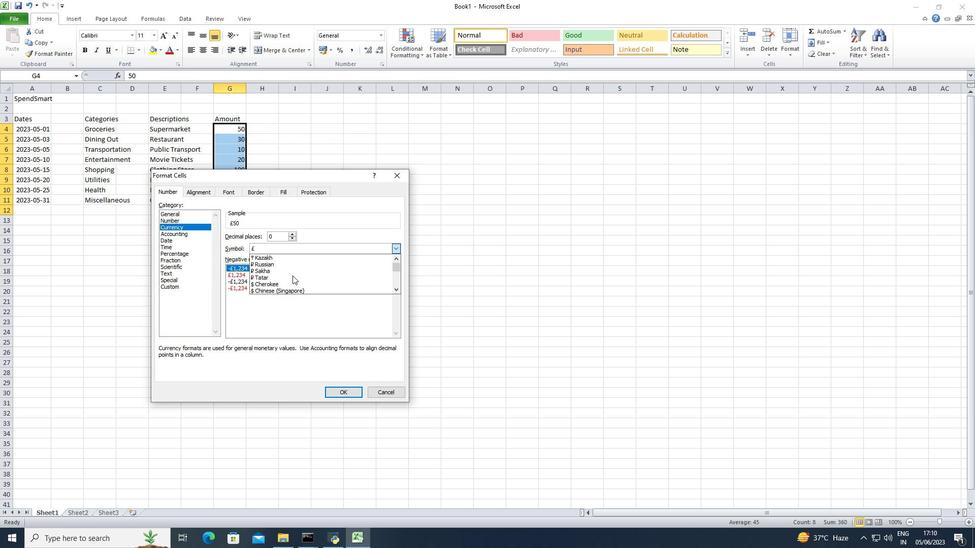 
Action: Mouse scrolled (292, 275) with delta (0, 0)
Screenshot: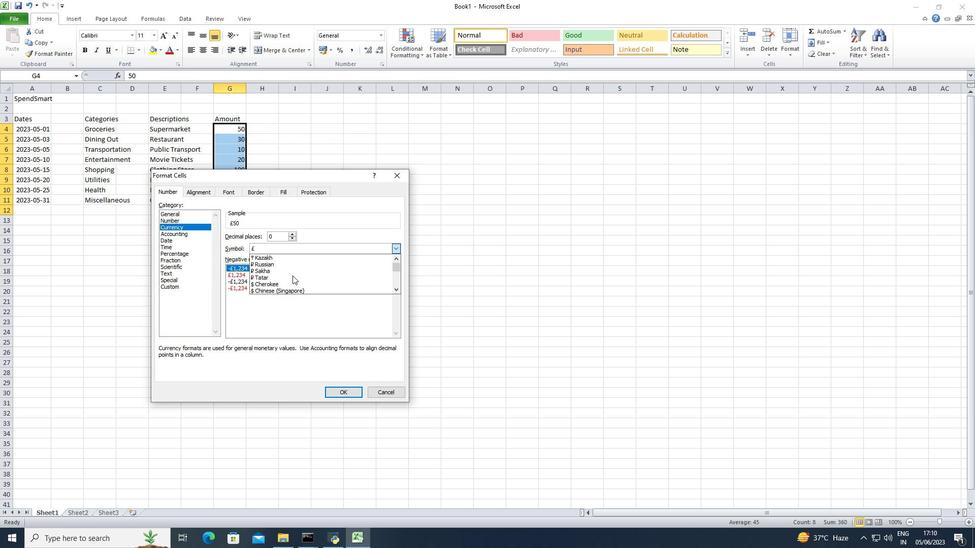 
Action: Mouse scrolled (292, 275) with delta (0, 0)
Screenshot: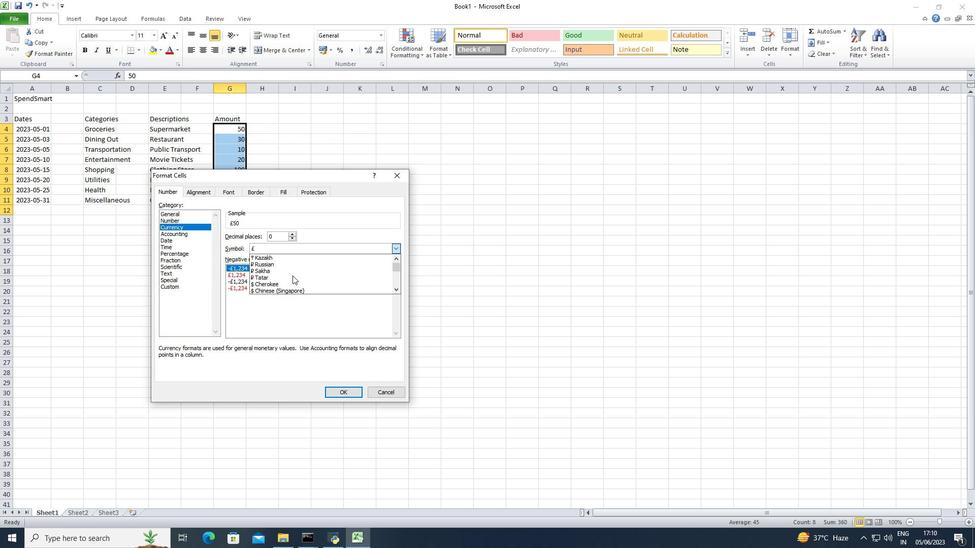 
Action: Mouse pressed left at (292, 275)
Screenshot: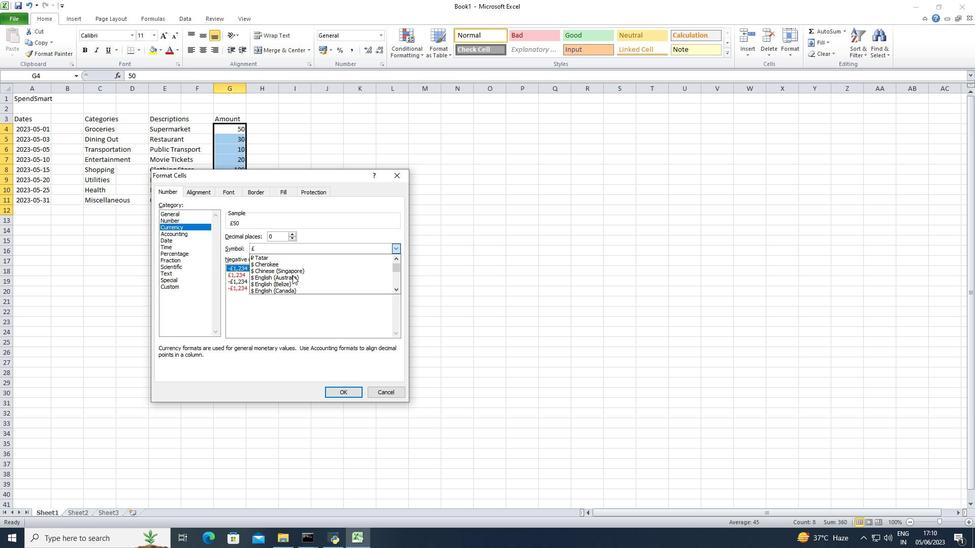 
Action: Mouse moved to (305, 249)
Screenshot: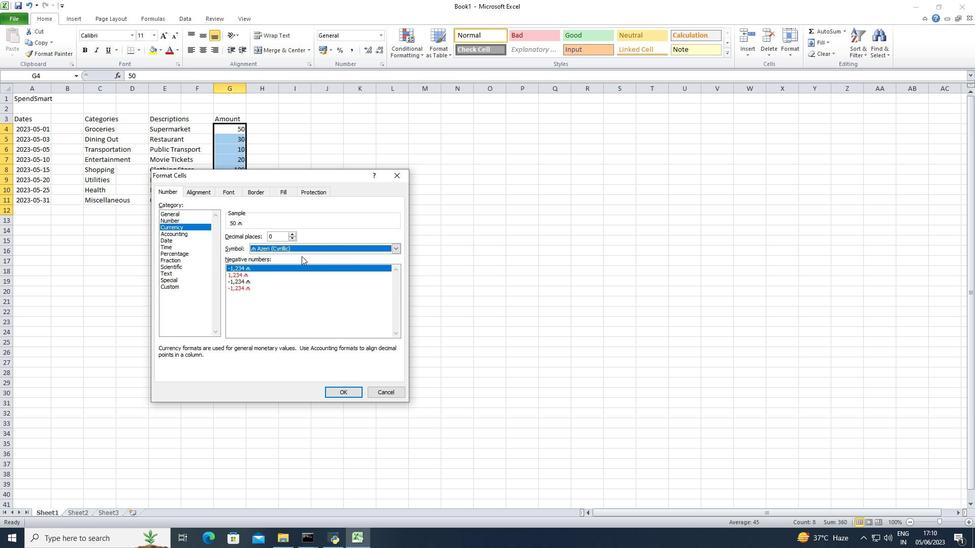 
Action: Mouse pressed left at (305, 249)
Screenshot: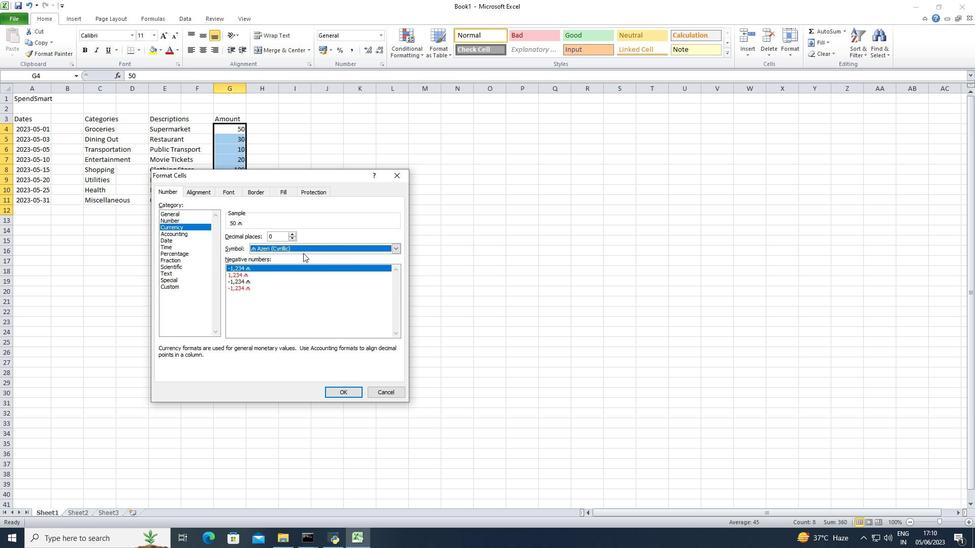 
Action: Mouse moved to (286, 280)
Screenshot: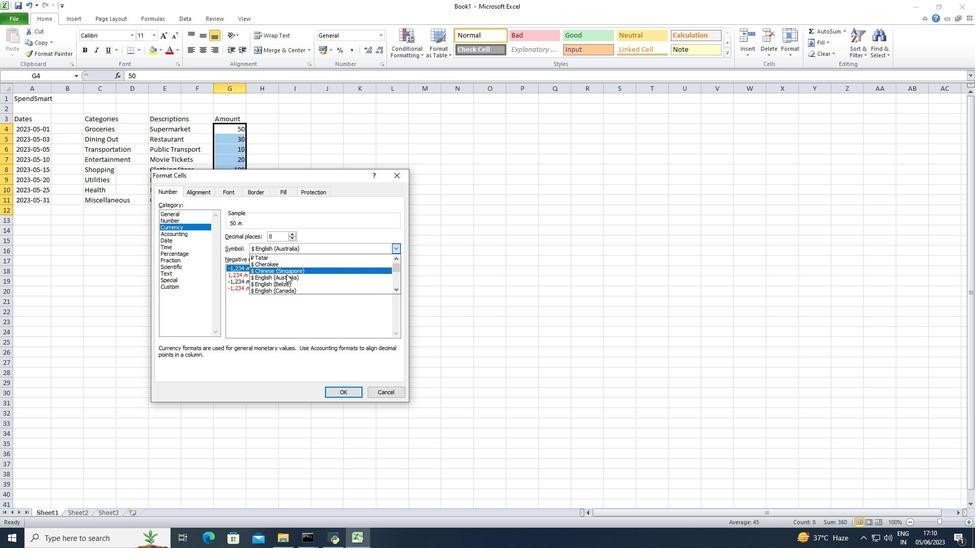 
Action: Mouse pressed left at (286, 280)
Screenshot: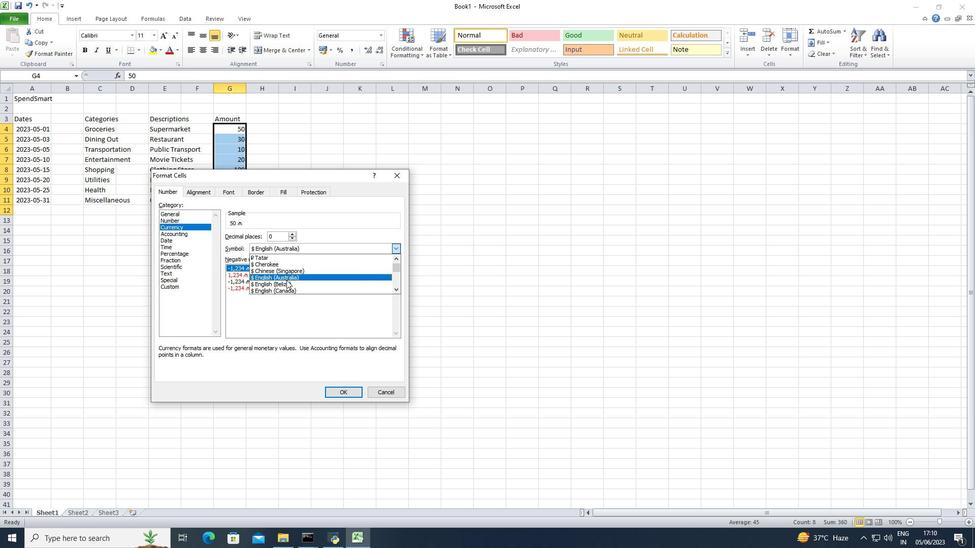 
Action: Mouse moved to (348, 393)
Screenshot: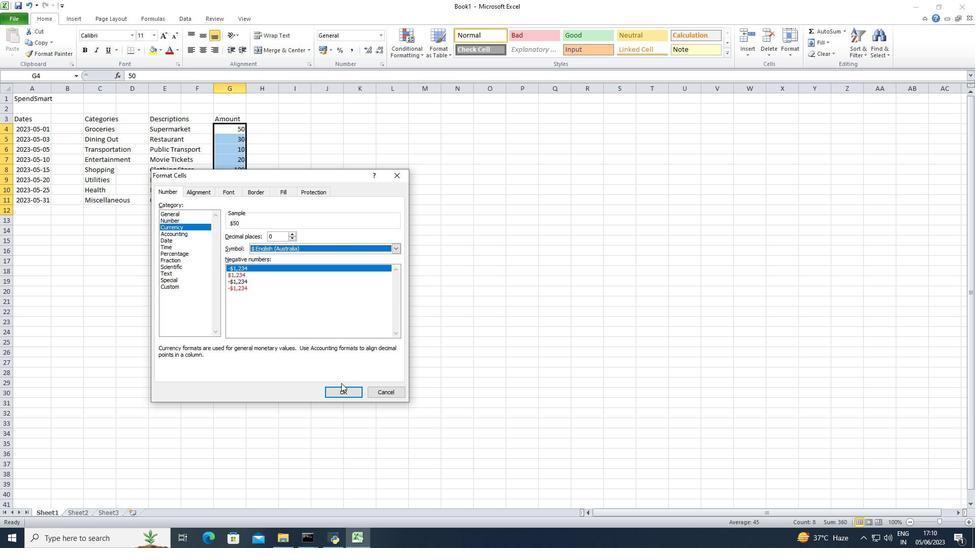 
Action: Mouse pressed left at (348, 393)
Screenshot: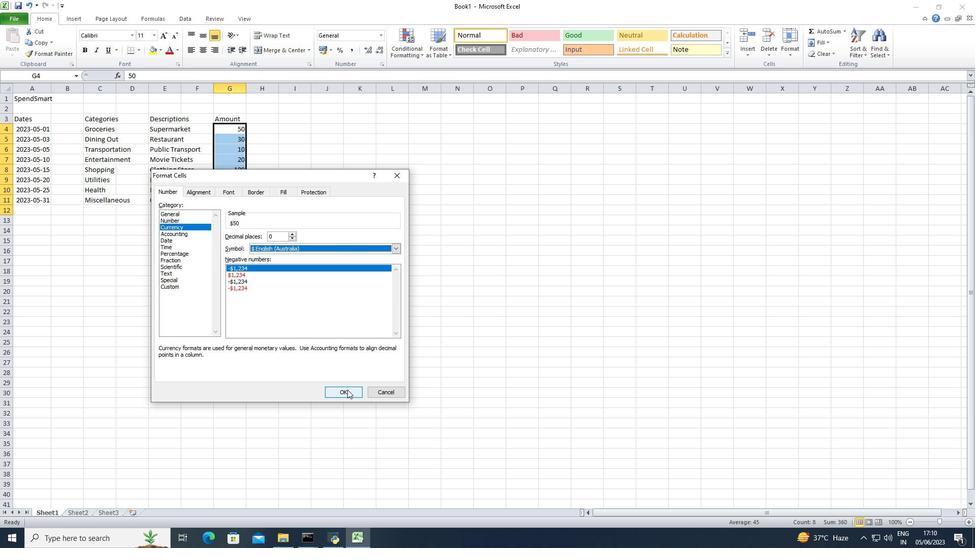 
Action: Mouse moved to (296, 120)
Screenshot: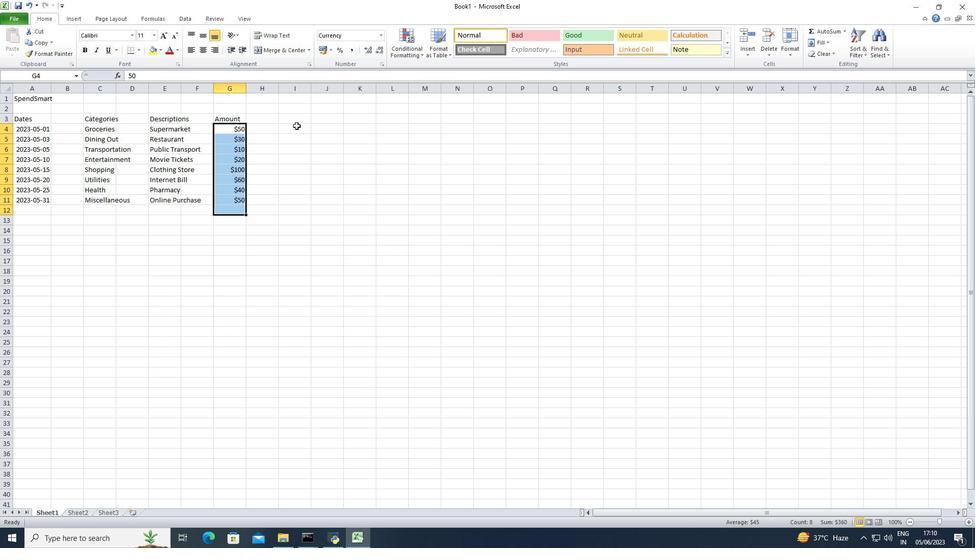 
Action: Mouse pressed left at (296, 120)
Screenshot: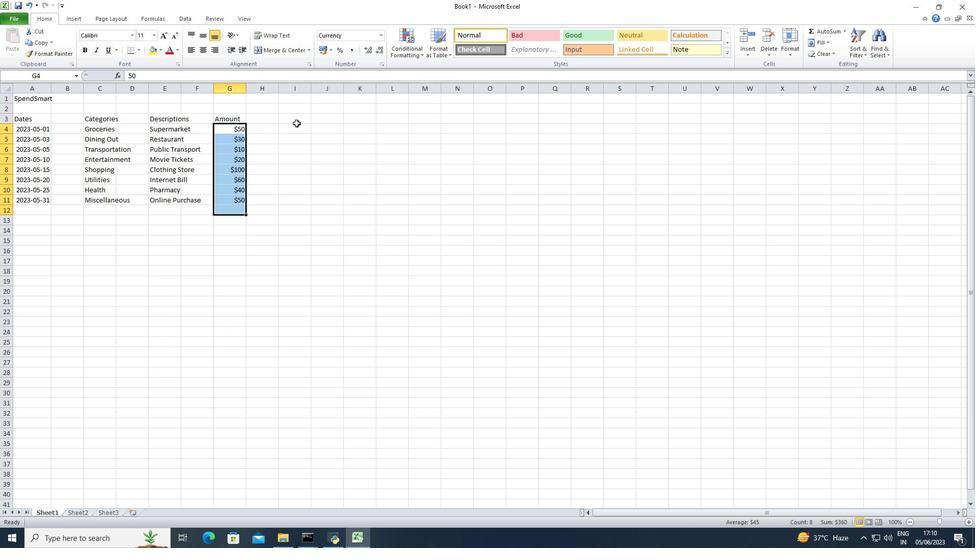 
Action: Key pressed ctrl+S<Key.shift>Excel<Key.space><Key.shift>Workbook<Key.space><Key.shift>Spreadsheet<Key.space><Key.shift>Template<Key.enter>
Screenshot: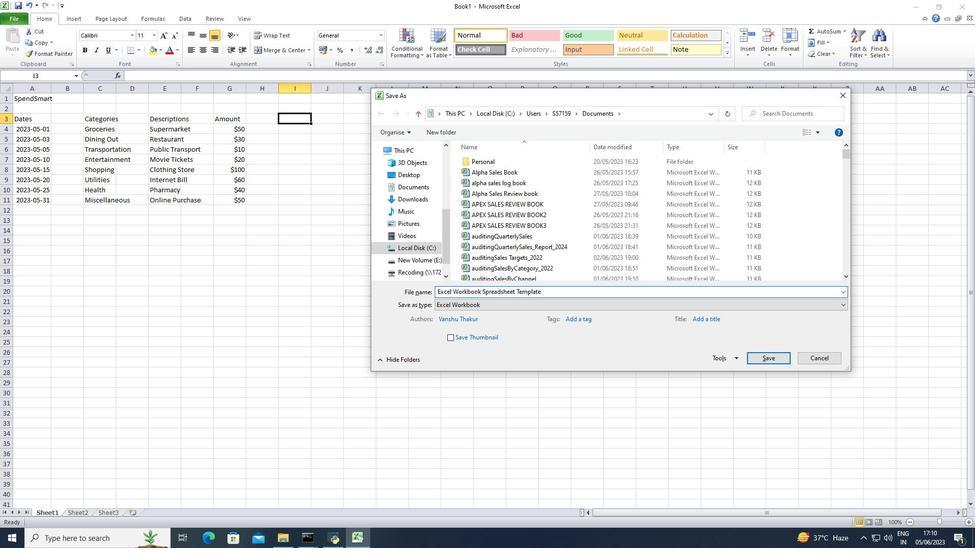 
